 Task: Add Sprouts Two Bite Vanilla Cupcakes to the cart.
Action: Mouse moved to (14, 73)
Screenshot: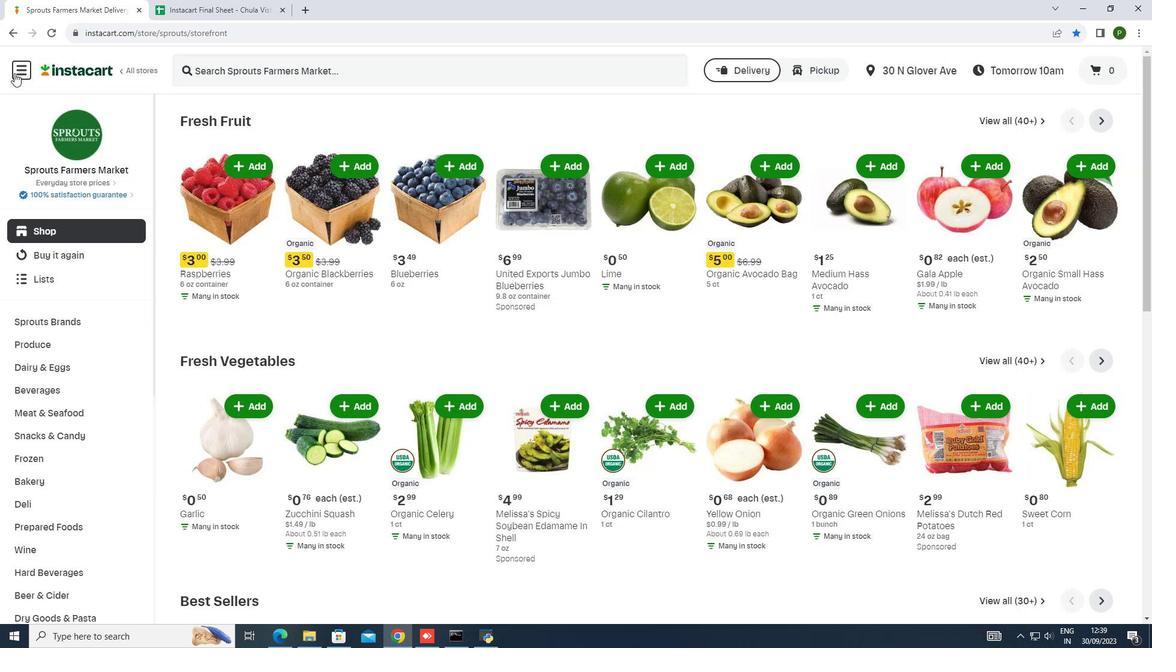 
Action: Mouse pressed left at (14, 73)
Screenshot: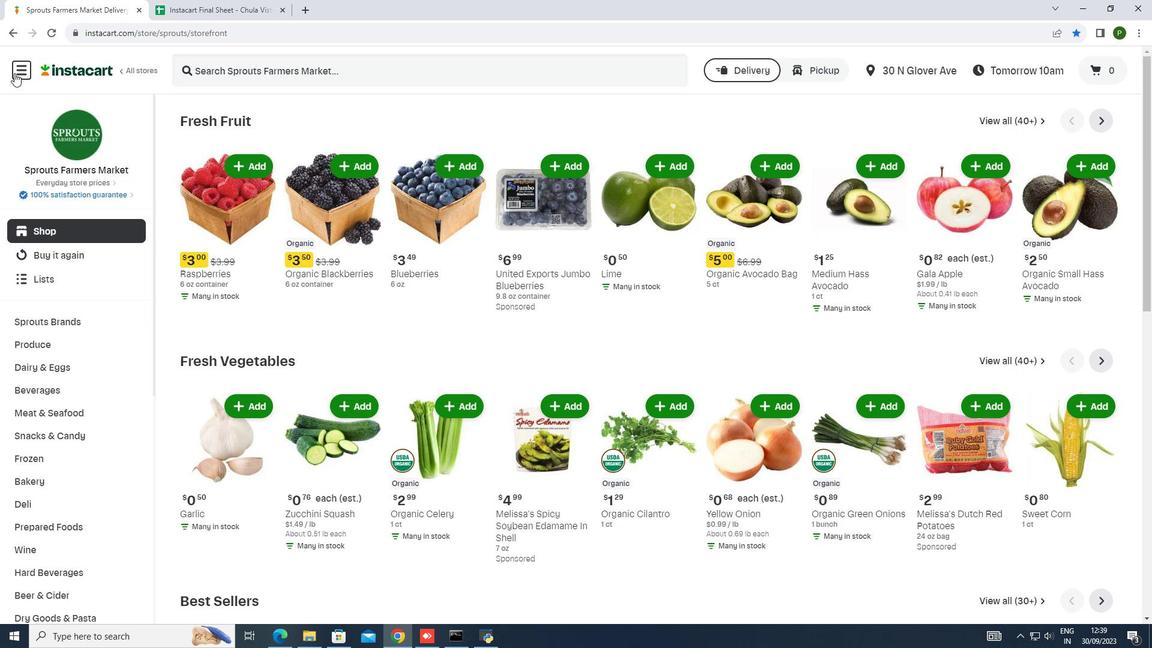 
Action: Mouse moved to (20, 318)
Screenshot: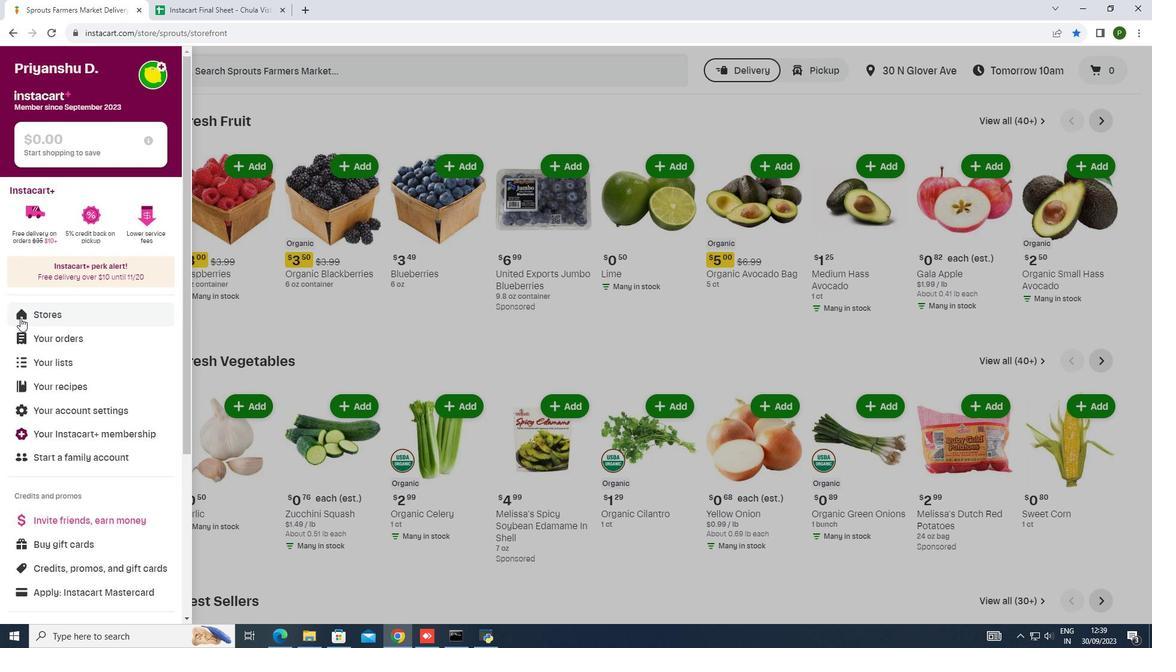
Action: Mouse pressed left at (20, 318)
Screenshot: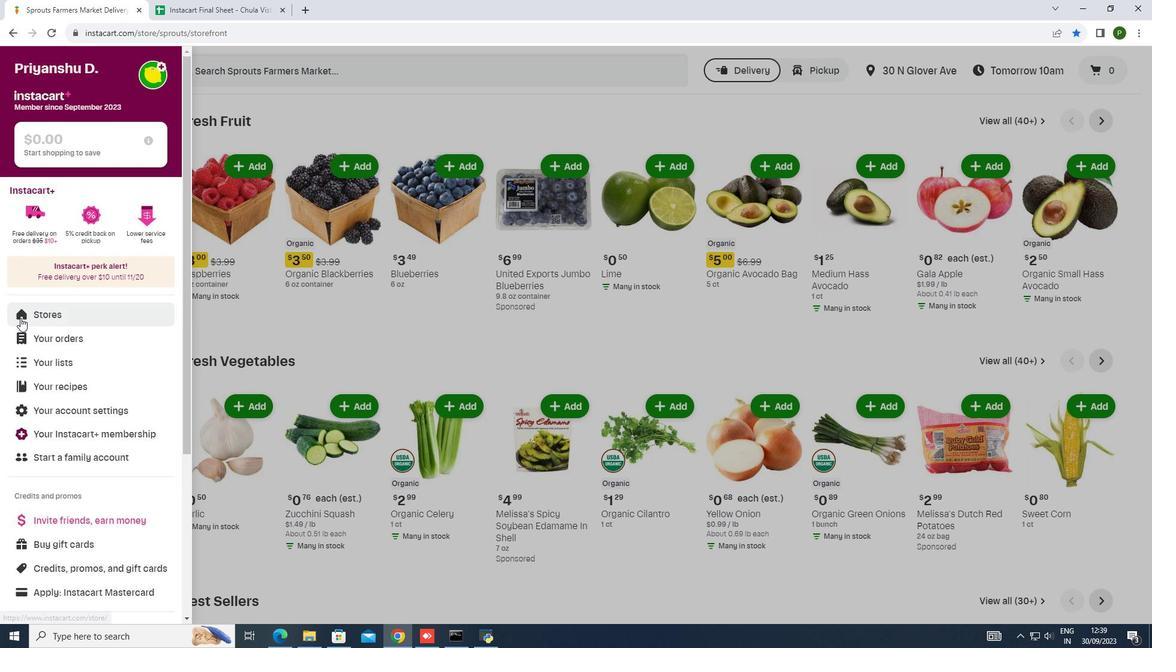 
Action: Mouse moved to (273, 121)
Screenshot: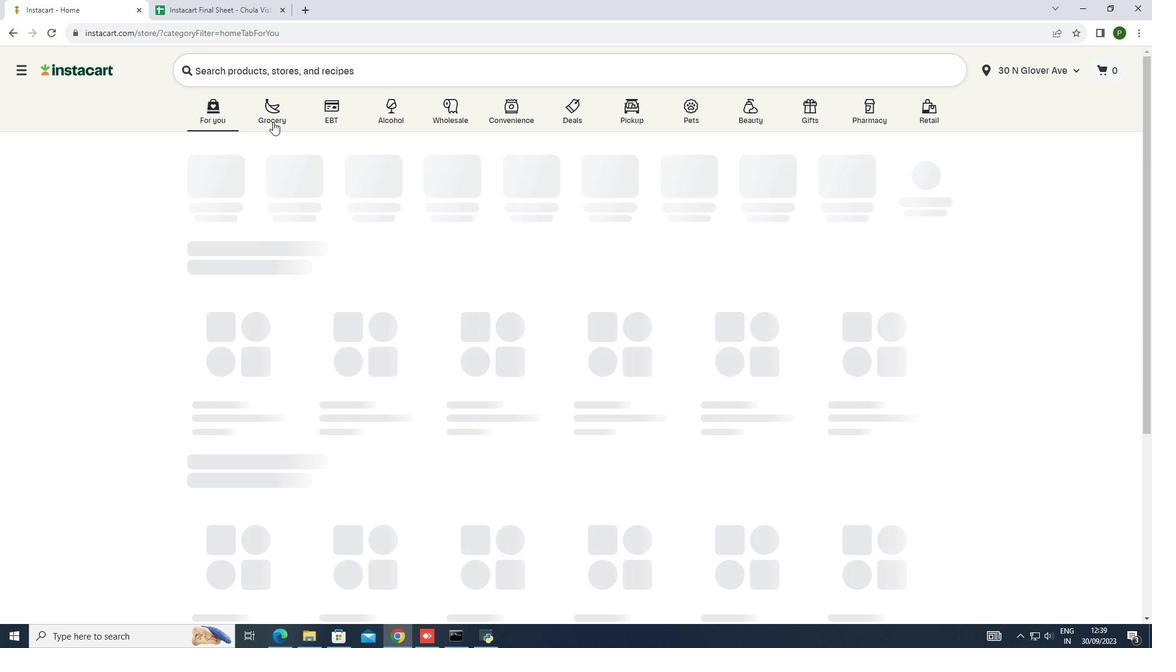 
Action: Mouse pressed left at (273, 121)
Screenshot: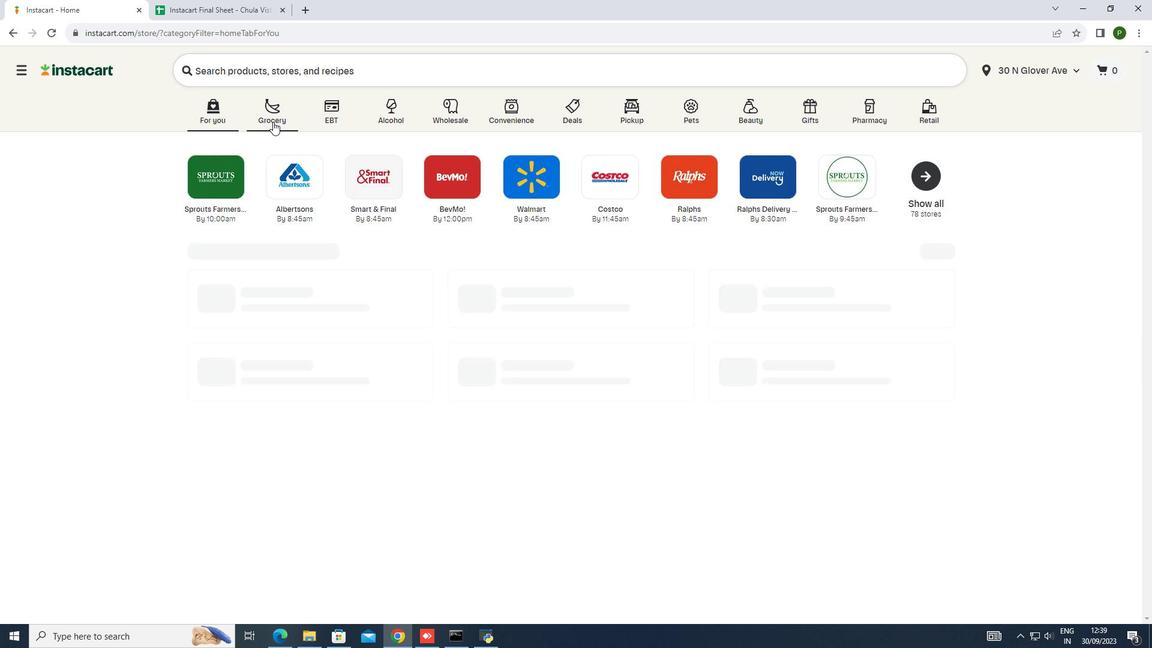 
Action: Mouse moved to (595, 178)
Screenshot: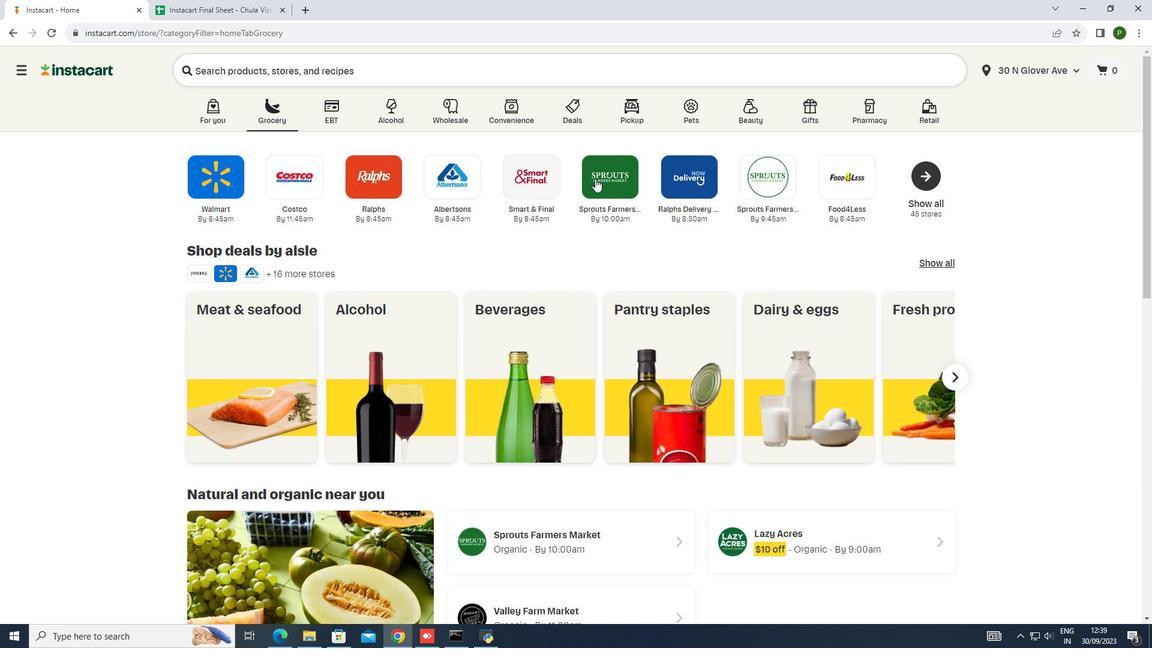 
Action: Mouse pressed left at (595, 178)
Screenshot: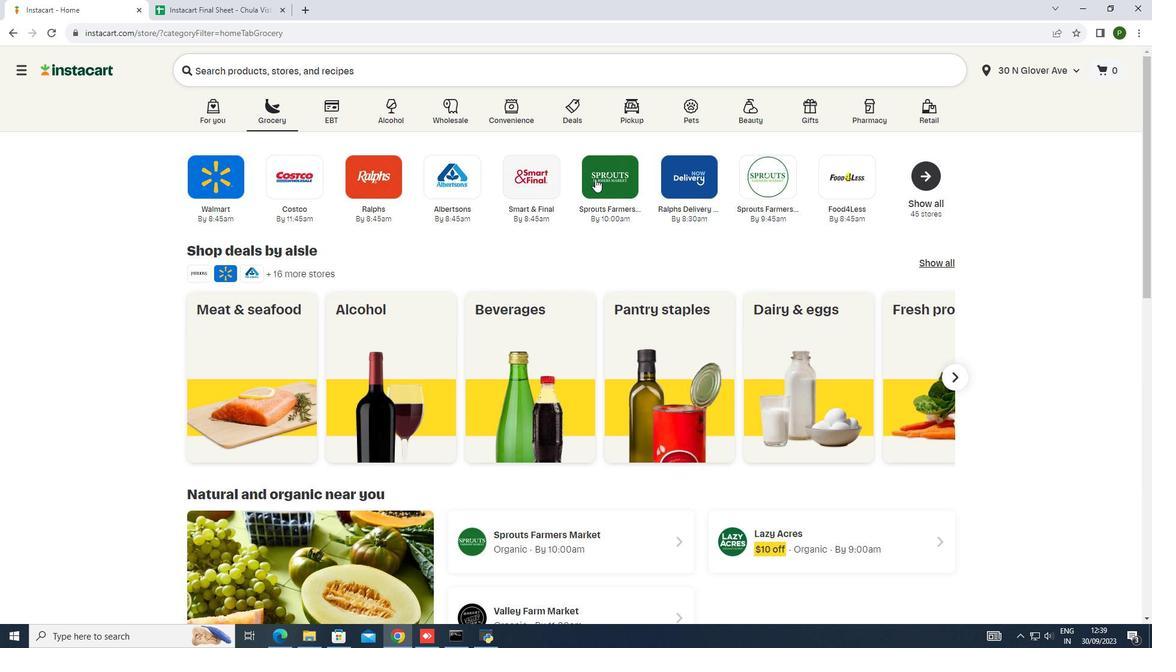 
Action: Mouse moved to (125, 237)
Screenshot: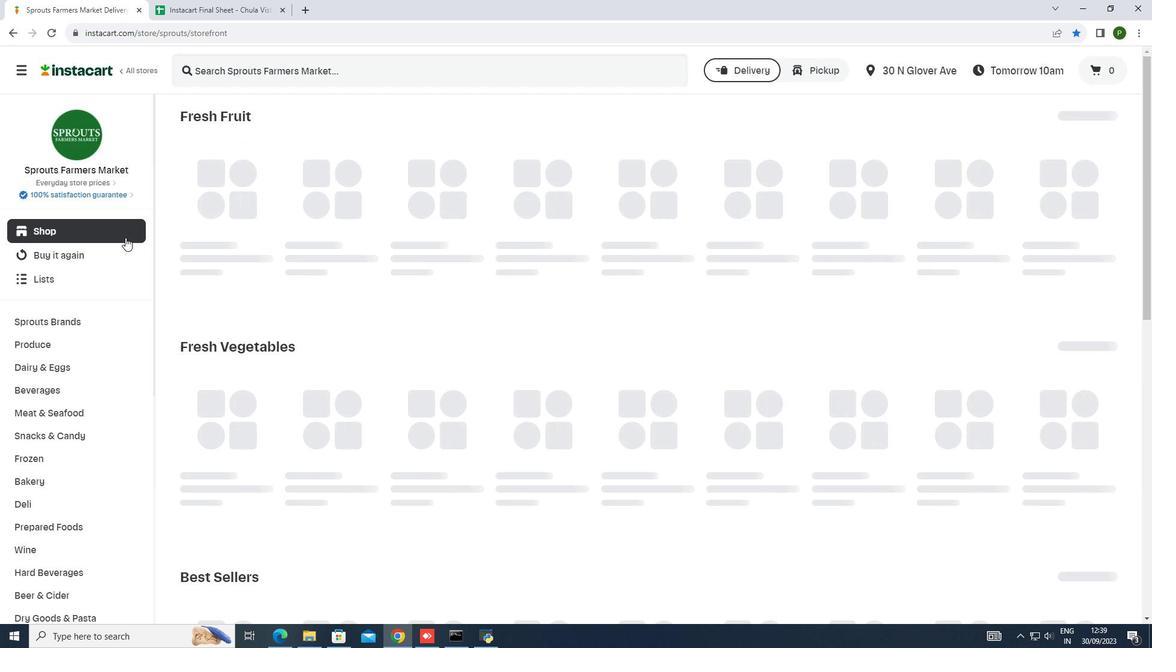 
Action: Mouse pressed left at (125, 237)
Screenshot: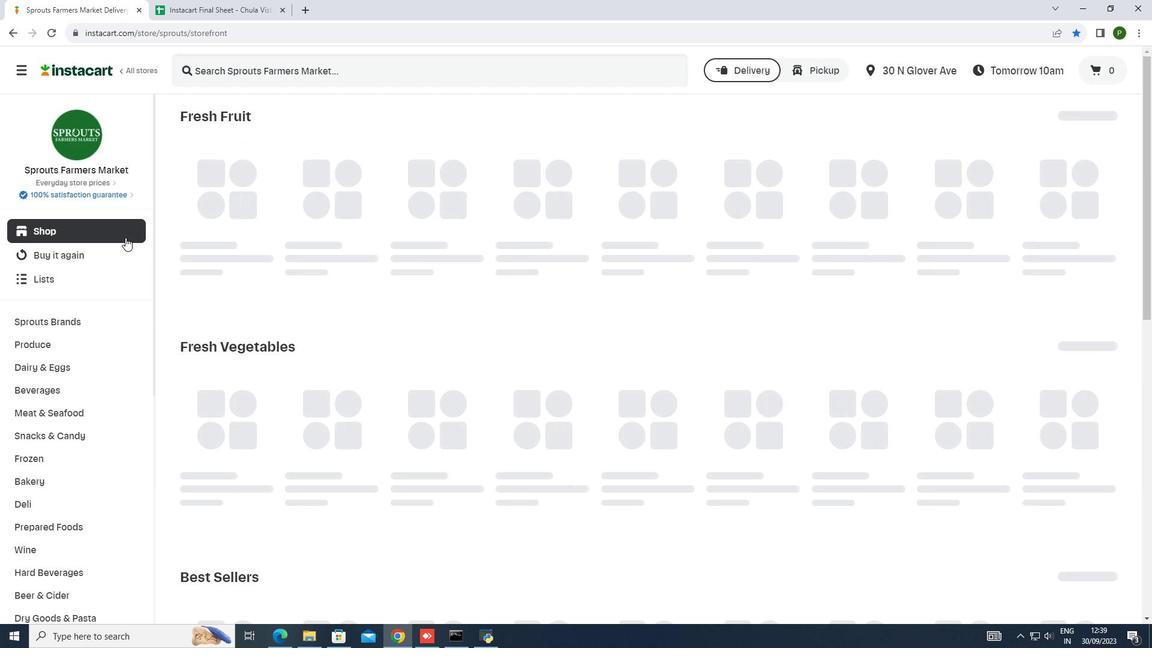 
Action: Mouse moved to (573, 339)
Screenshot: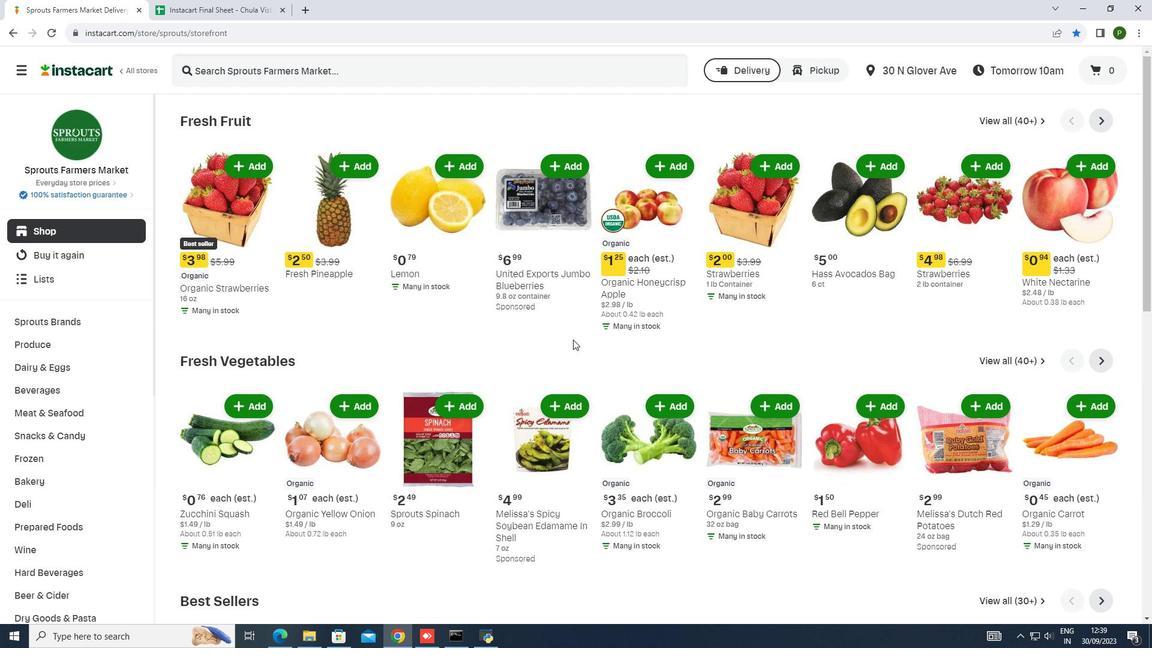 
Action: Mouse scrolled (573, 339) with delta (0, 0)
Screenshot: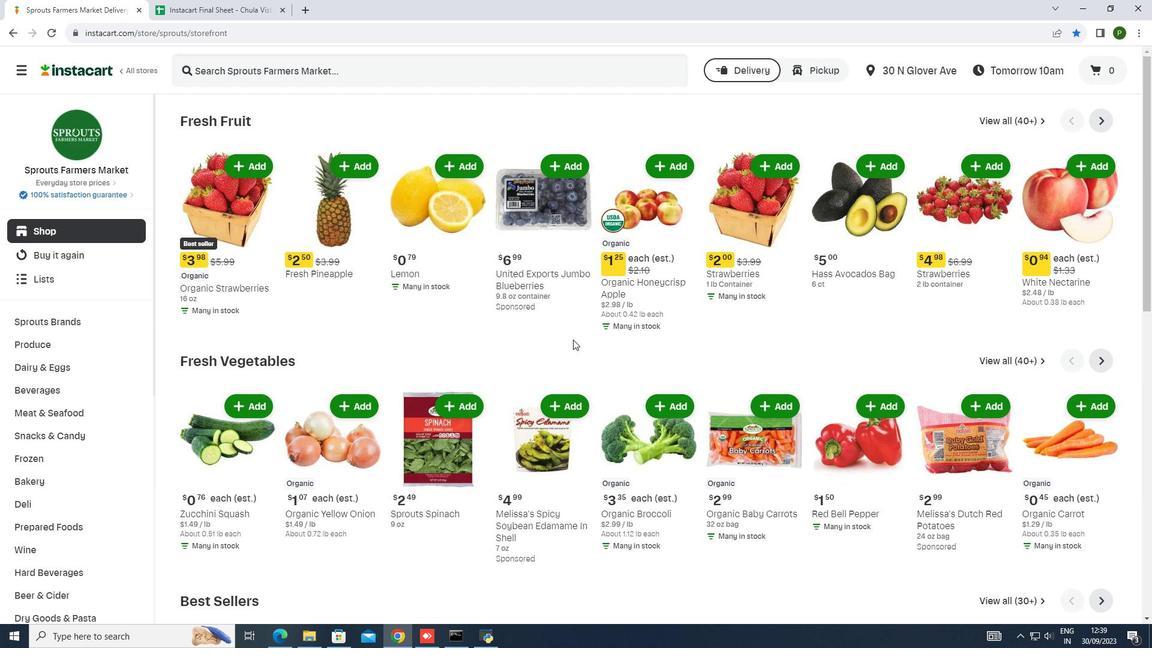 
Action: Mouse scrolled (573, 339) with delta (0, 0)
Screenshot: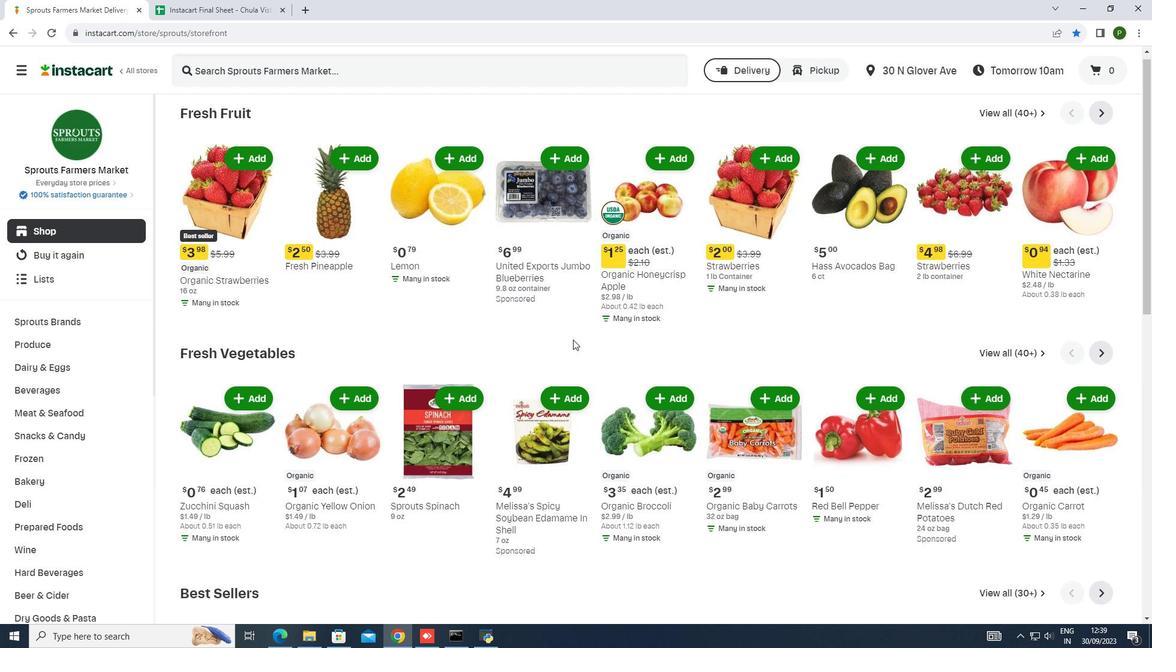
Action: Mouse scrolled (573, 339) with delta (0, 0)
Screenshot: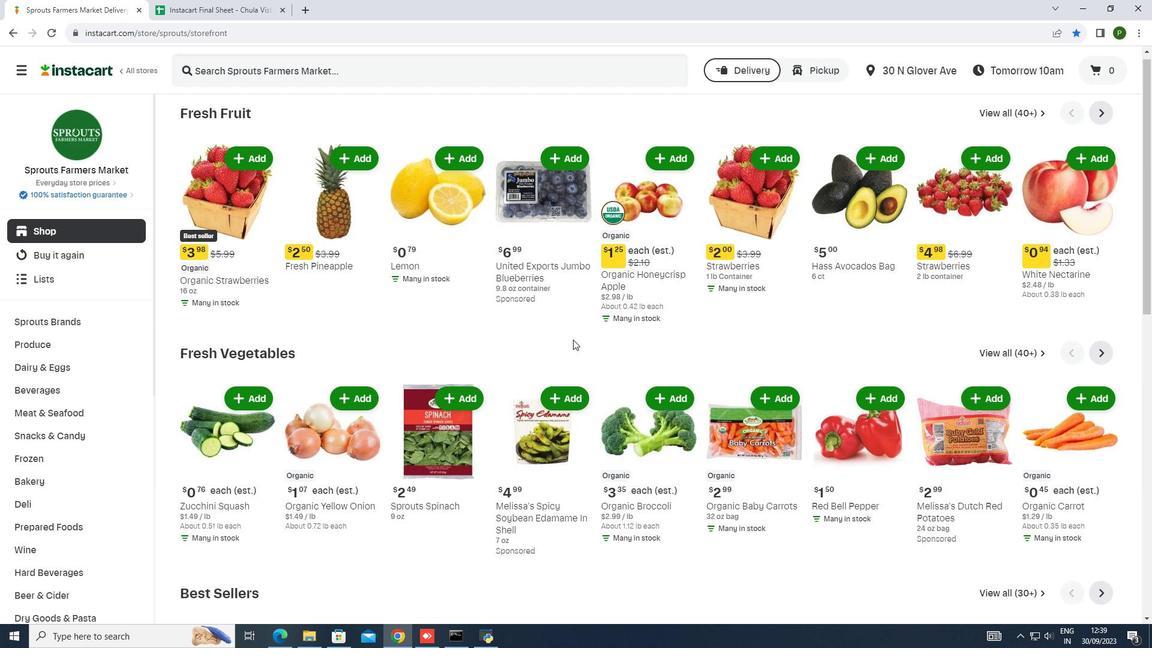 
Action: Mouse scrolled (573, 339) with delta (0, 0)
Screenshot: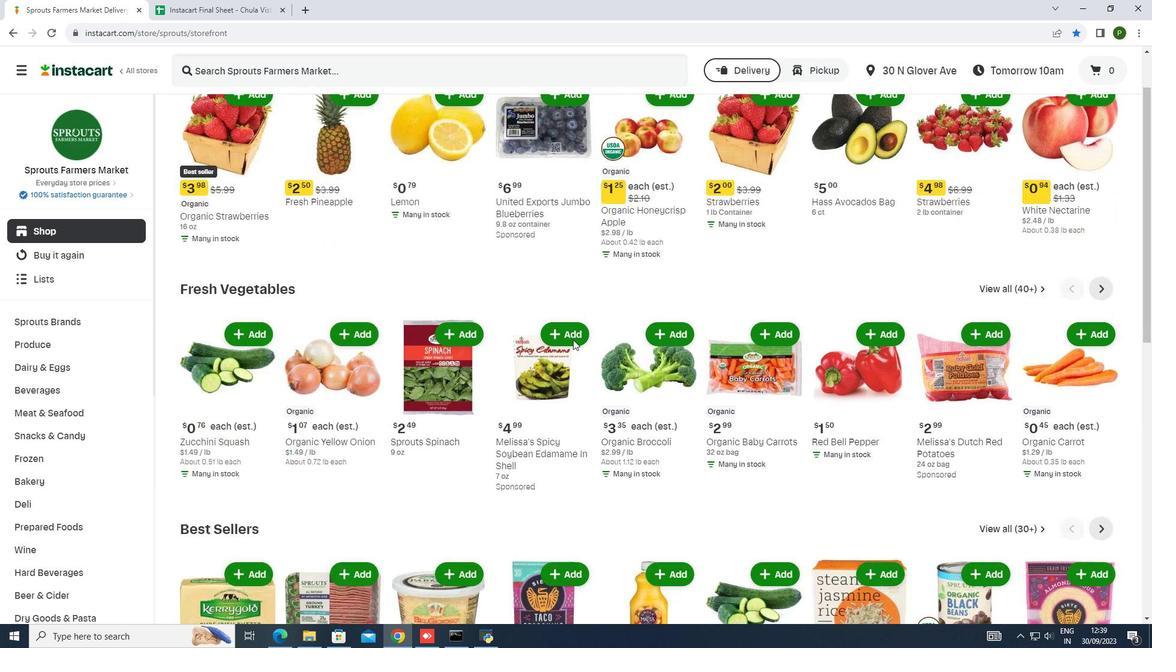 
Action: Mouse scrolled (573, 339) with delta (0, 0)
Screenshot: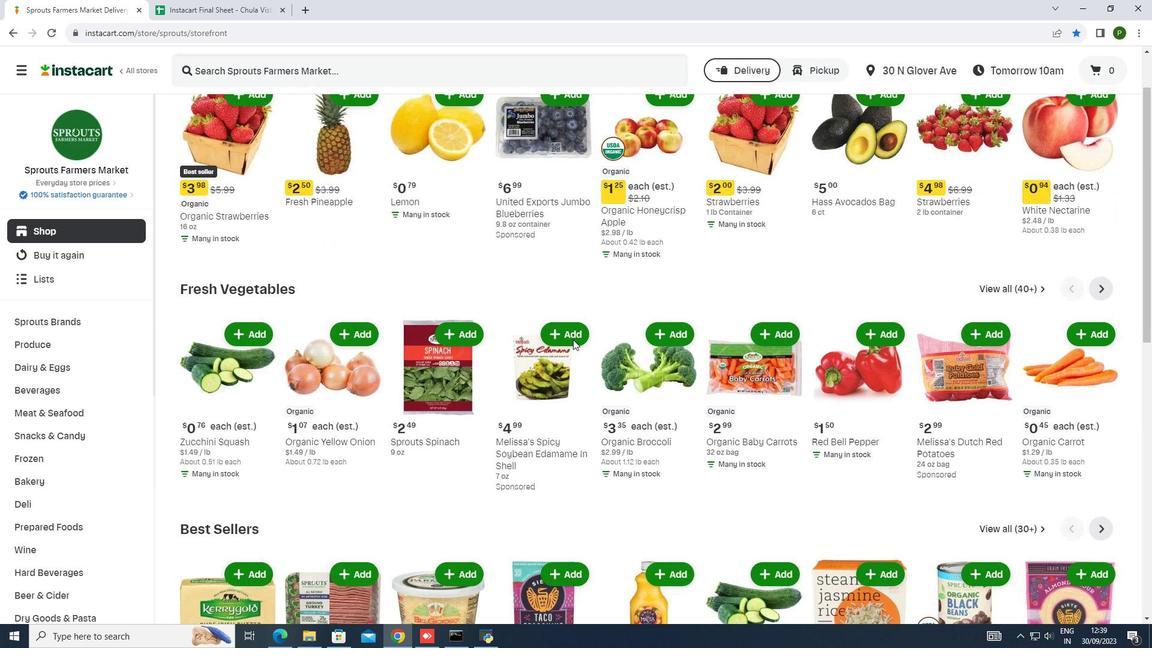 
Action: Mouse moved to (645, 468)
Screenshot: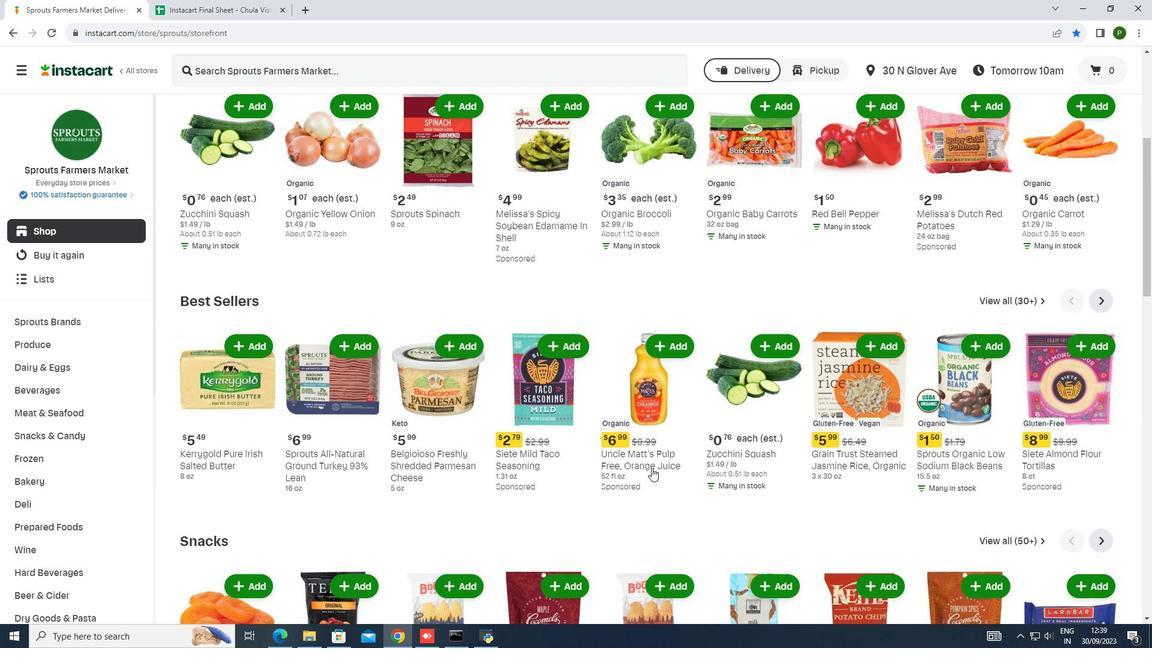
Action: Mouse scrolled (645, 467) with delta (0, 0)
Screenshot: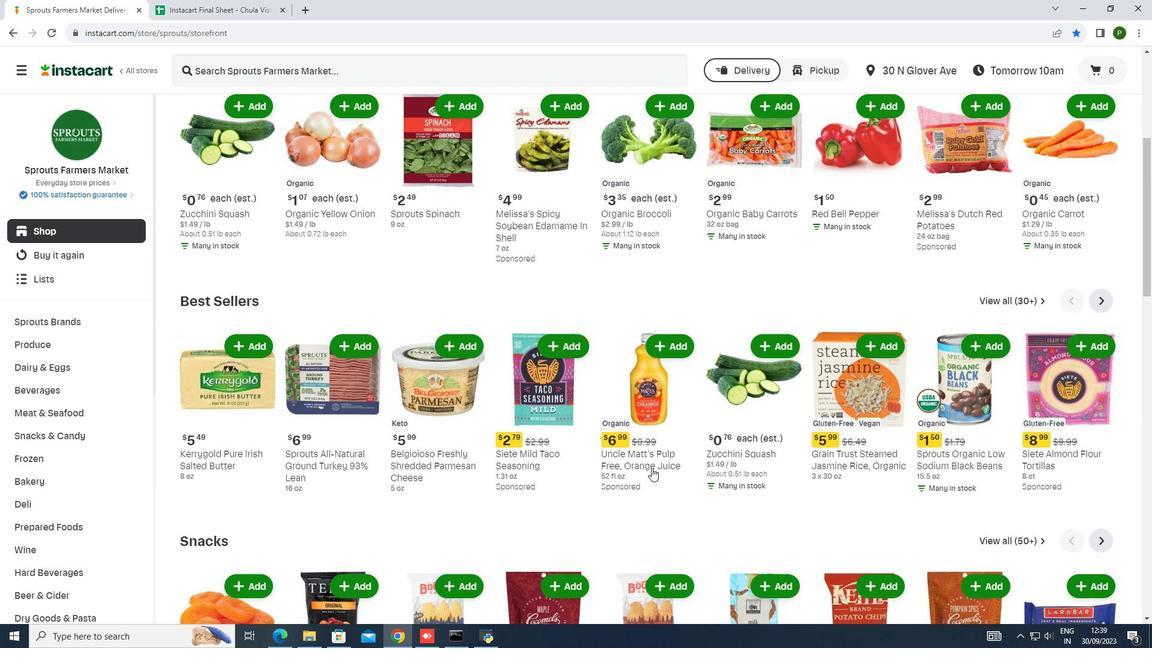 
Action: Mouse moved to (664, 468)
Screenshot: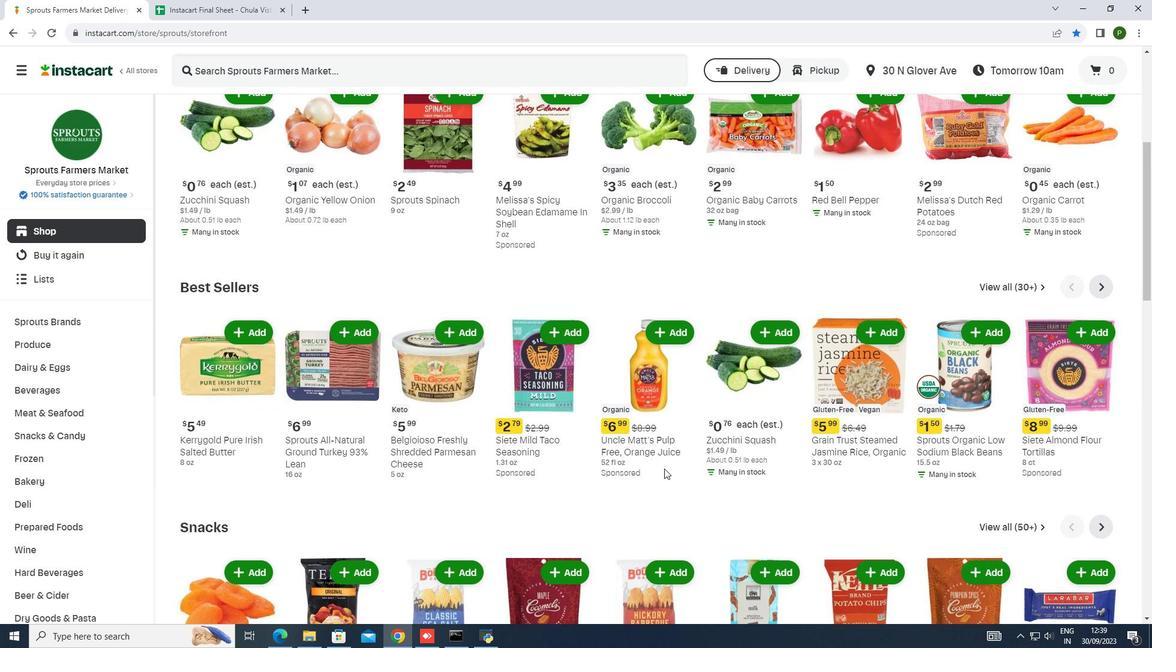 
Action: Mouse scrolled (664, 468) with delta (0, 0)
Screenshot: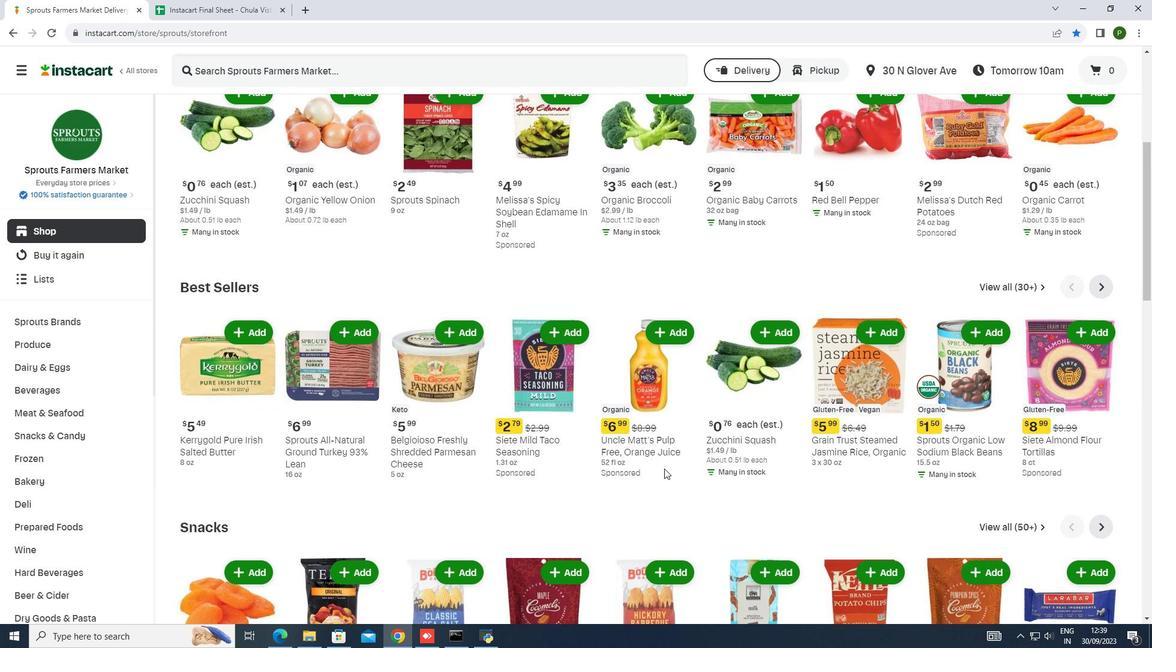
Action: Mouse scrolled (664, 468) with delta (0, 0)
Screenshot: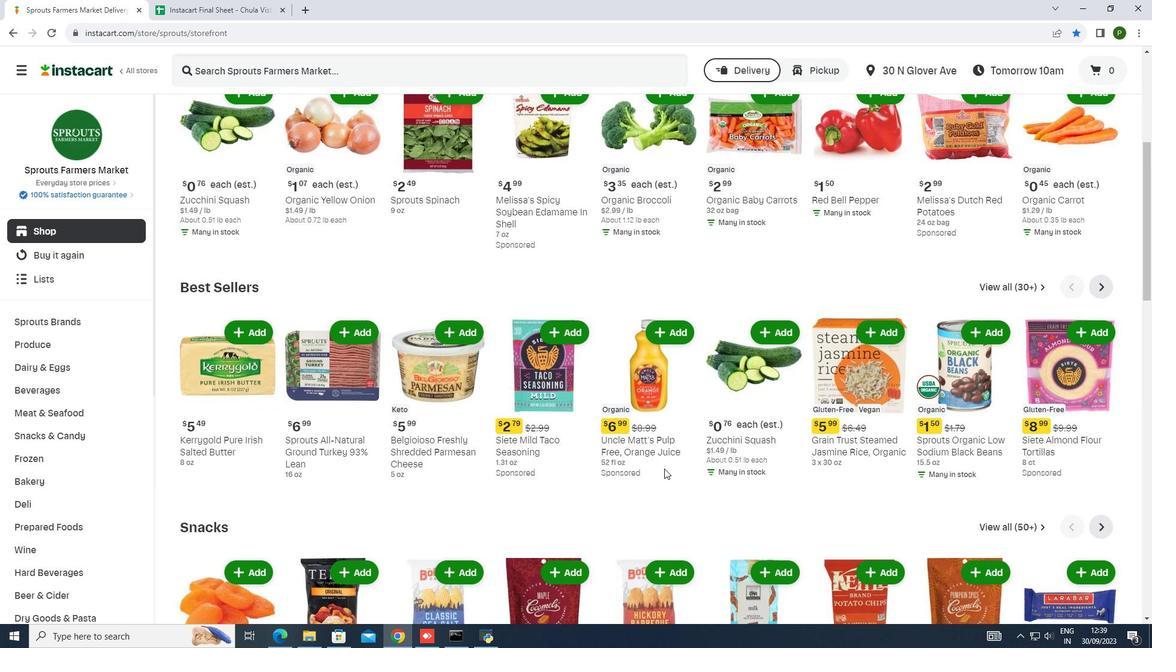 
Action: Mouse scrolled (664, 468) with delta (0, 0)
Screenshot: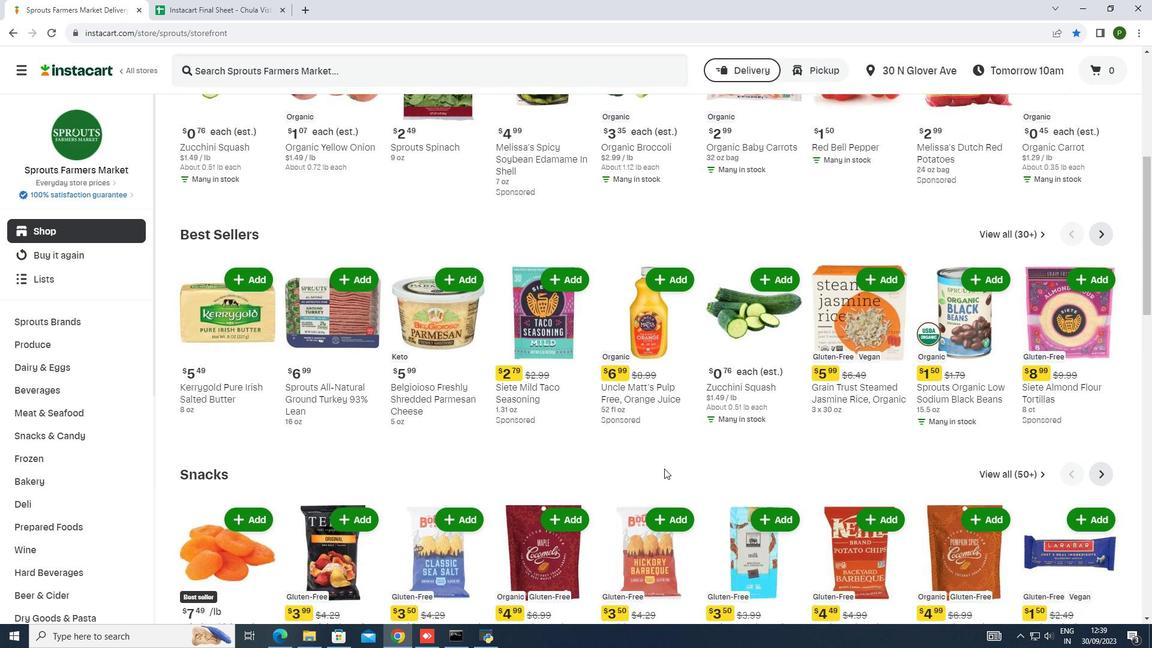 
Action: Mouse scrolled (664, 468) with delta (0, 0)
Screenshot: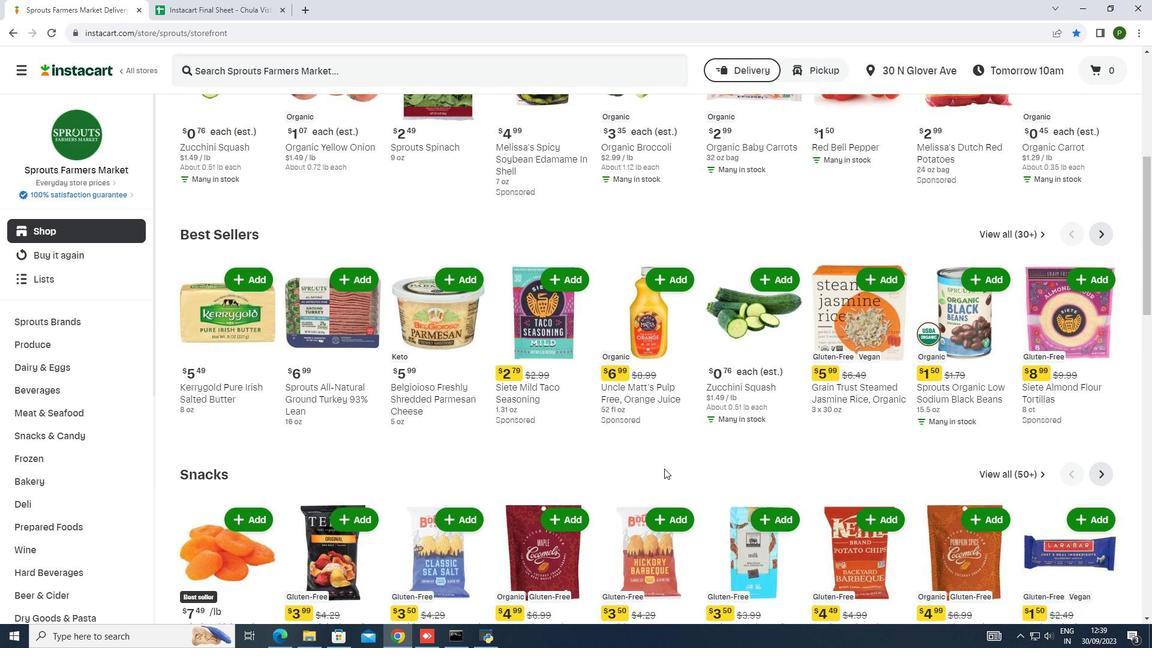 
Action: Mouse moved to (664, 467)
Screenshot: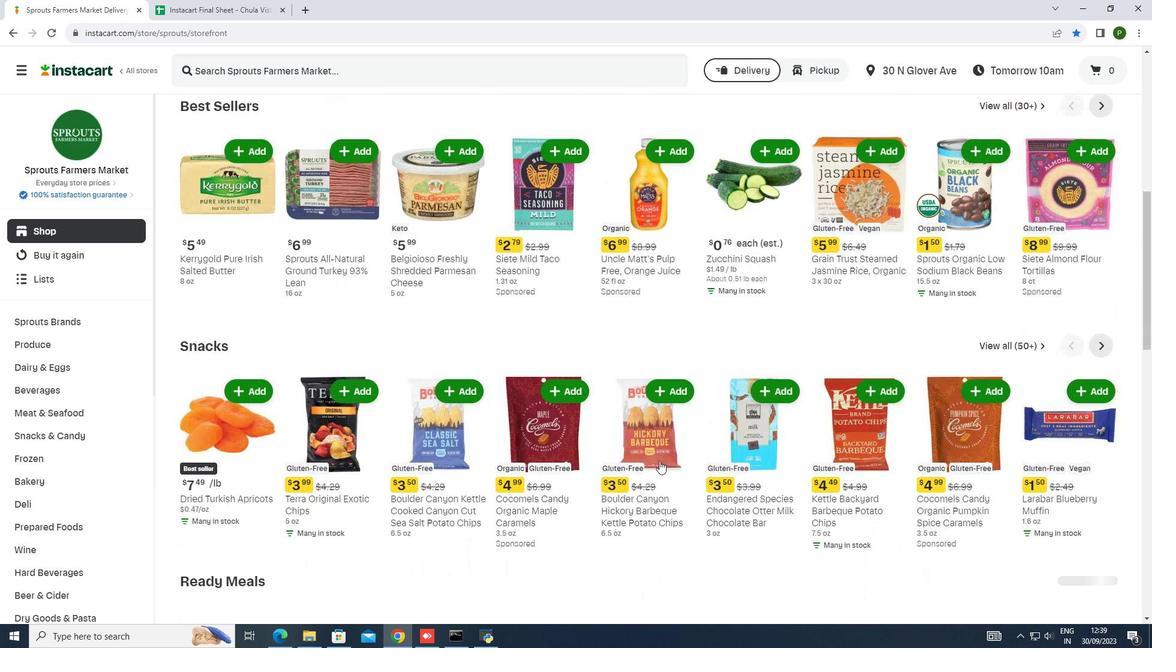 
Action: Mouse scrolled (664, 466) with delta (0, 0)
Screenshot: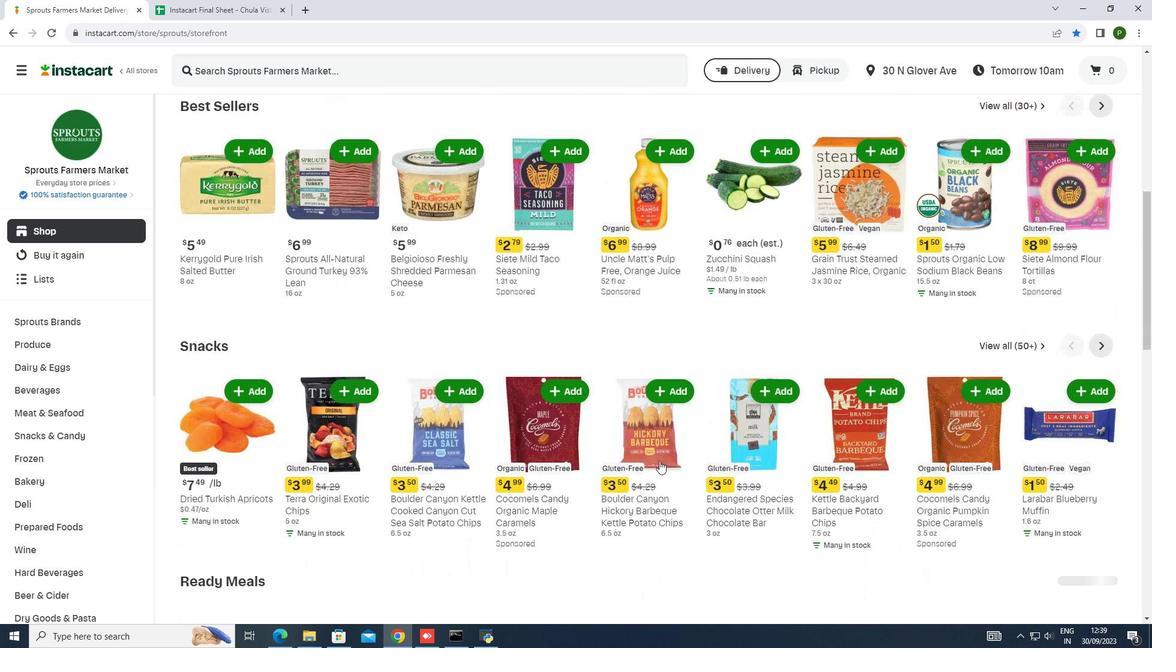 
Action: Mouse moved to (434, 465)
Screenshot: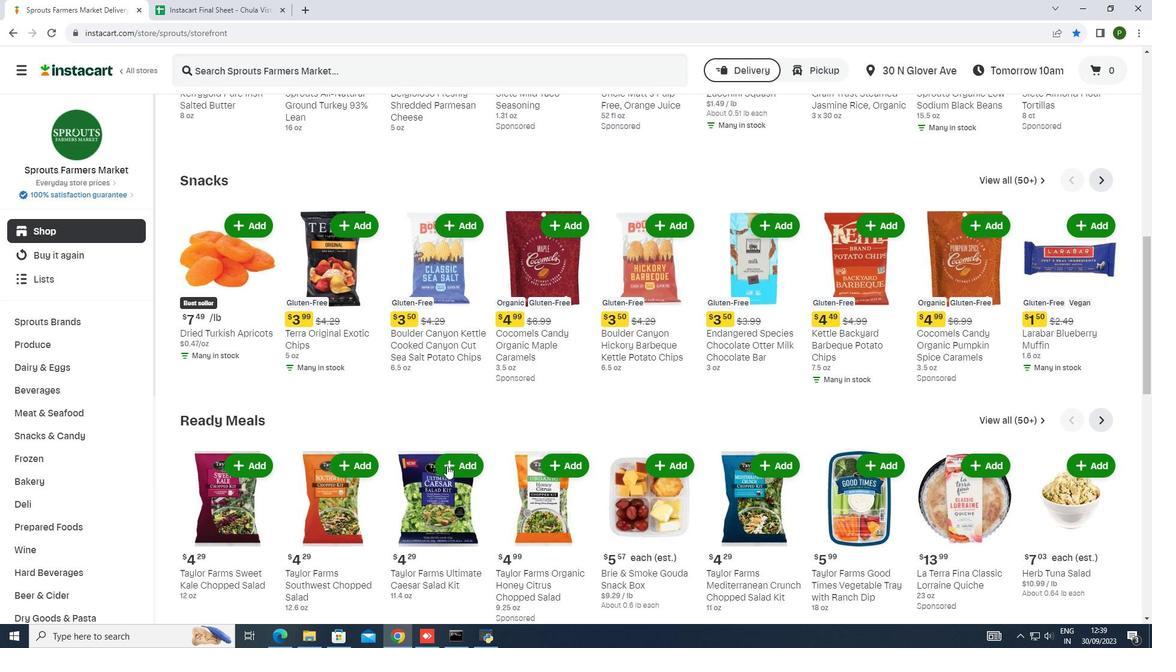 
Action: Mouse scrolled (434, 464) with delta (0, 0)
Screenshot: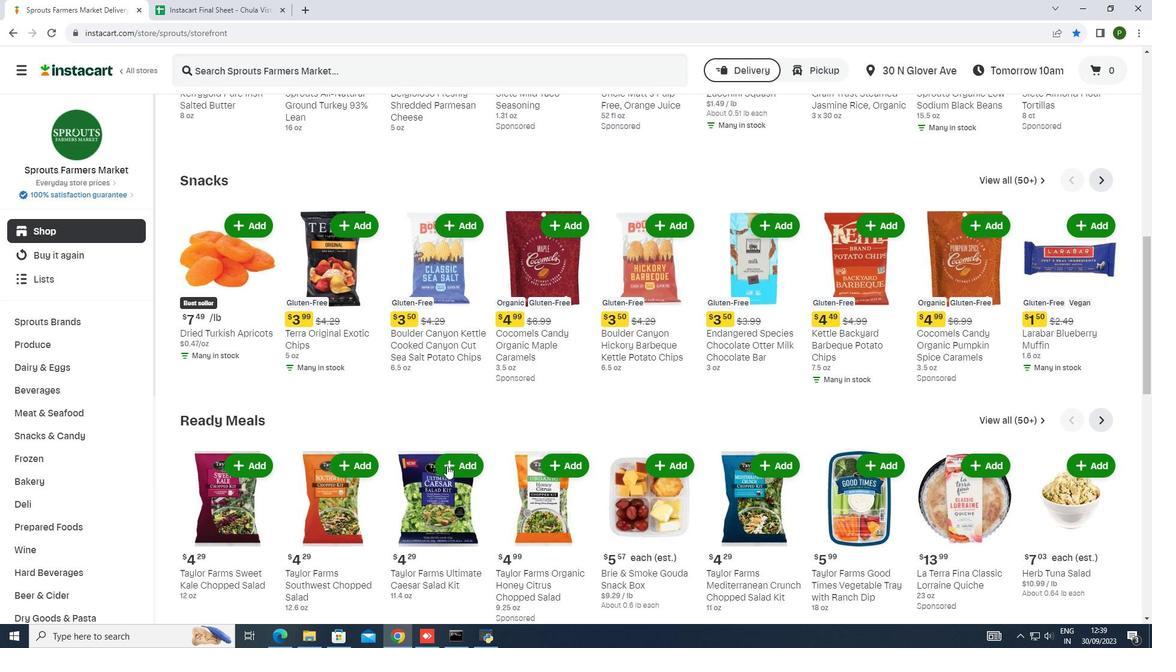 
Action: Mouse moved to (438, 465)
Screenshot: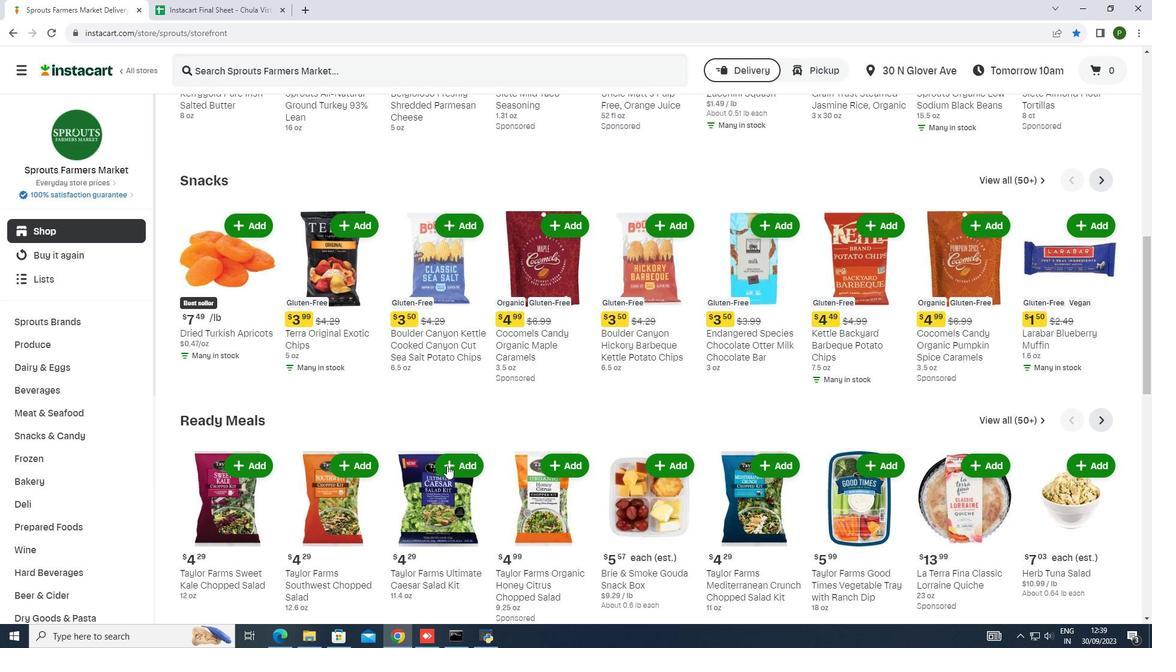 
Action: Mouse scrolled (438, 465) with delta (0, 0)
Screenshot: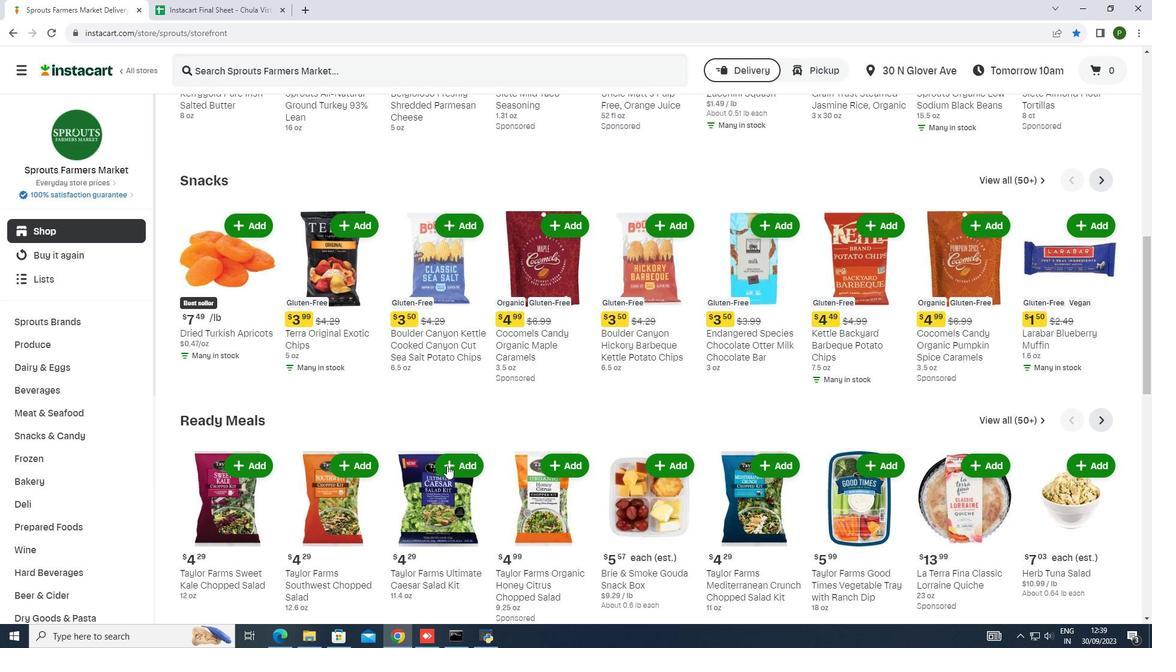 
Action: Mouse moved to (447, 465)
Screenshot: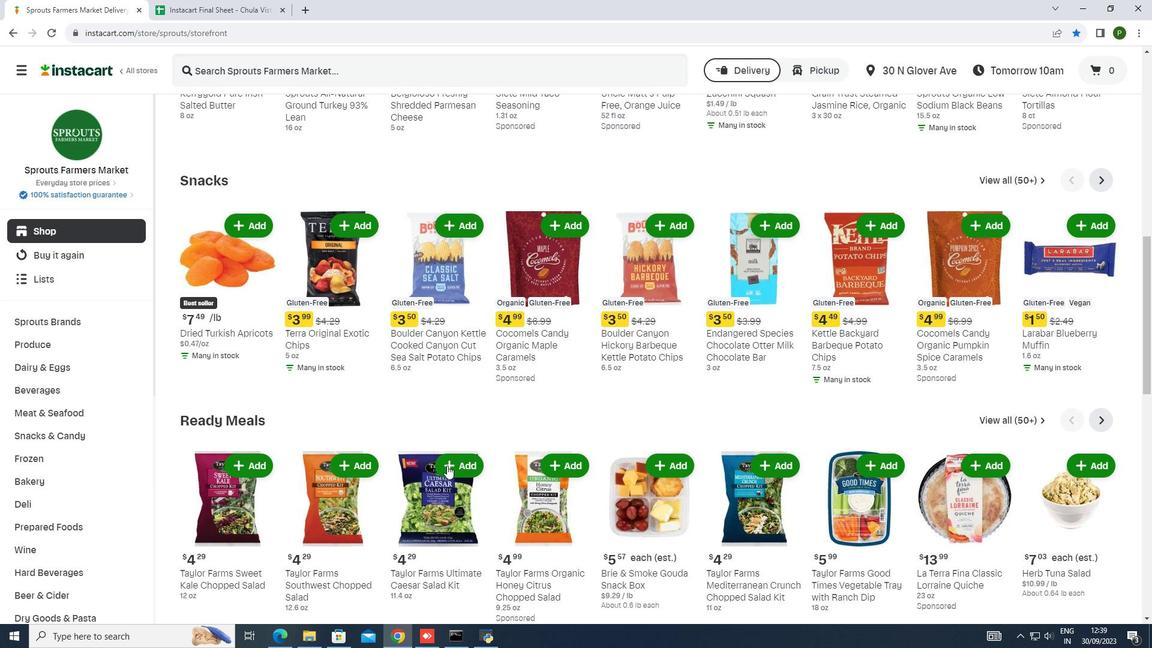 
Action: Mouse scrolled (447, 465) with delta (0, 0)
Screenshot: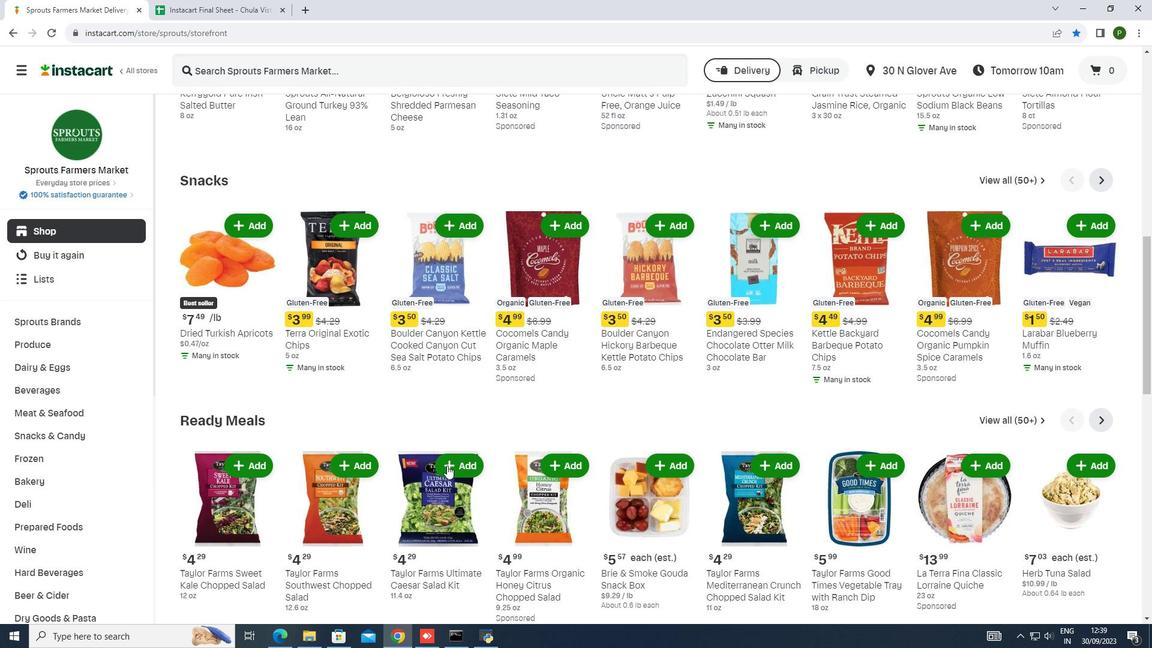 
Action: Mouse moved to (451, 465)
Screenshot: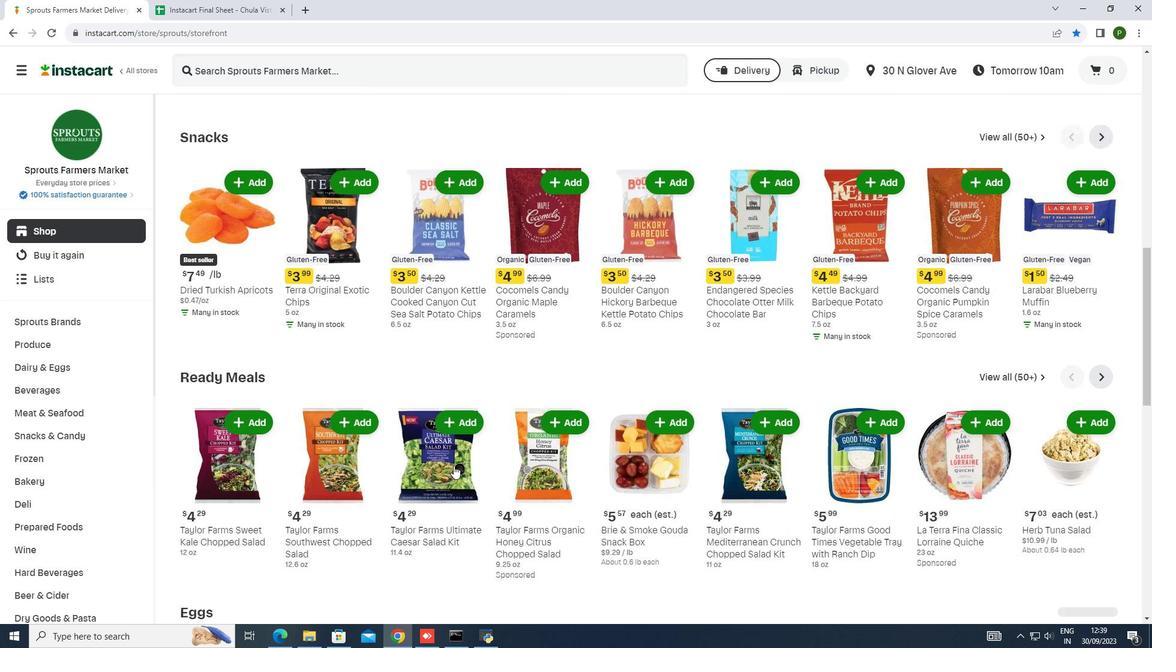 
Action: Mouse scrolled (451, 465) with delta (0, 0)
Screenshot: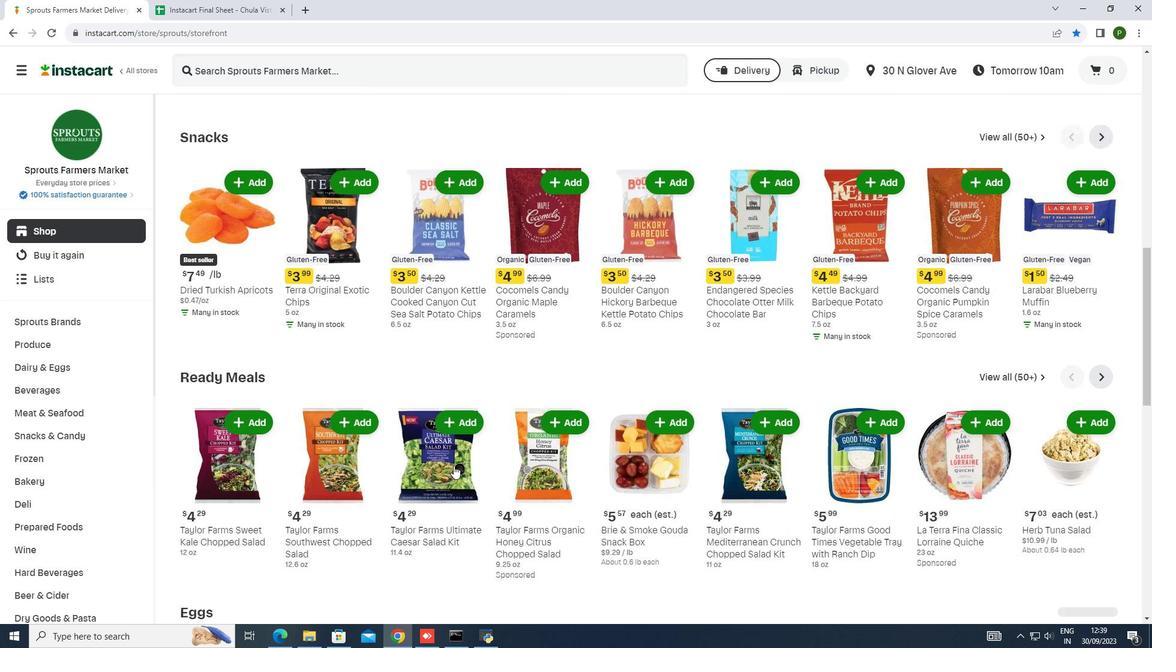
Action: Mouse moved to (453, 465)
Screenshot: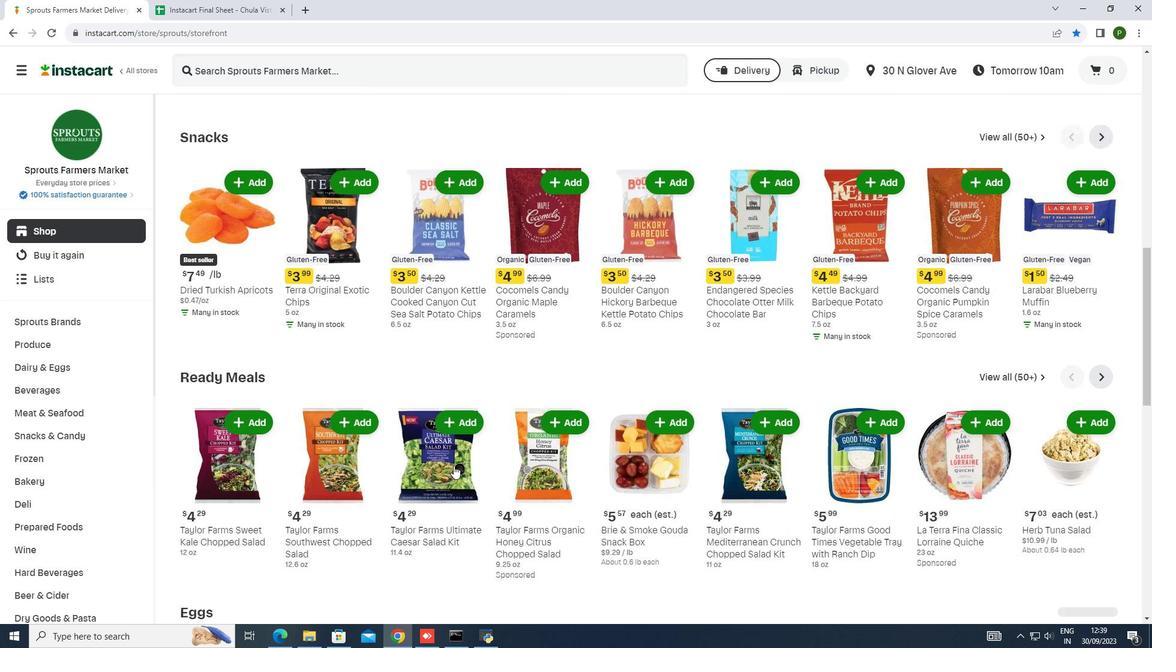 
Action: Mouse scrolled (453, 465) with delta (0, 0)
Screenshot: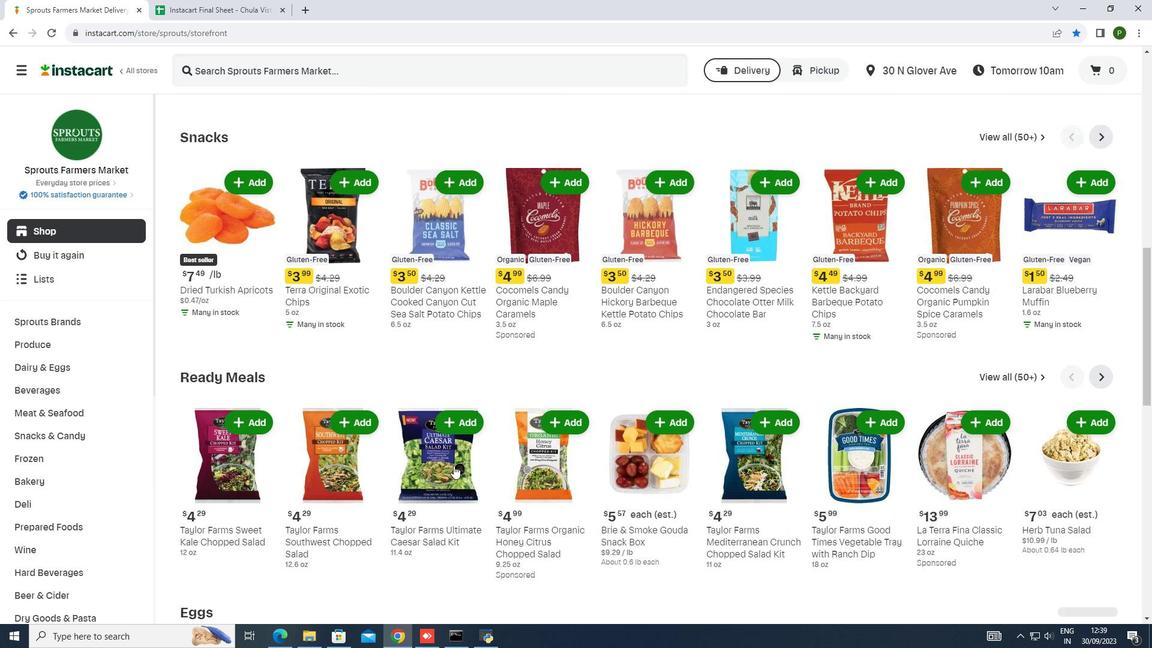 
Action: Mouse moved to (453, 465)
Screenshot: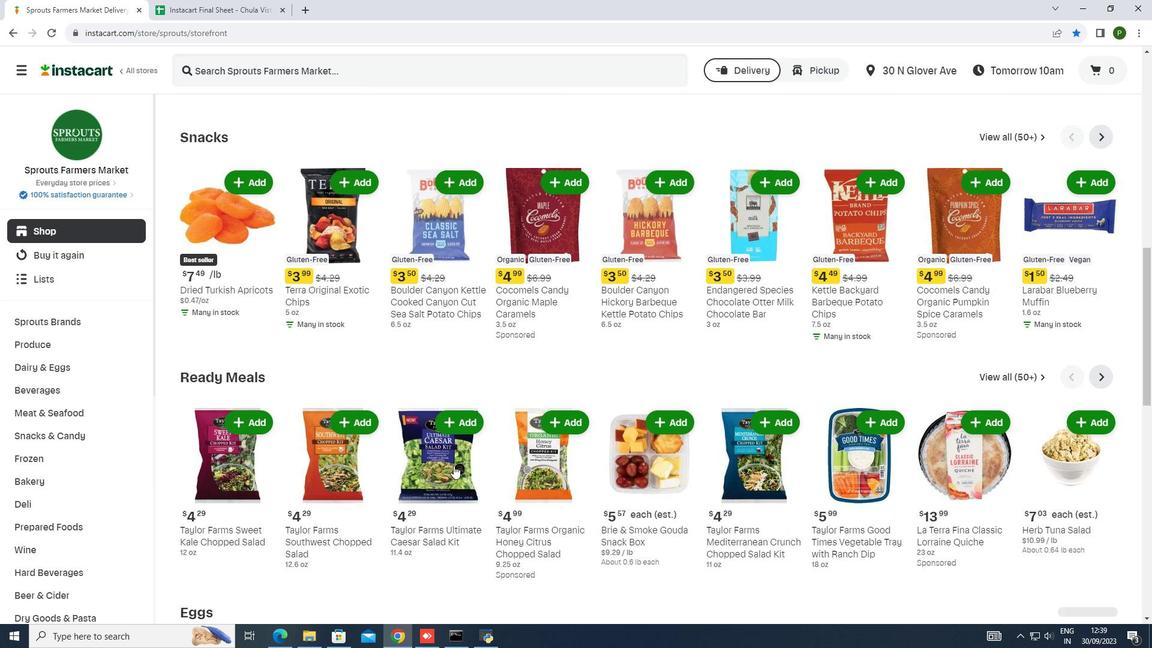 
Action: Mouse scrolled (453, 465) with delta (0, 0)
Screenshot: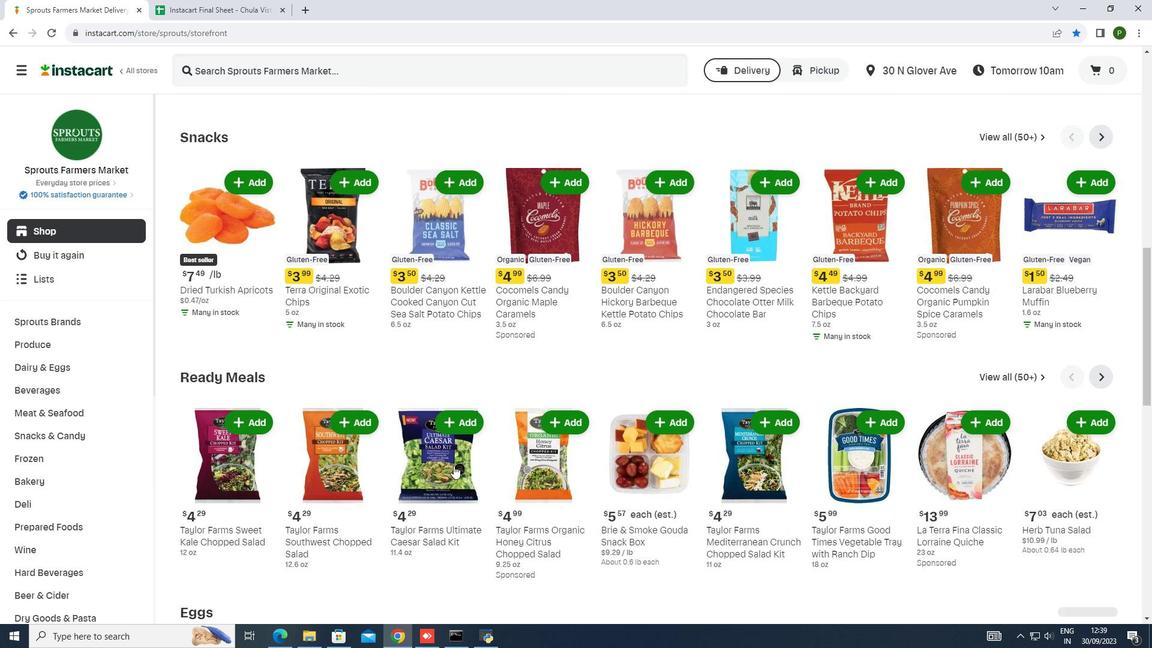 
Action: Mouse moved to (465, 460)
Screenshot: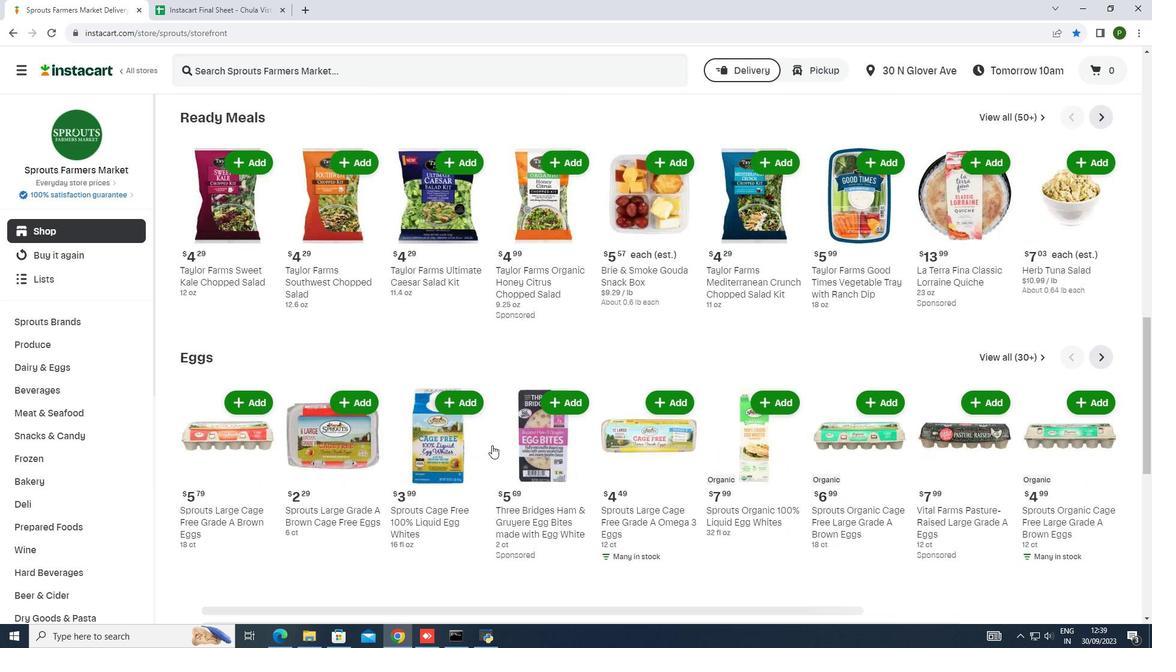 
Action: Mouse scrolled (465, 460) with delta (0, 0)
Screenshot: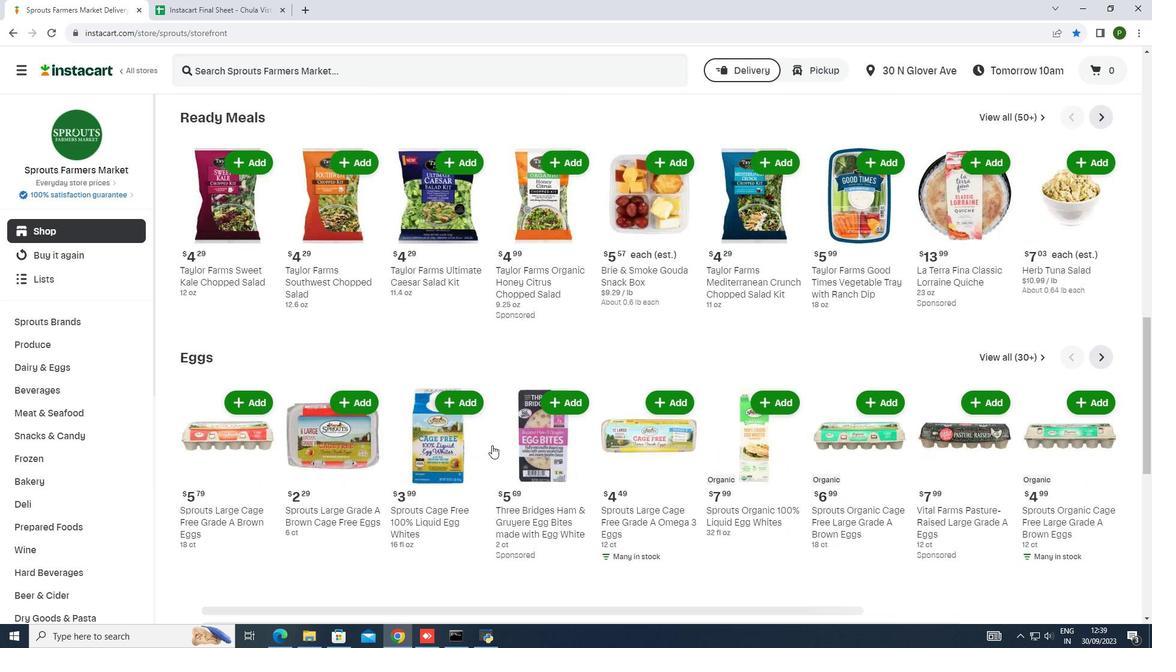 
Action: Mouse moved to (663, 468)
Screenshot: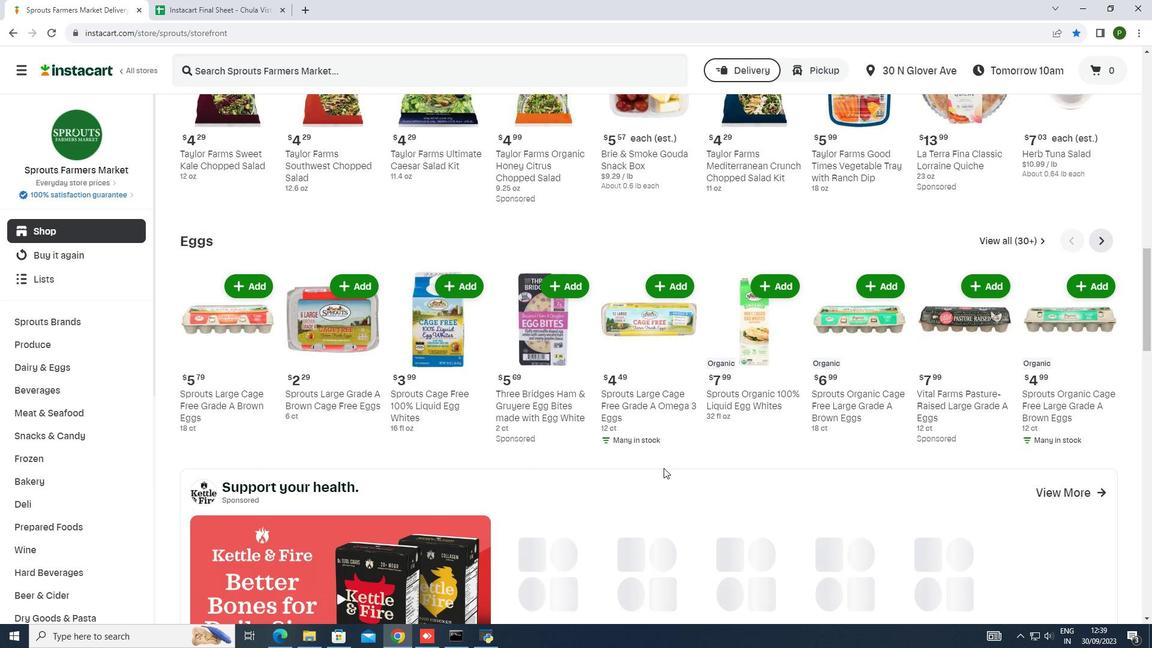 
Action: Mouse scrolled (663, 467) with delta (0, 0)
Screenshot: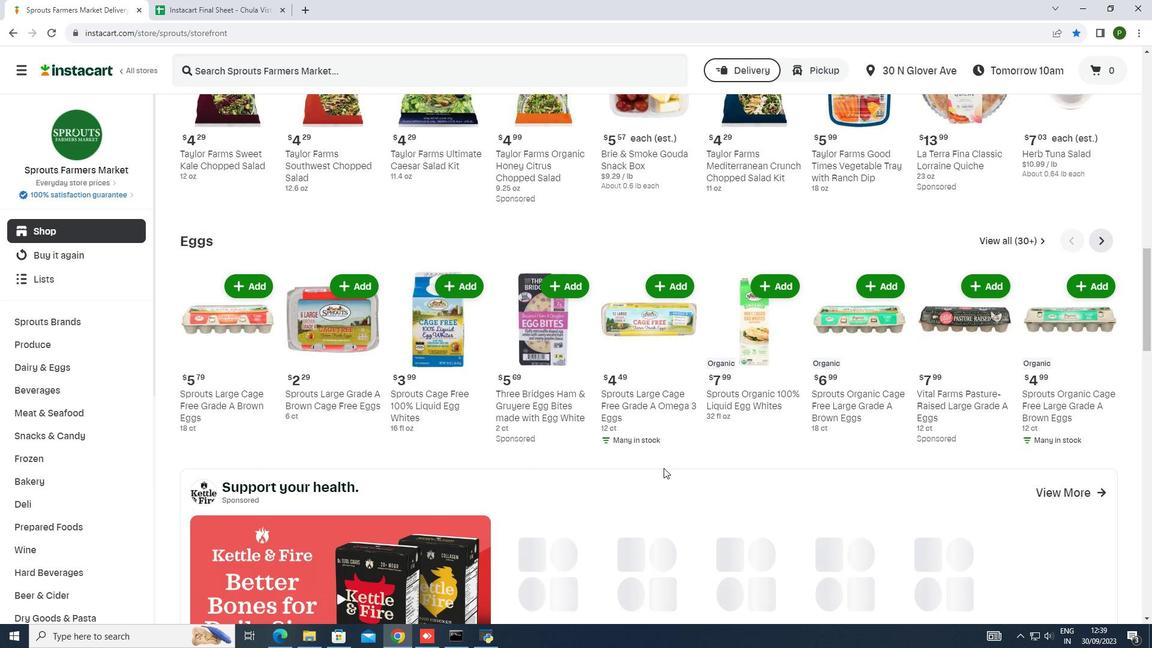 
Action: Mouse scrolled (663, 467) with delta (0, 0)
Screenshot: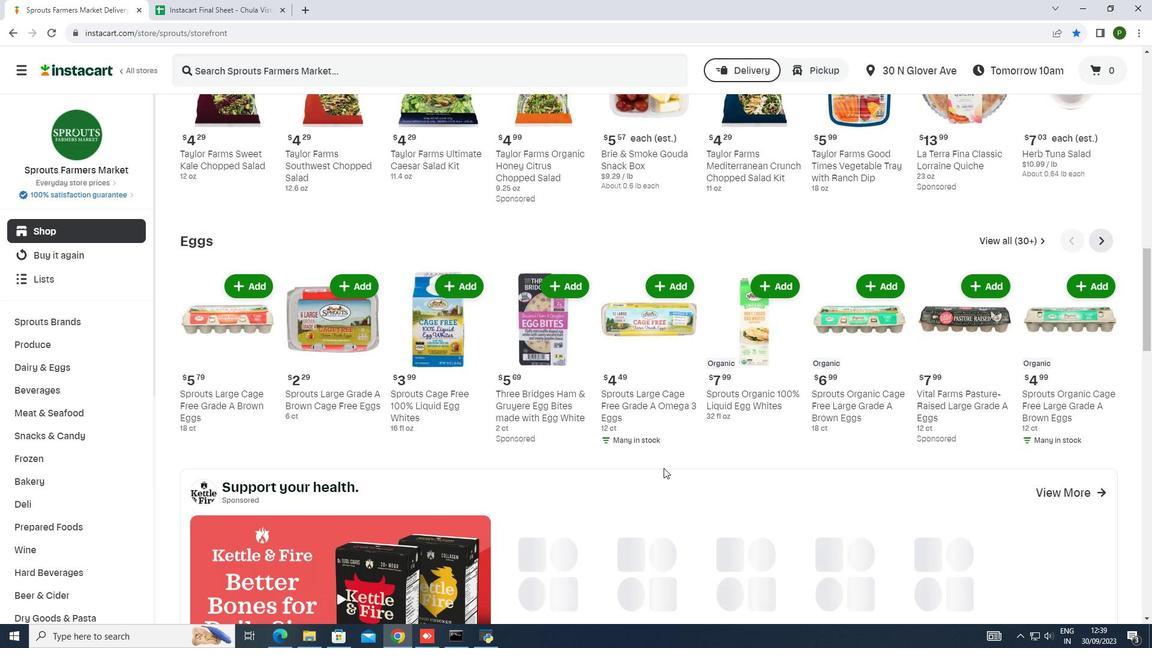 
Action: Mouse scrolled (663, 467) with delta (0, 0)
Screenshot: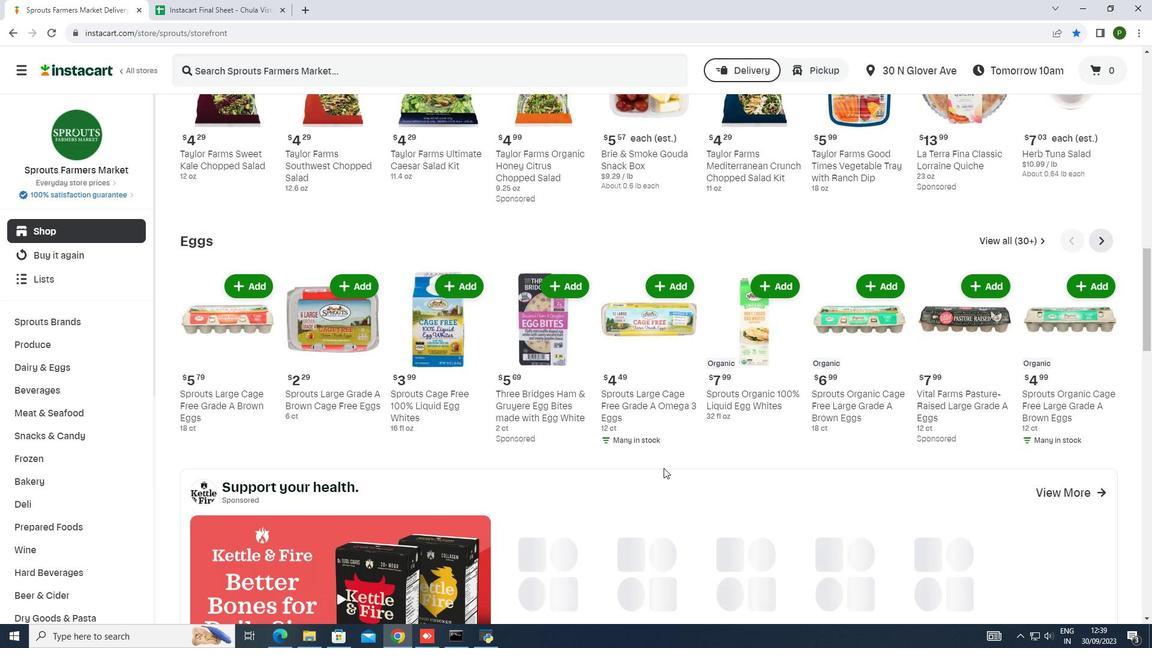 
Action: Mouse scrolled (663, 467) with delta (0, 0)
Screenshot: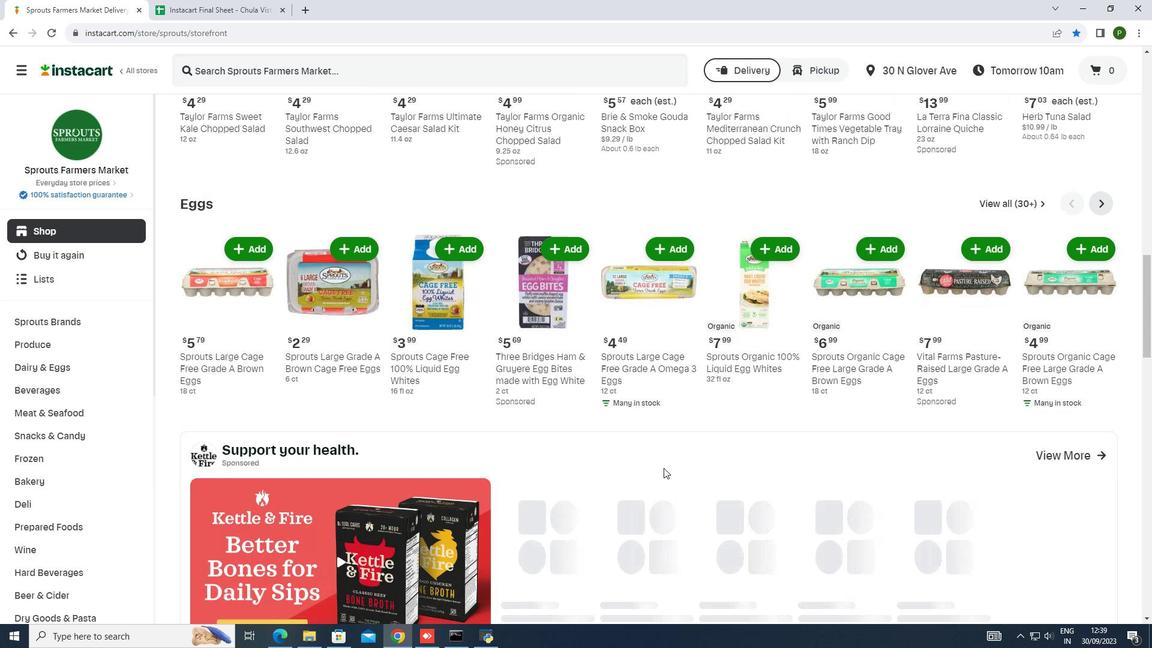 
Action: Mouse scrolled (663, 467) with delta (0, 0)
Screenshot: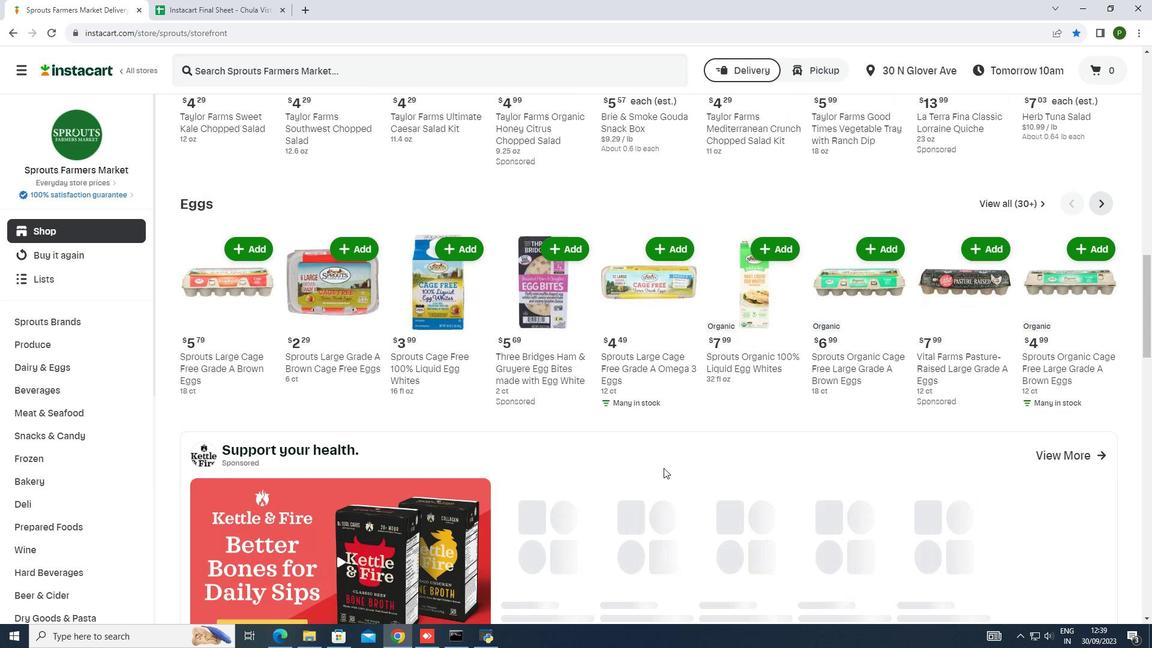 
Action: Mouse moved to (640, 478)
Screenshot: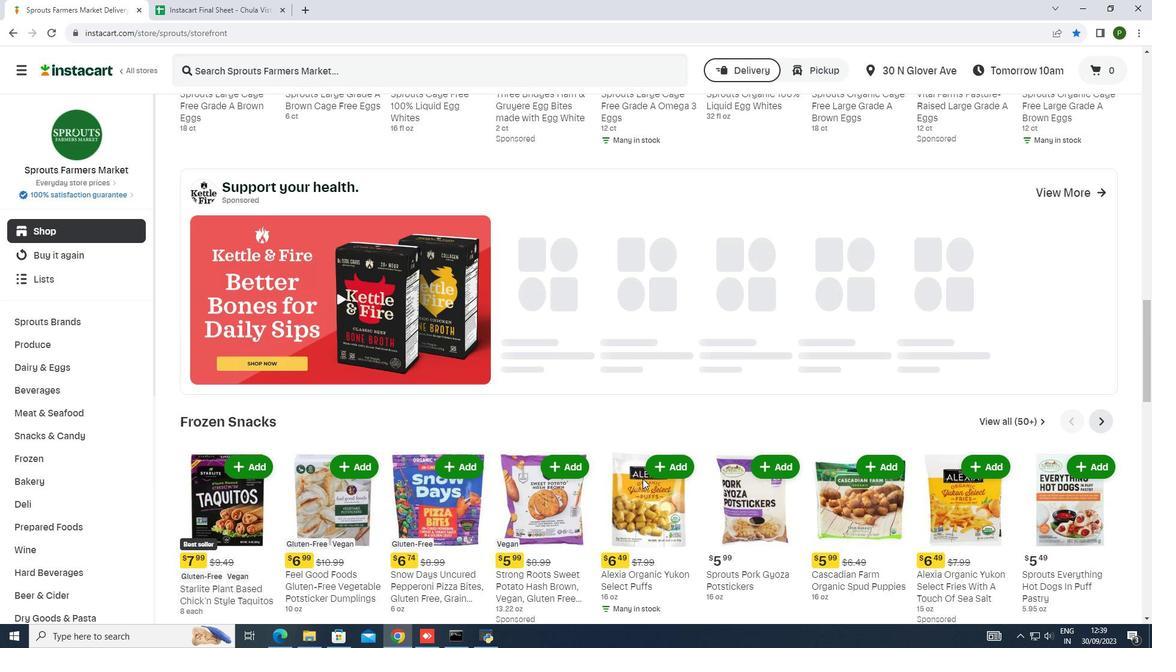 
Action: Mouse scrolled (640, 478) with delta (0, 0)
Screenshot: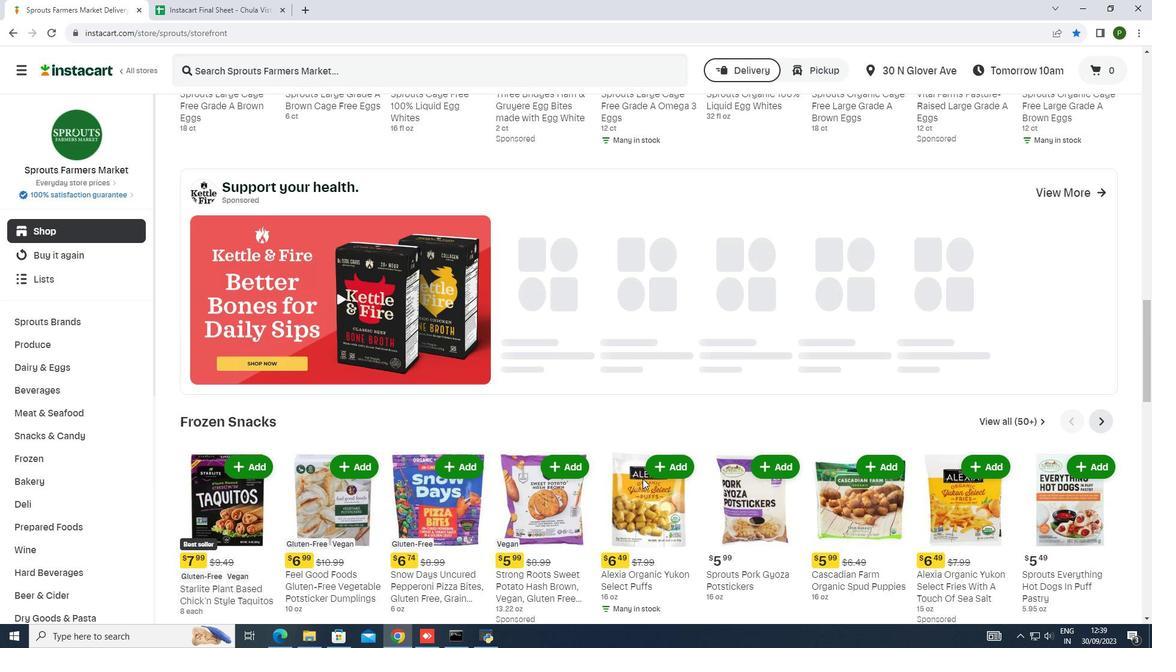 
Action: Mouse moved to (642, 478)
Screenshot: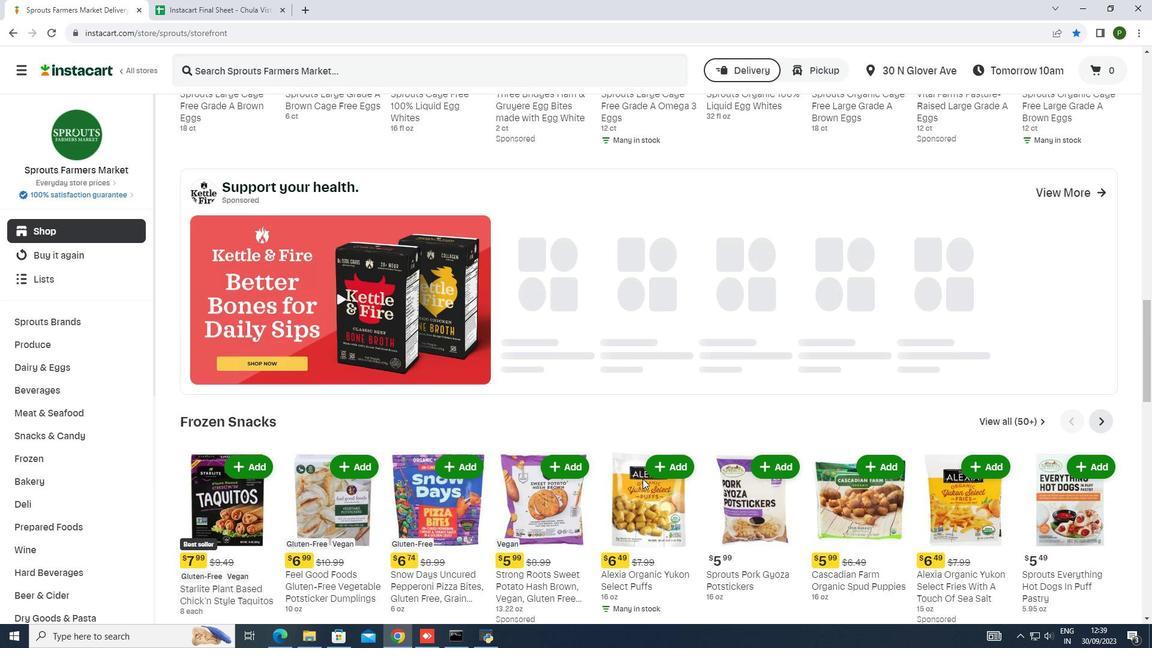 
Action: Mouse scrolled (642, 478) with delta (0, 0)
Screenshot: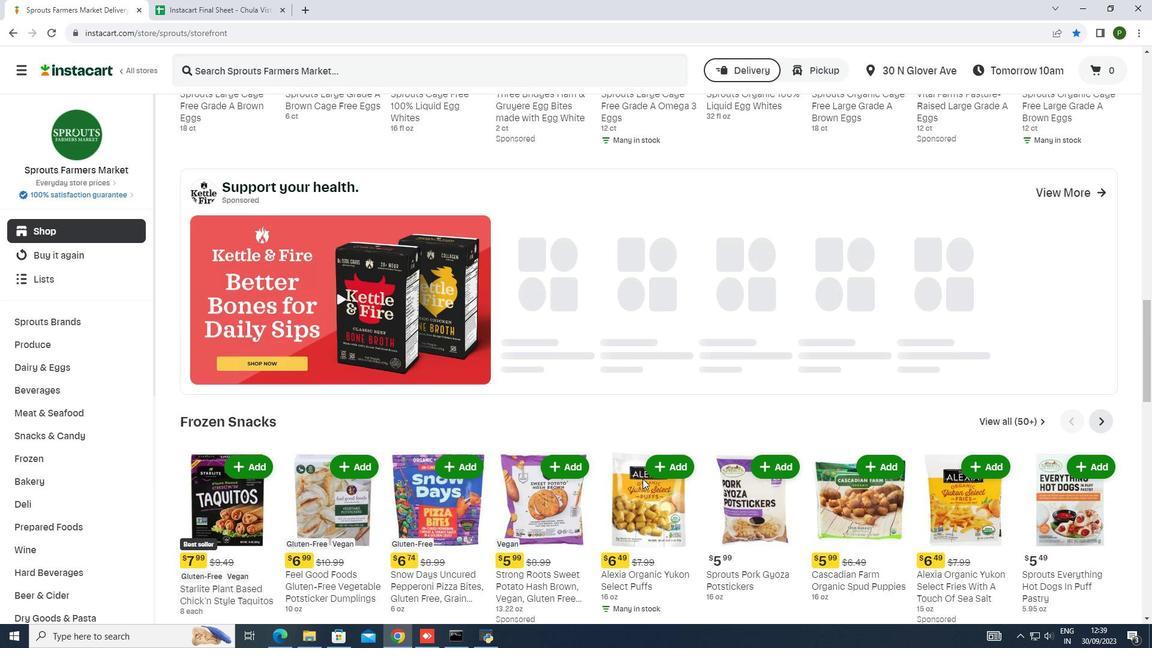 
Action: Mouse scrolled (642, 478) with delta (0, 0)
Screenshot: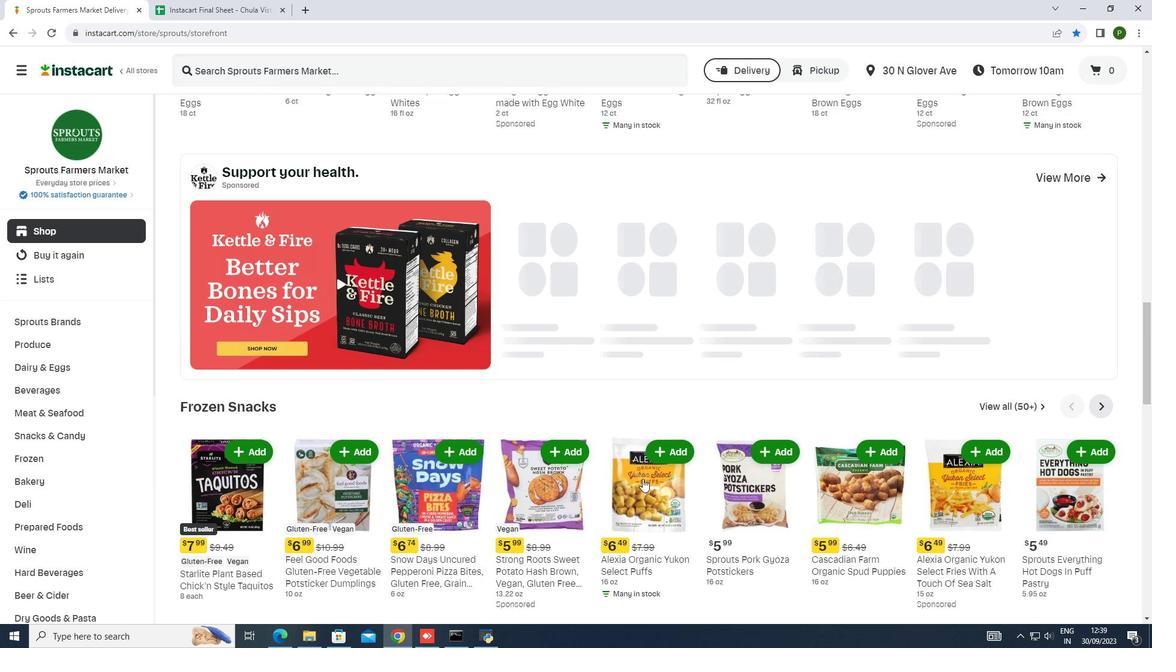 
Action: Mouse scrolled (642, 478) with delta (0, 0)
Screenshot: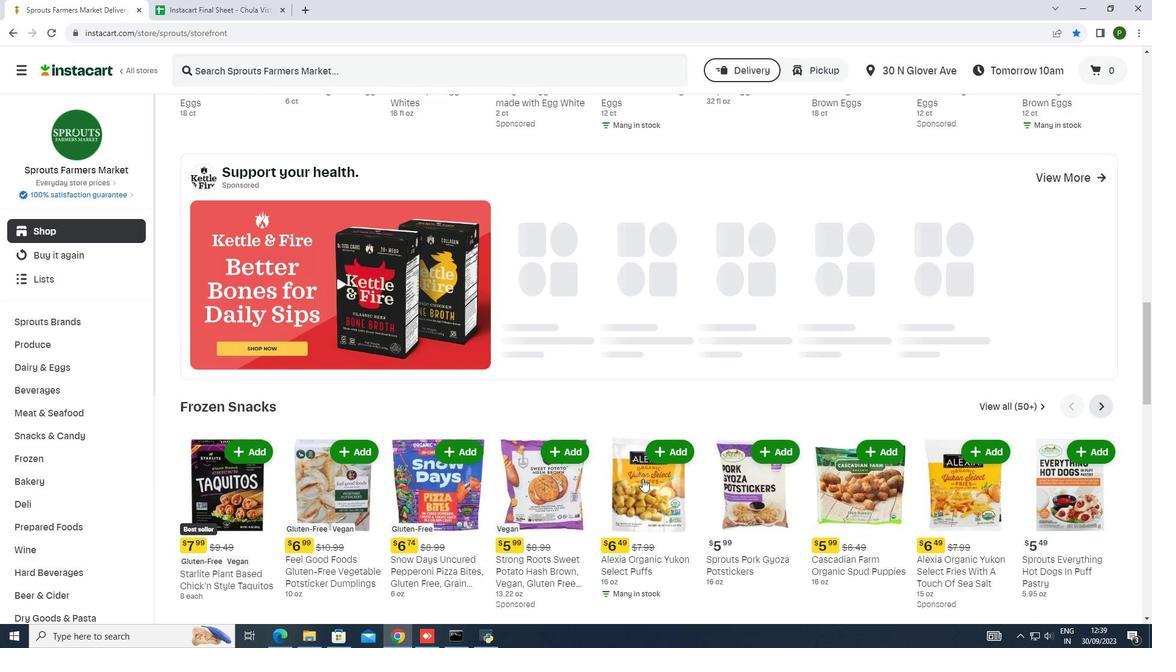 
Action: Mouse scrolled (642, 478) with delta (0, 0)
Screenshot: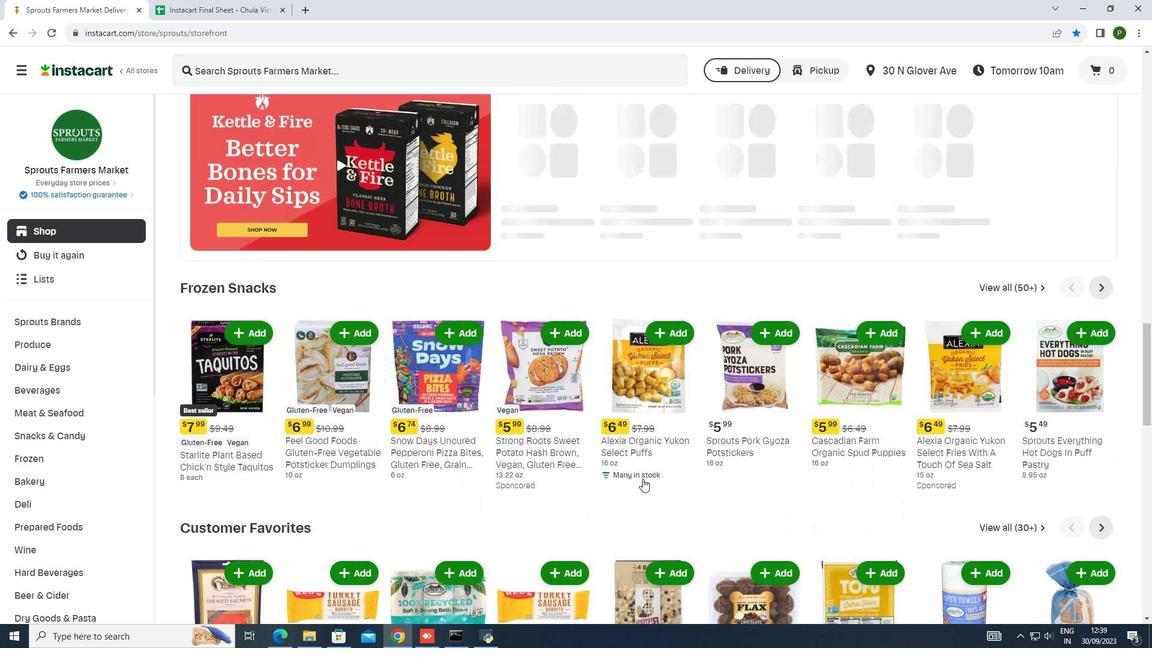 
Action: Mouse moved to (661, 455)
Screenshot: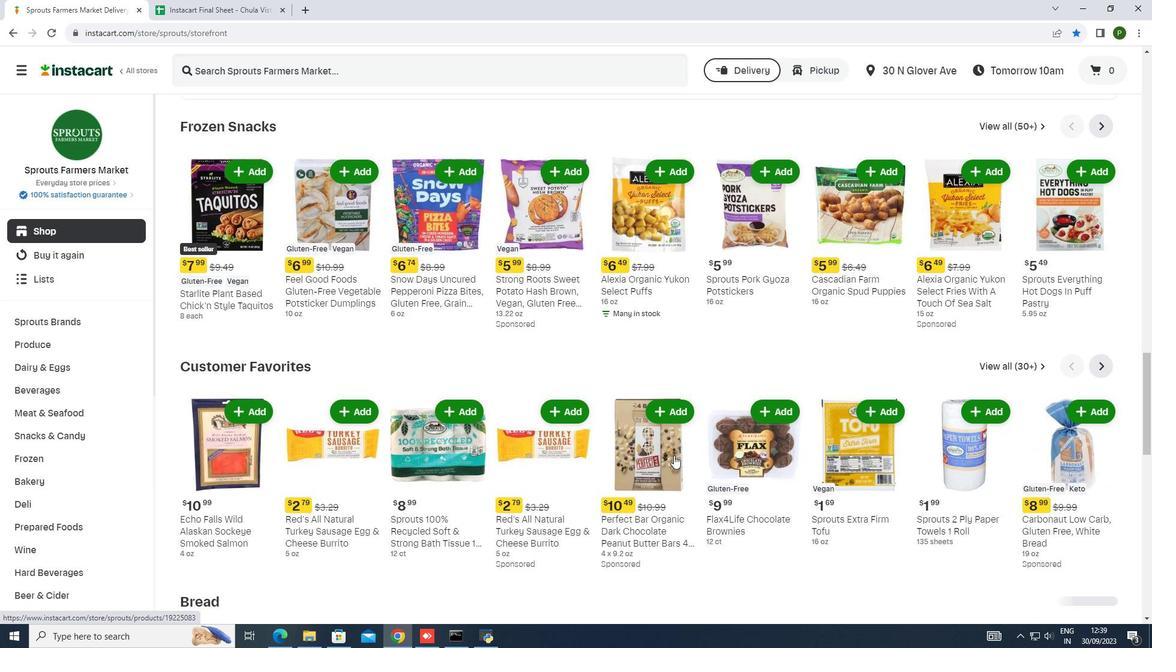 
Action: Mouse scrolled (661, 454) with delta (0, 0)
Screenshot: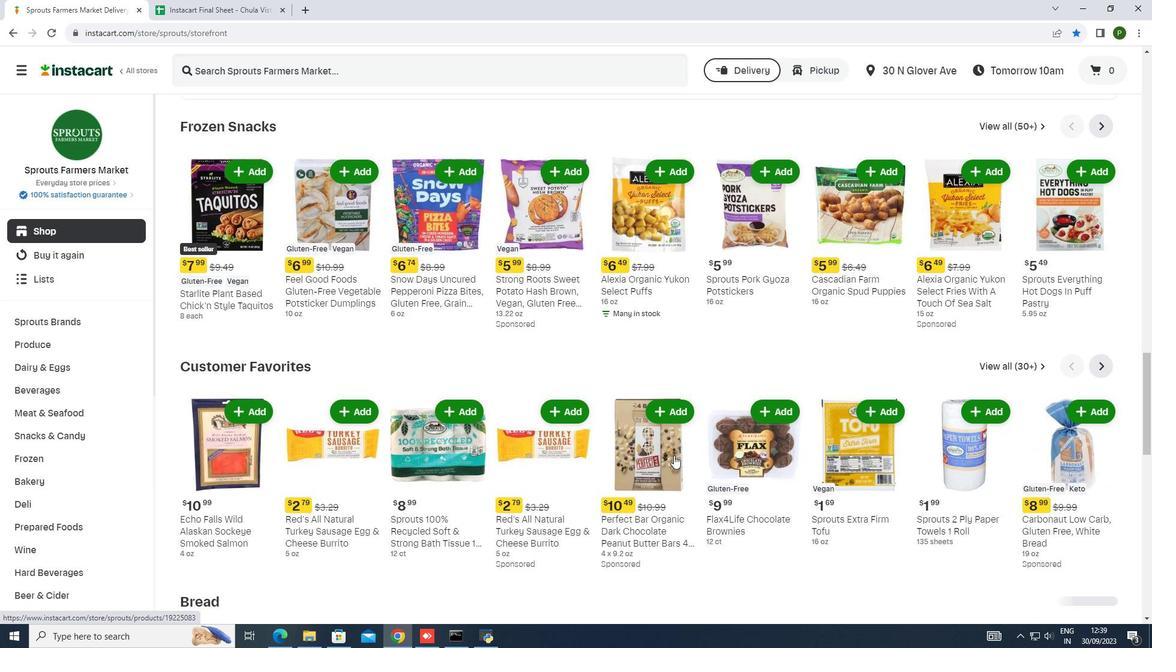 
Action: Mouse moved to (674, 455)
Screenshot: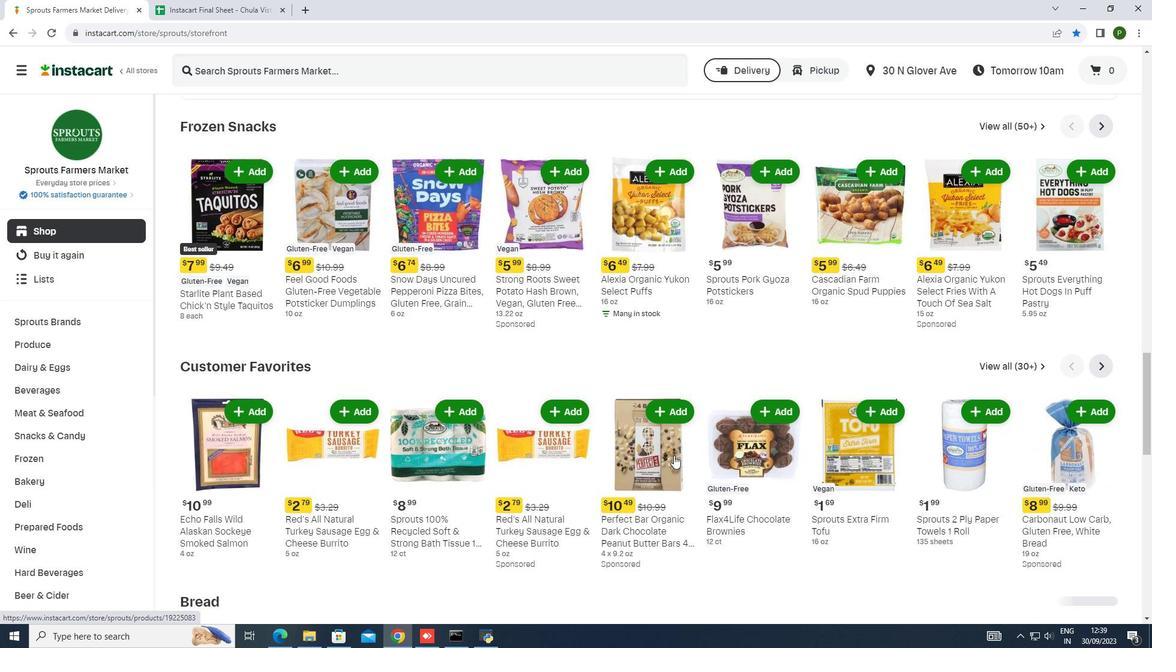 
Action: Mouse scrolled (674, 454) with delta (0, 0)
Screenshot: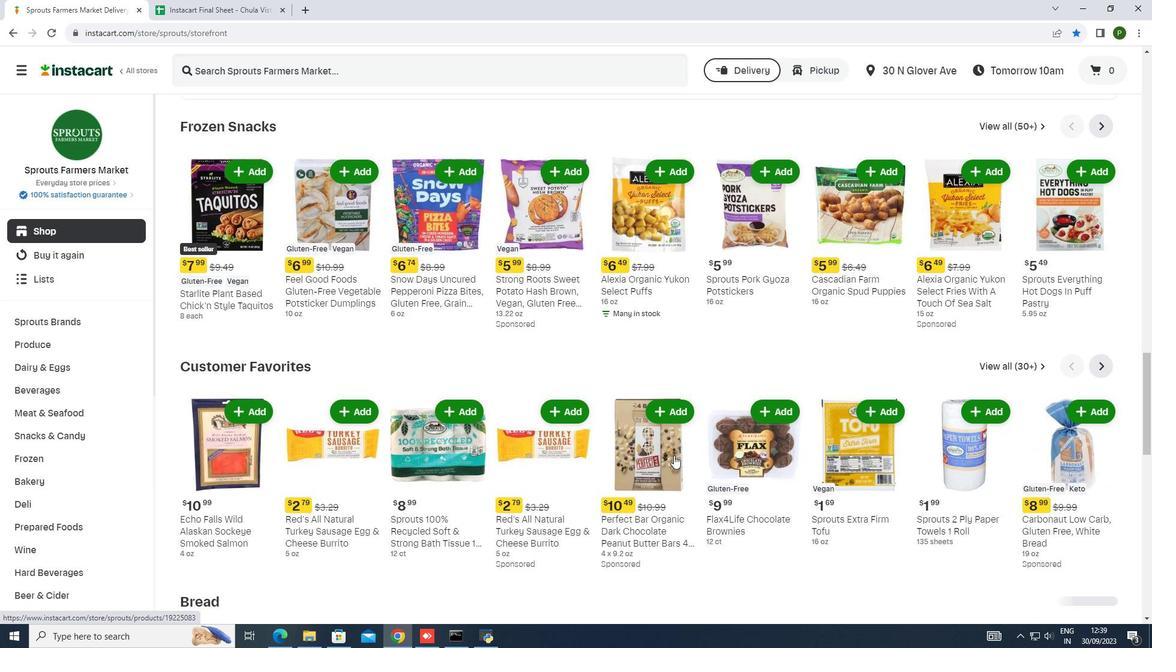 
Action: Mouse scrolled (674, 454) with delta (0, 0)
Screenshot: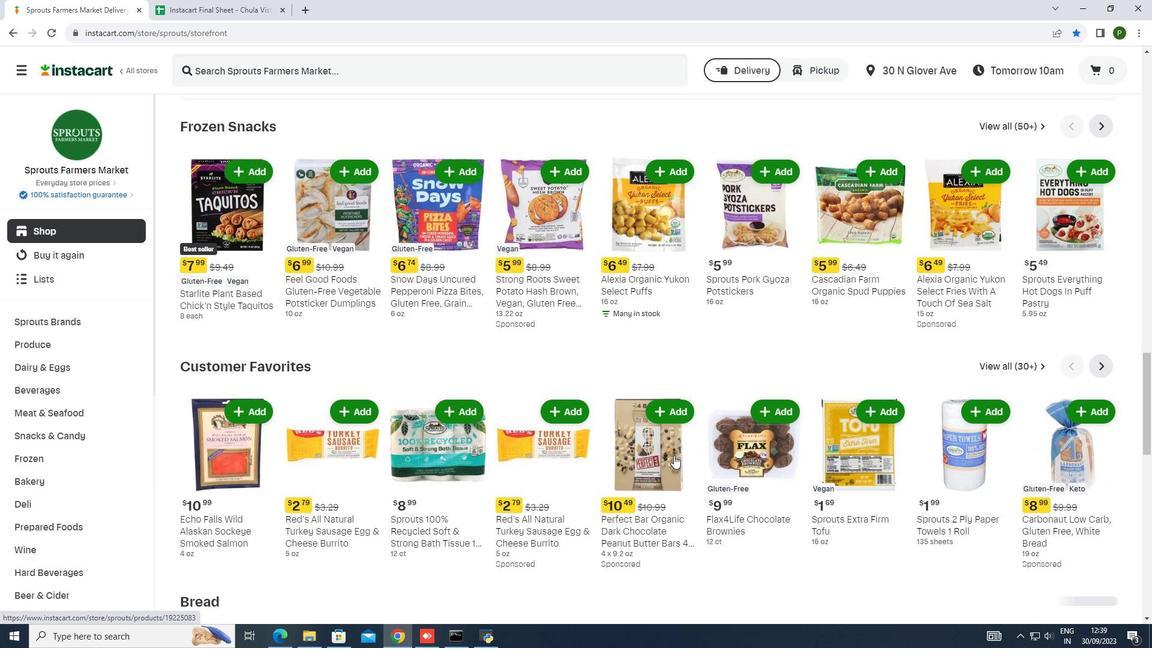 
Action: Mouse scrolled (674, 454) with delta (0, 0)
Screenshot: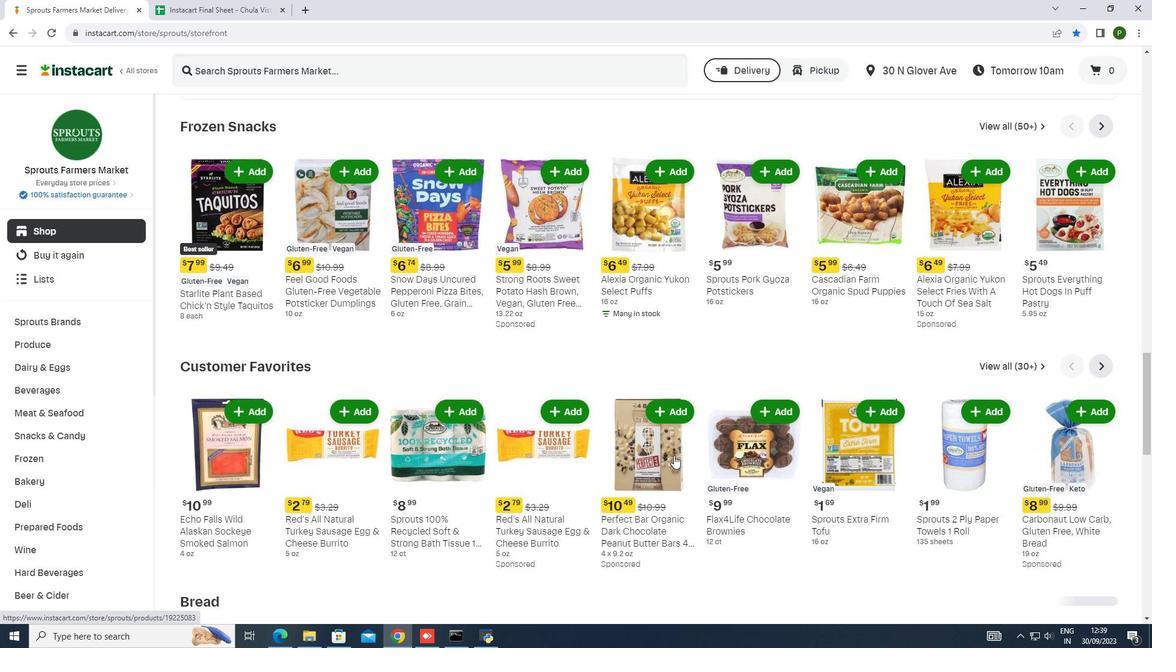 
Action: Mouse scrolled (674, 454) with delta (0, 0)
Screenshot: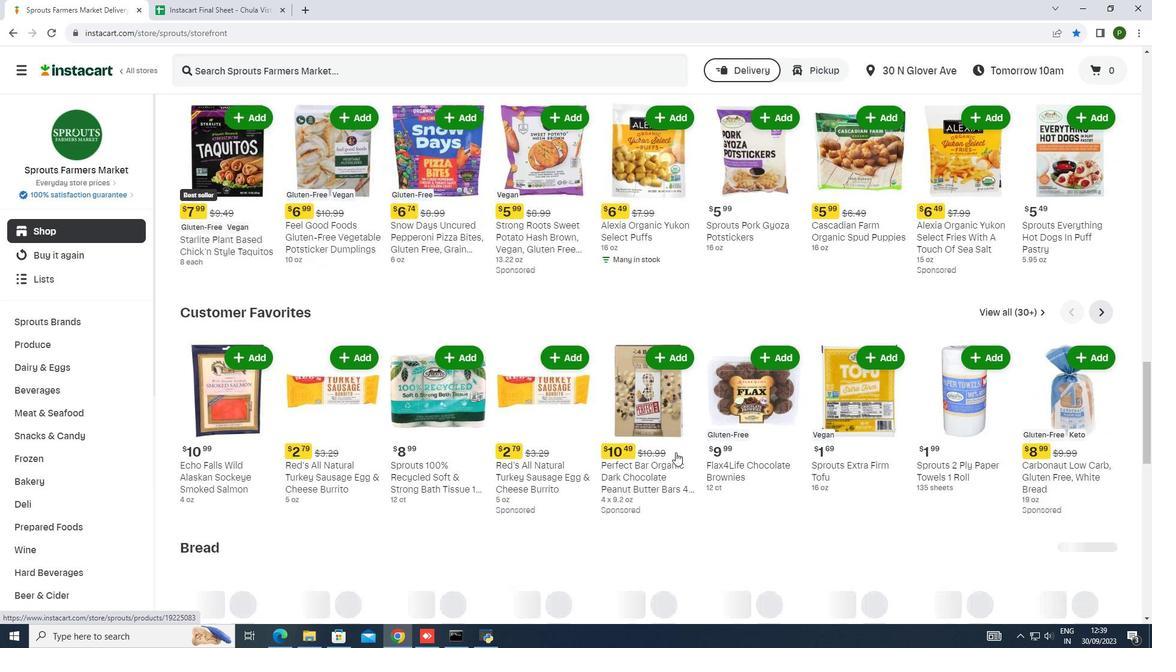 
Action: Mouse moved to (675, 452)
Screenshot: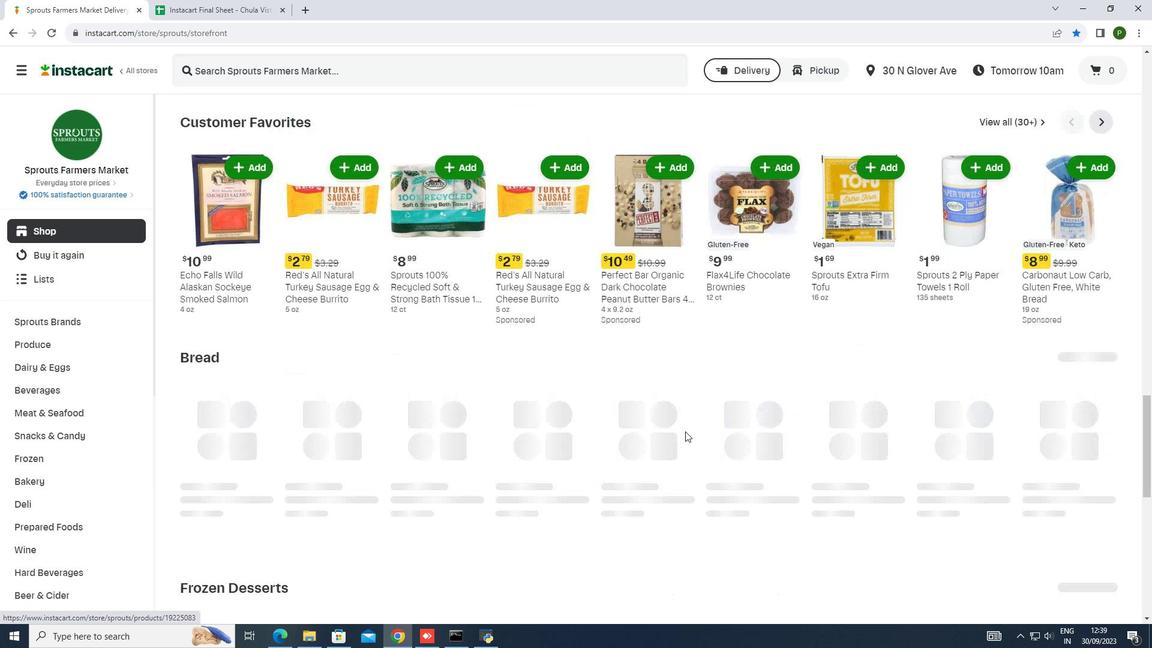 
Action: Mouse scrolled (675, 451) with delta (0, 0)
Screenshot: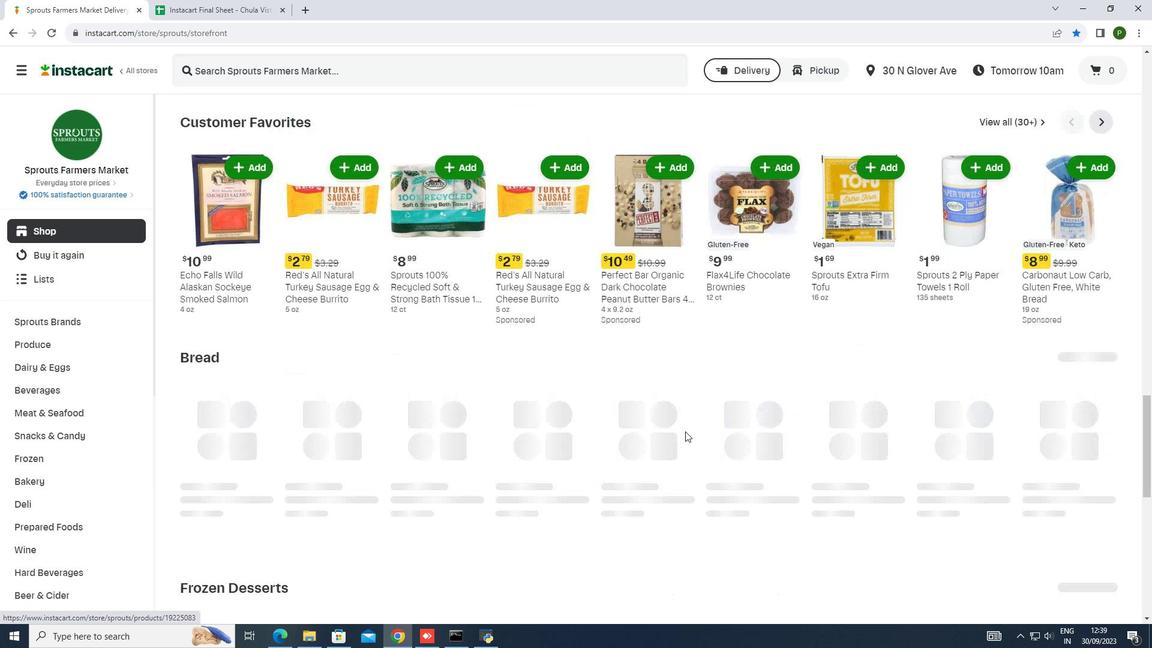 
Action: Mouse moved to (708, 443)
Screenshot: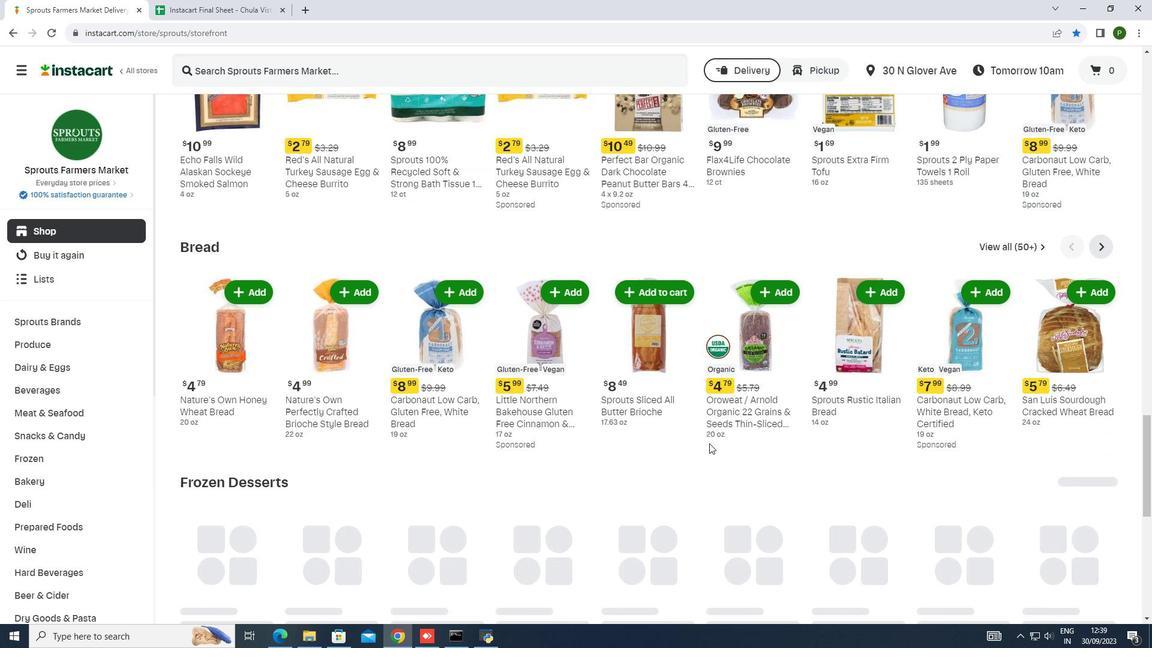 
Action: Mouse scrolled (708, 442) with delta (0, 0)
Screenshot: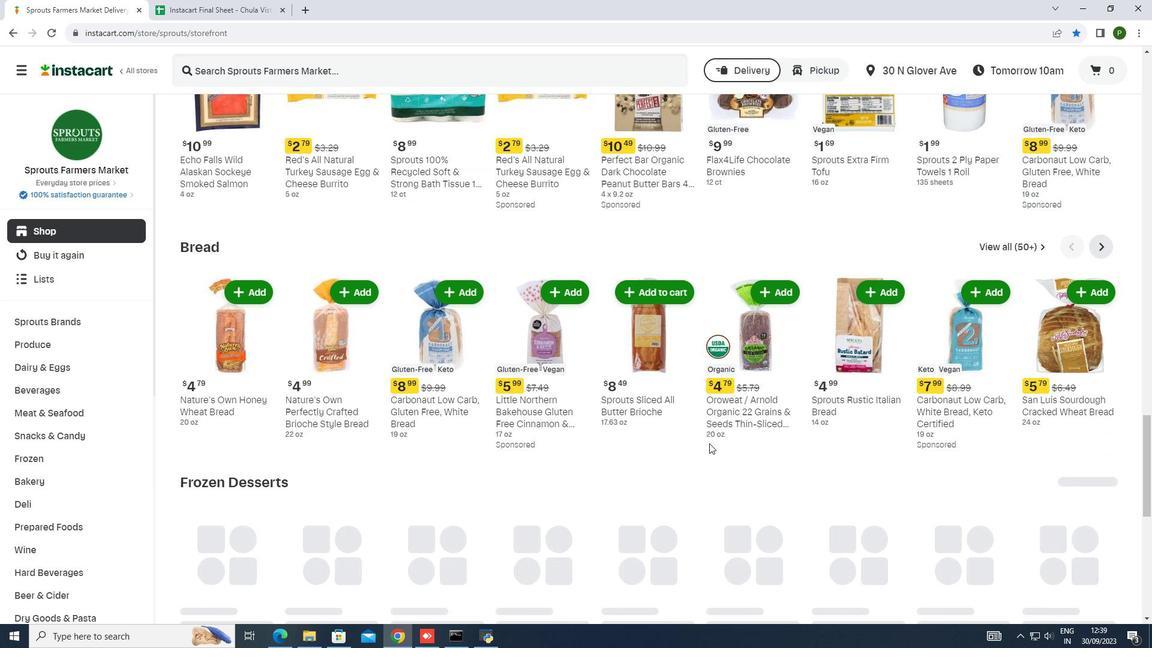 
Action: Mouse moved to (708, 443)
Screenshot: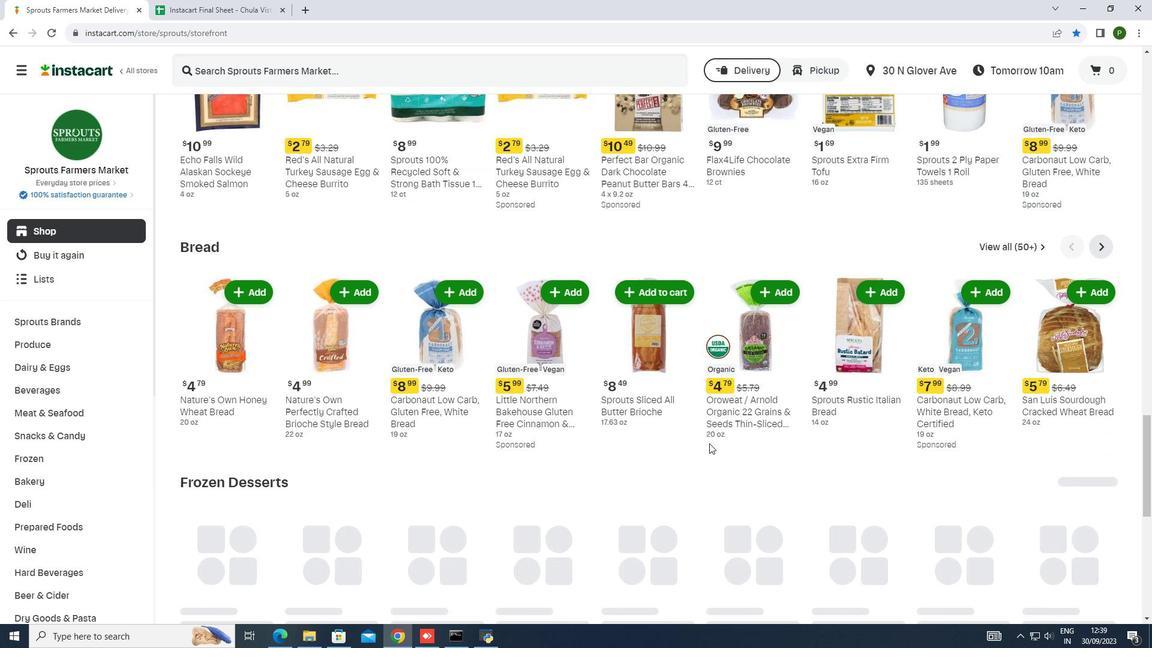 
Action: Mouse scrolled (708, 442) with delta (0, 0)
Screenshot: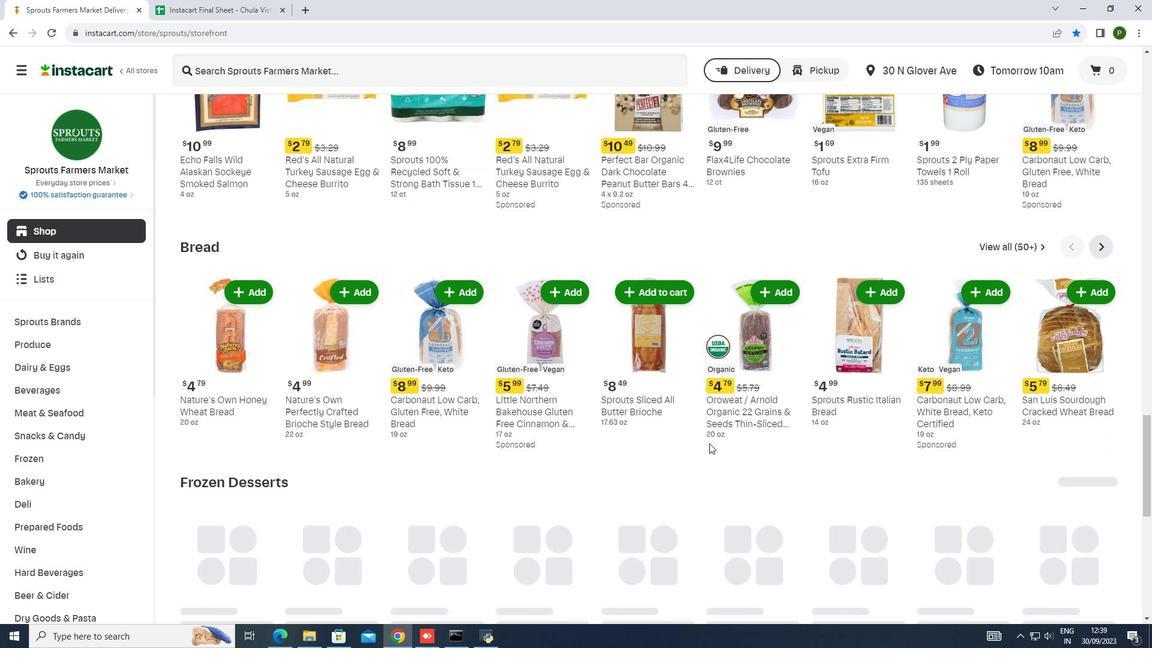 
Action: Mouse moved to (709, 443)
Screenshot: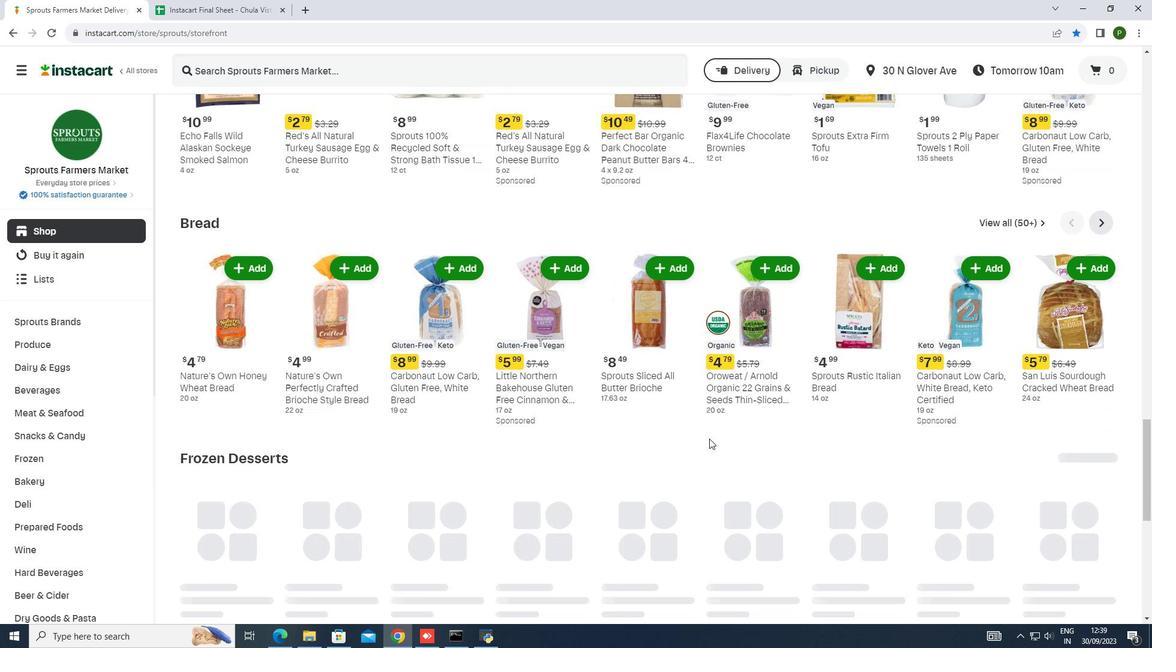 
Action: Mouse scrolled (709, 442) with delta (0, 0)
Screenshot: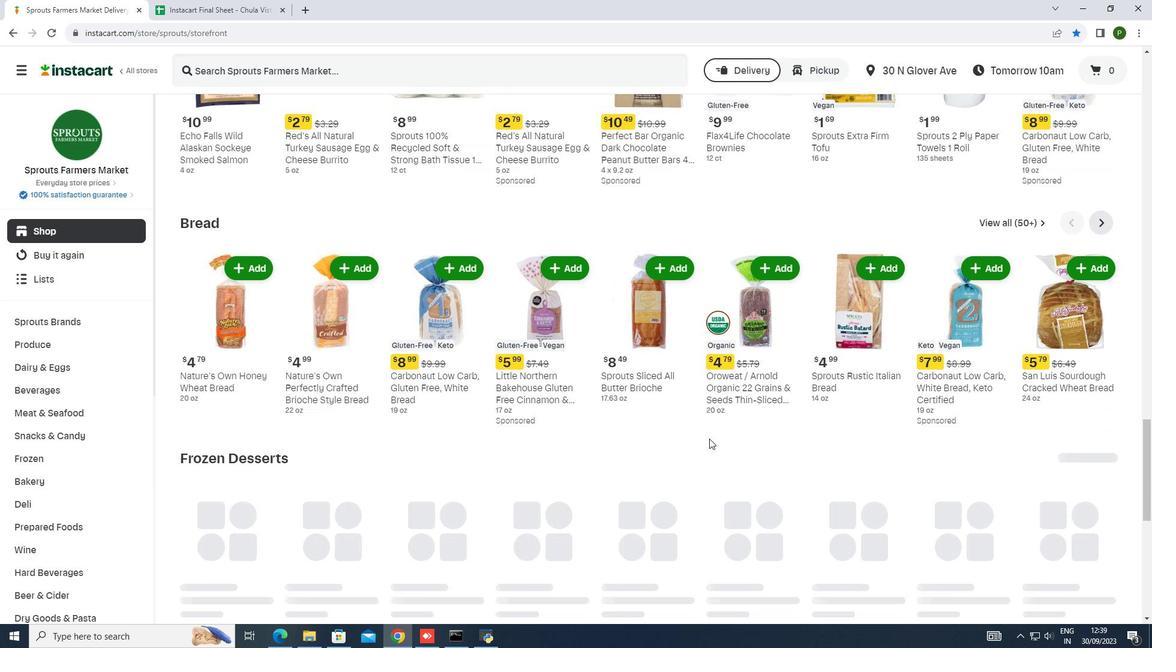 
Action: Mouse moved to (709, 442)
Screenshot: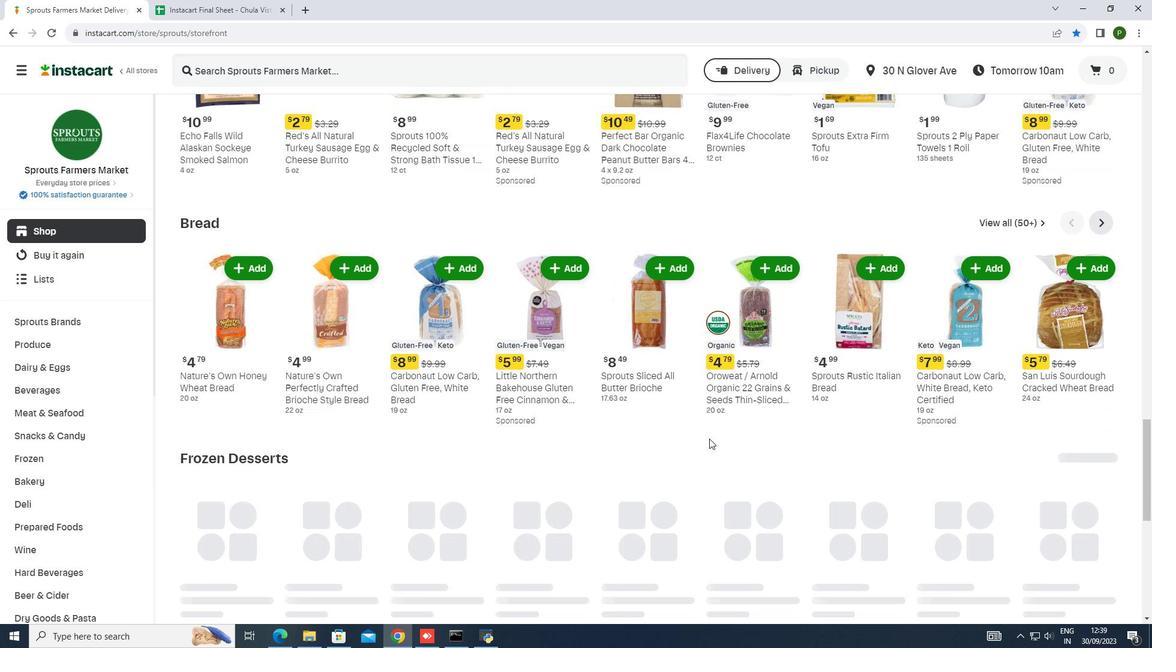 
Action: Mouse scrolled (709, 441) with delta (0, 0)
Screenshot: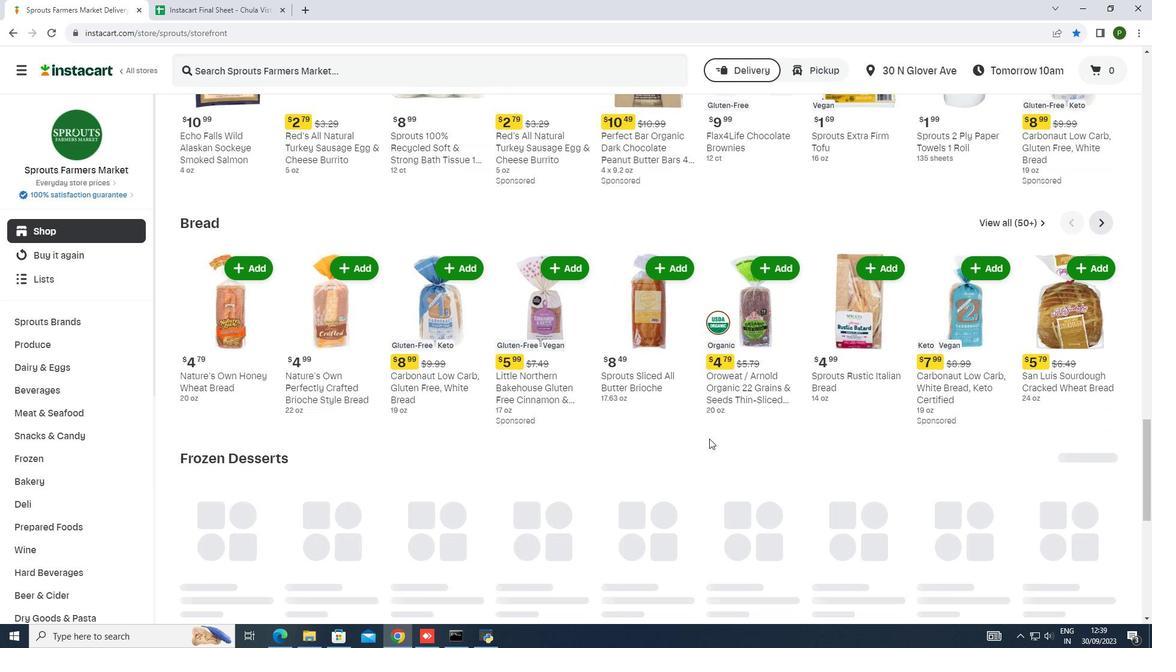 
Action: Mouse moved to (709, 435)
Screenshot: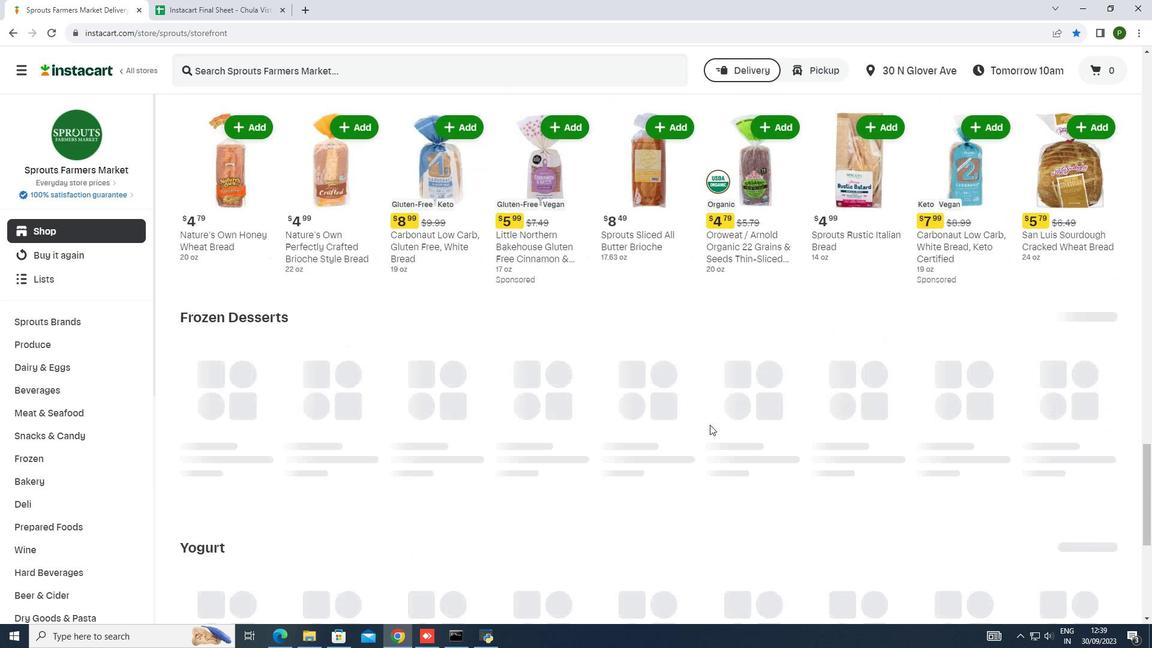
Action: Mouse scrolled (709, 434) with delta (0, 0)
Screenshot: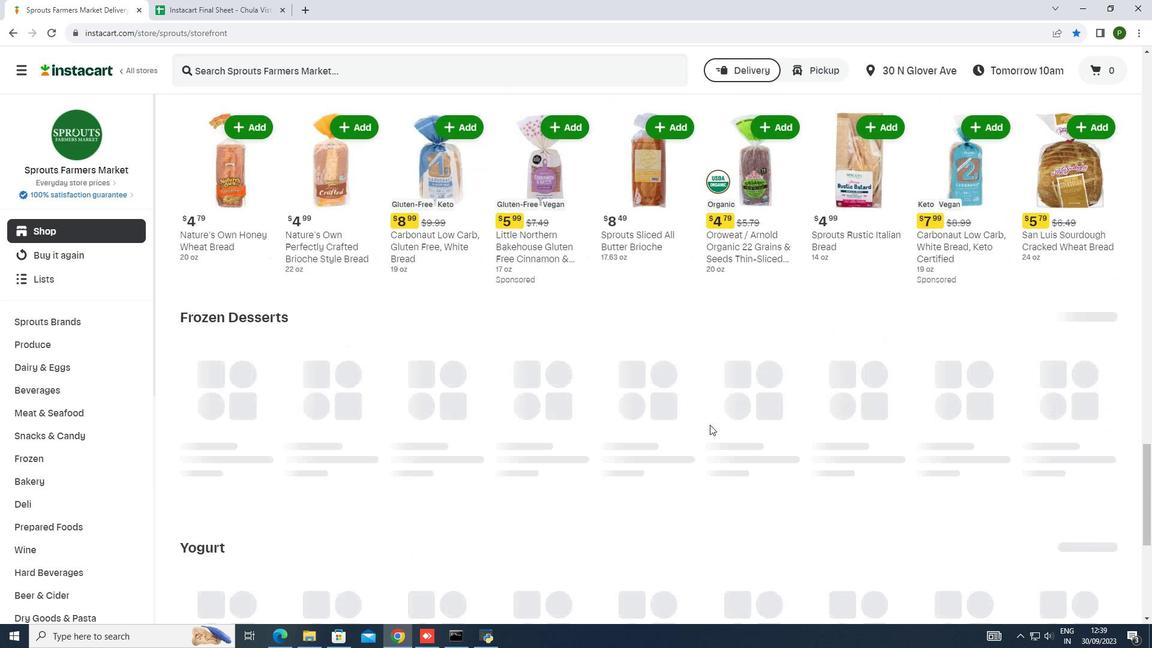 
Action: Mouse moved to (573, 412)
Screenshot: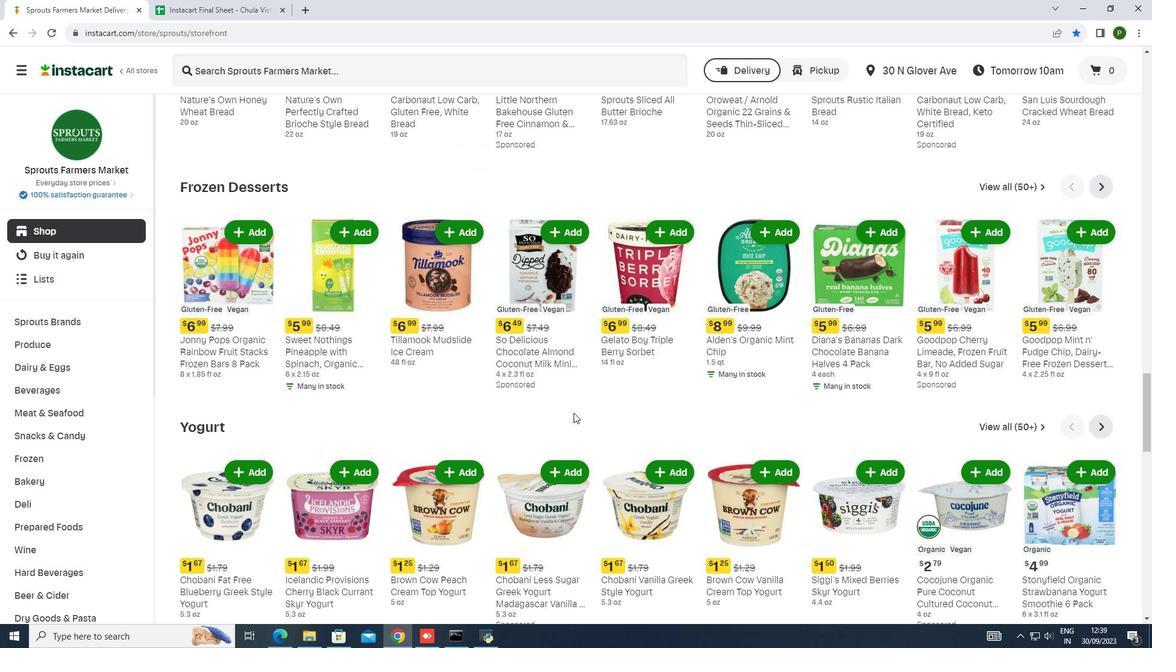 
Action: Mouse scrolled (573, 412) with delta (0, 0)
Screenshot: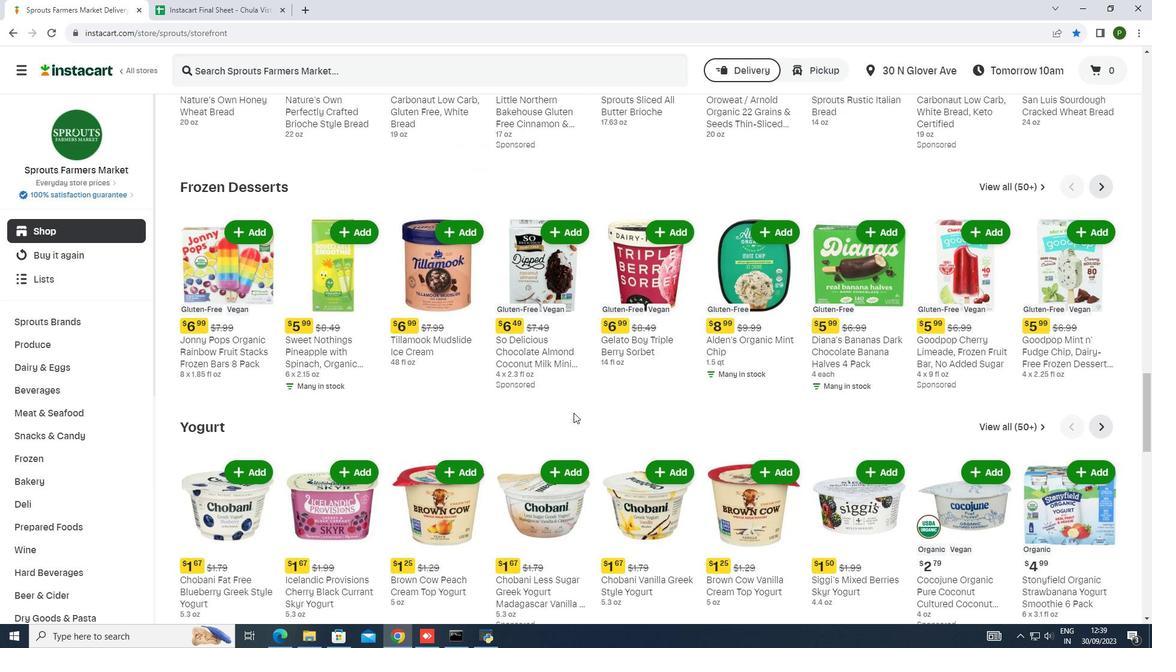 
Action: Mouse scrolled (573, 412) with delta (0, 0)
Screenshot: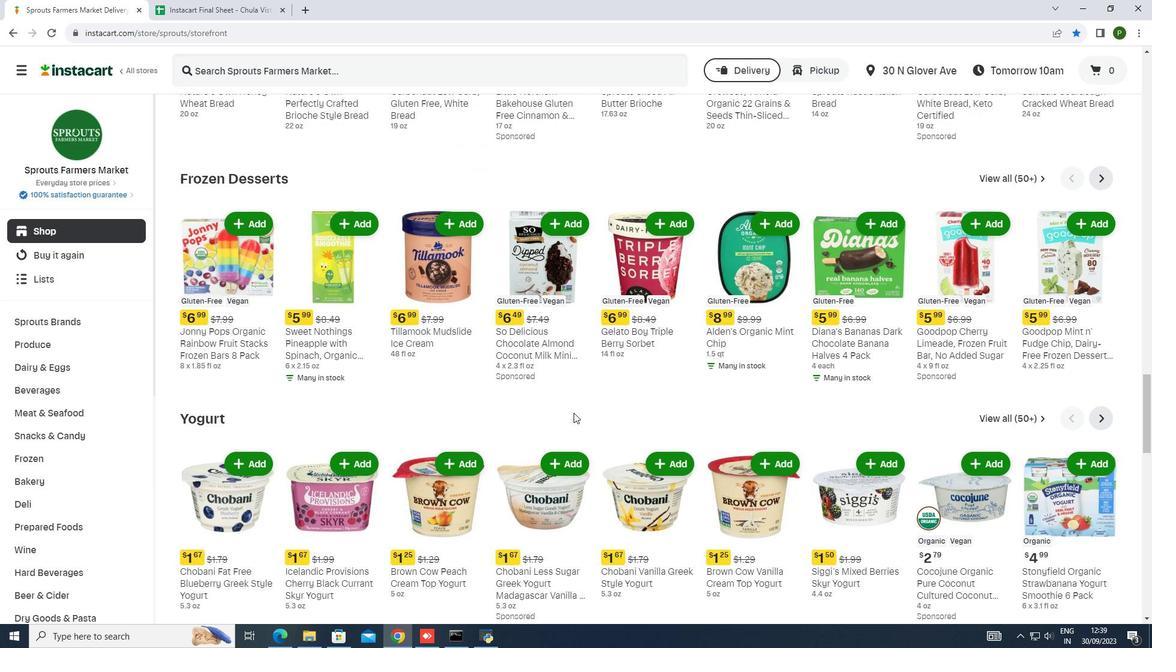 
Action: Mouse scrolled (573, 412) with delta (0, 0)
Screenshot: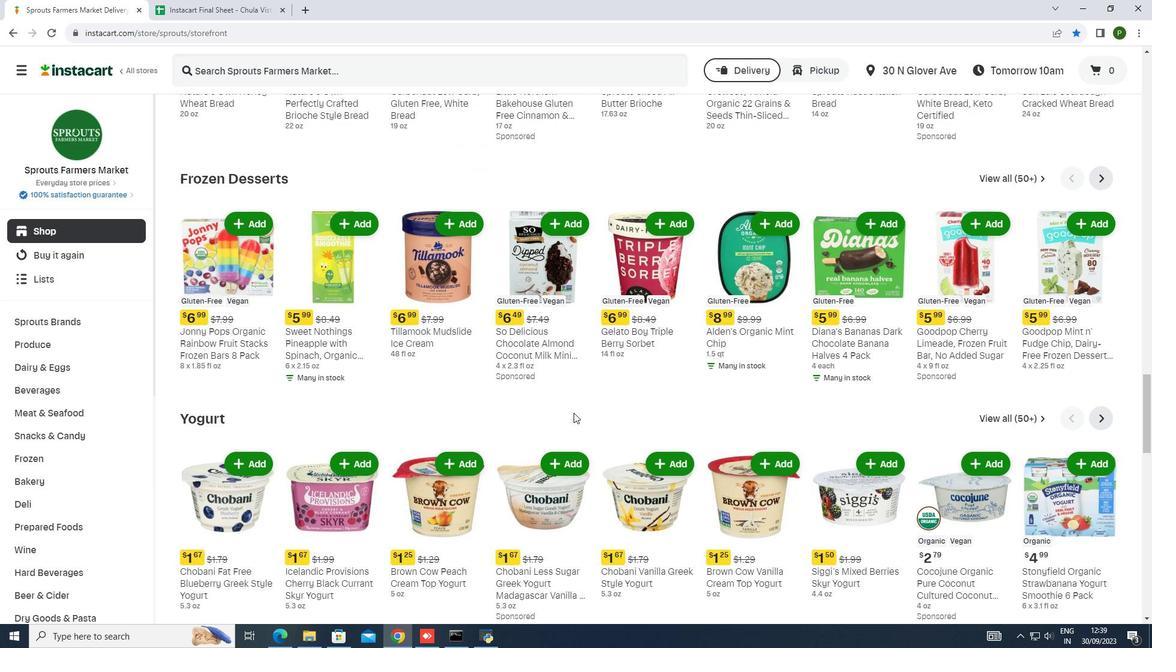 
Action: Mouse scrolled (573, 412) with delta (0, 0)
Screenshot: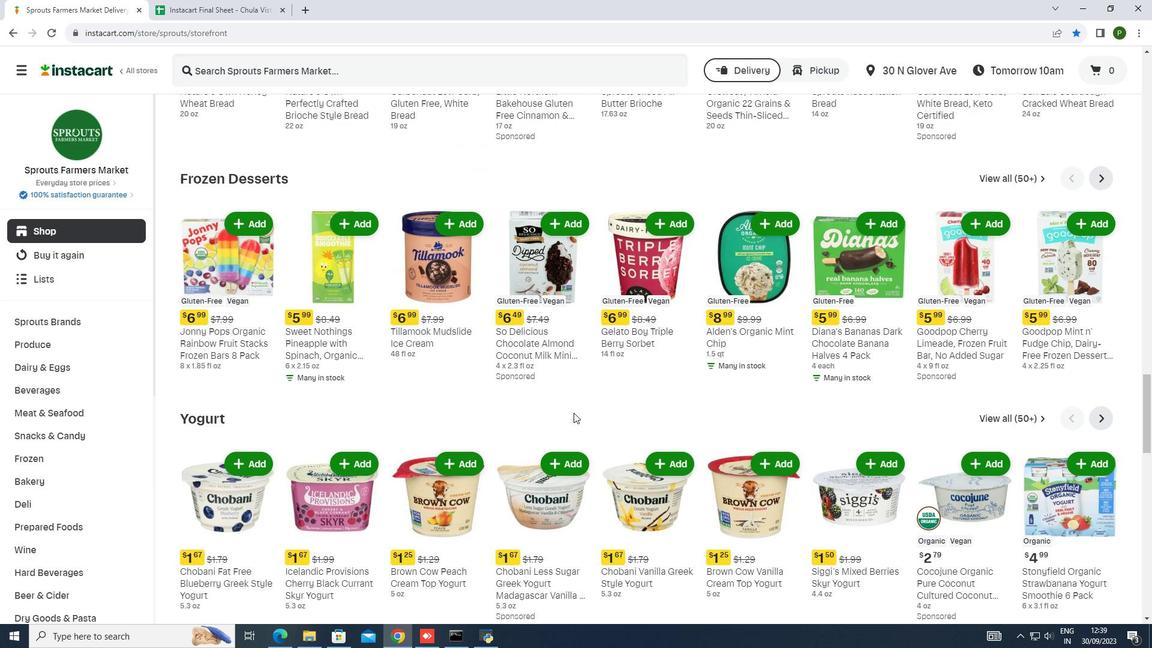 
Action: Mouse scrolled (573, 412) with delta (0, 0)
Screenshot: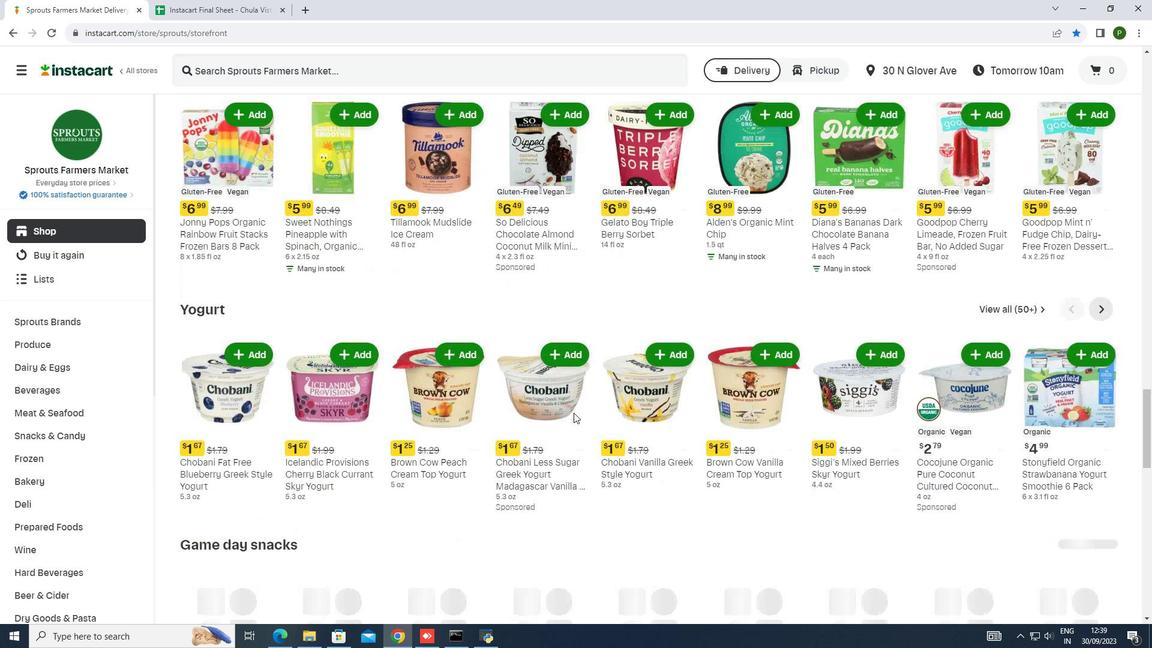 
Action: Mouse moved to (574, 409)
Screenshot: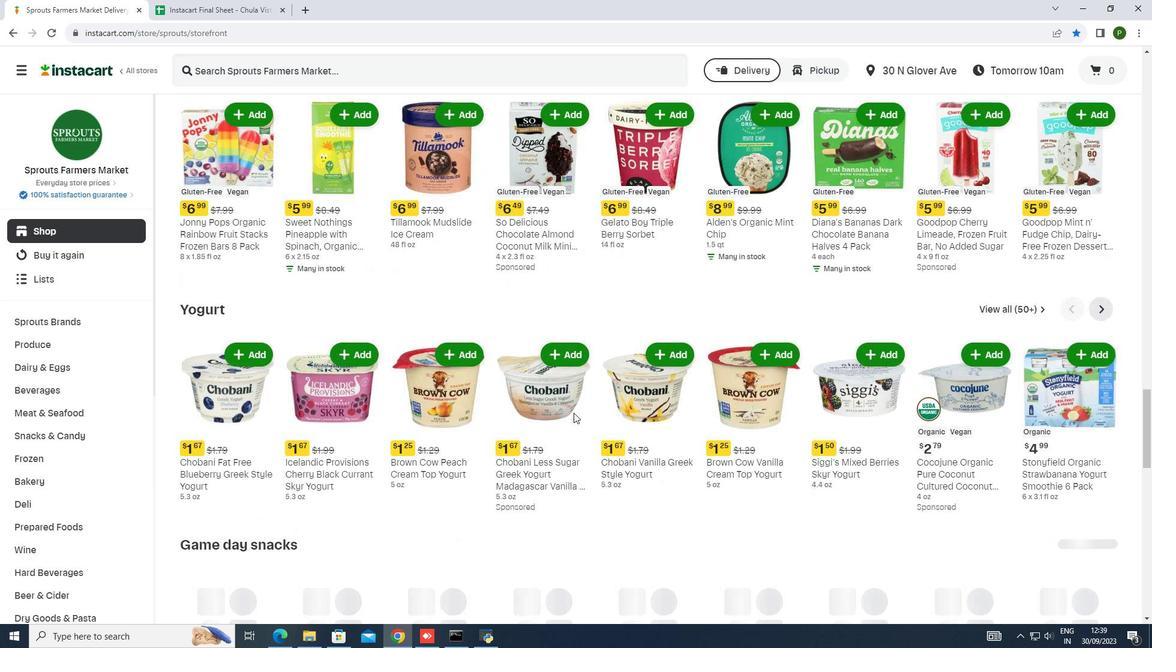 
Action: Mouse scrolled (574, 408) with delta (0, 0)
Screenshot: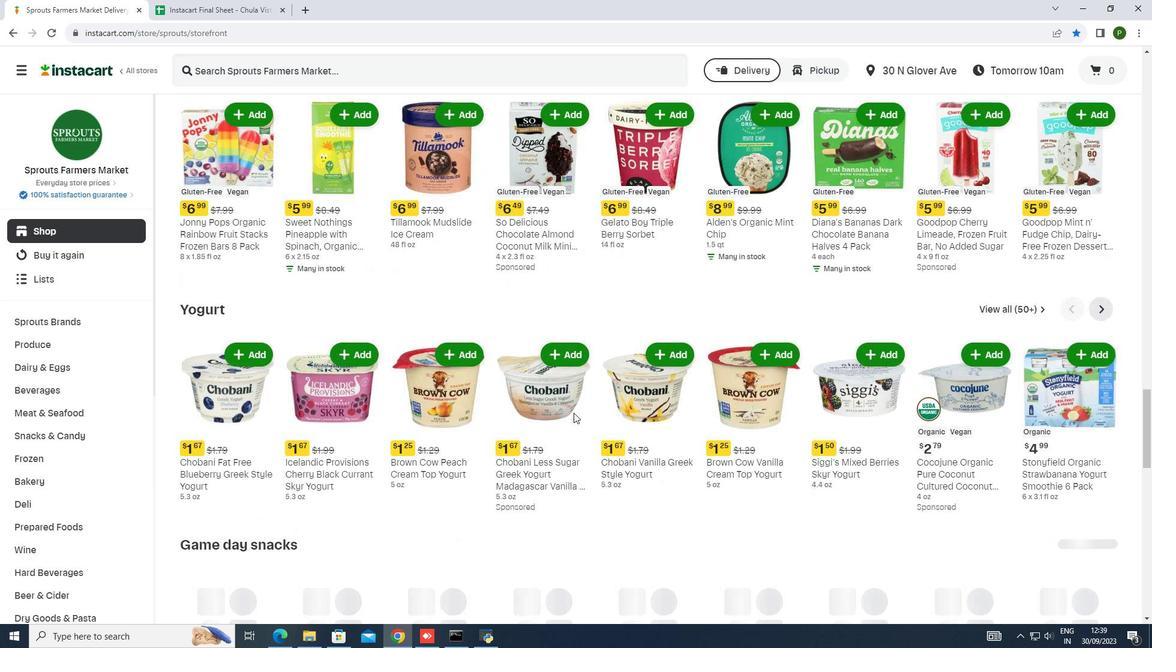 
Action: Mouse moved to (563, 420)
Screenshot: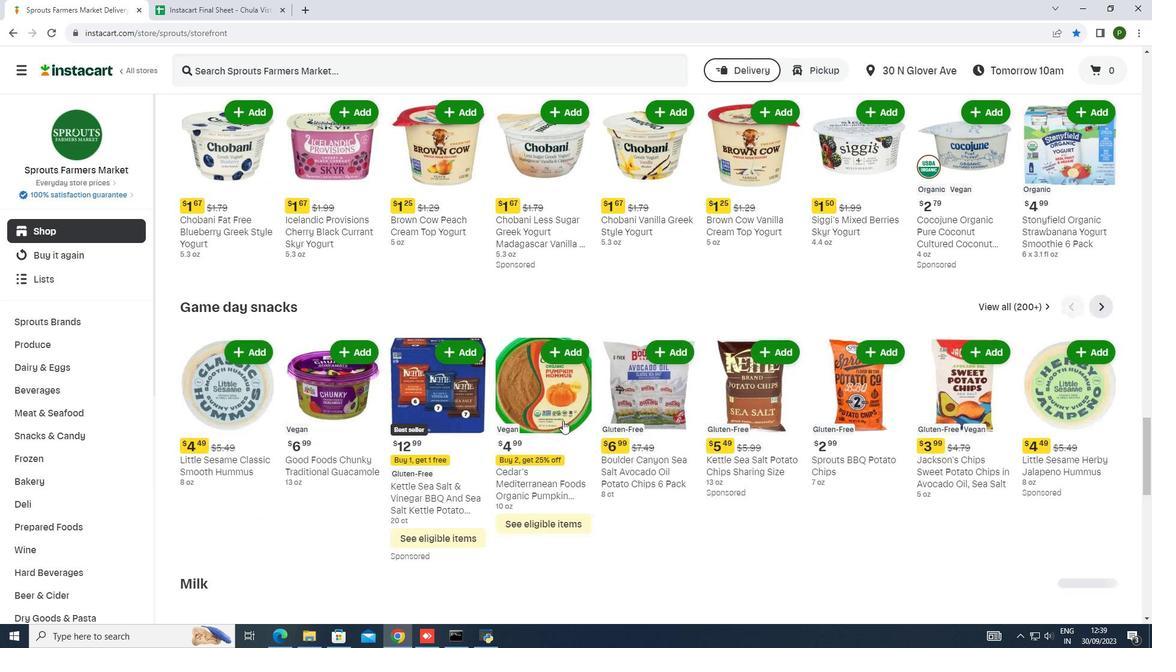 
Action: Mouse scrolled (563, 420) with delta (0, 0)
Screenshot: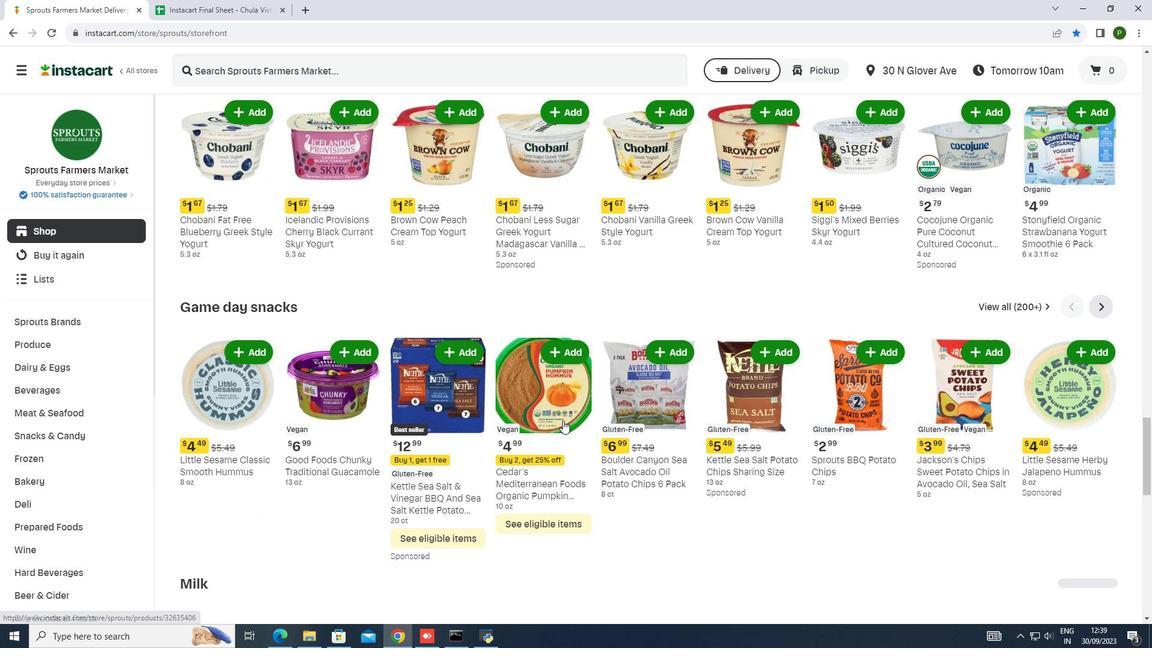 
Action: Mouse scrolled (563, 420) with delta (0, 0)
Screenshot: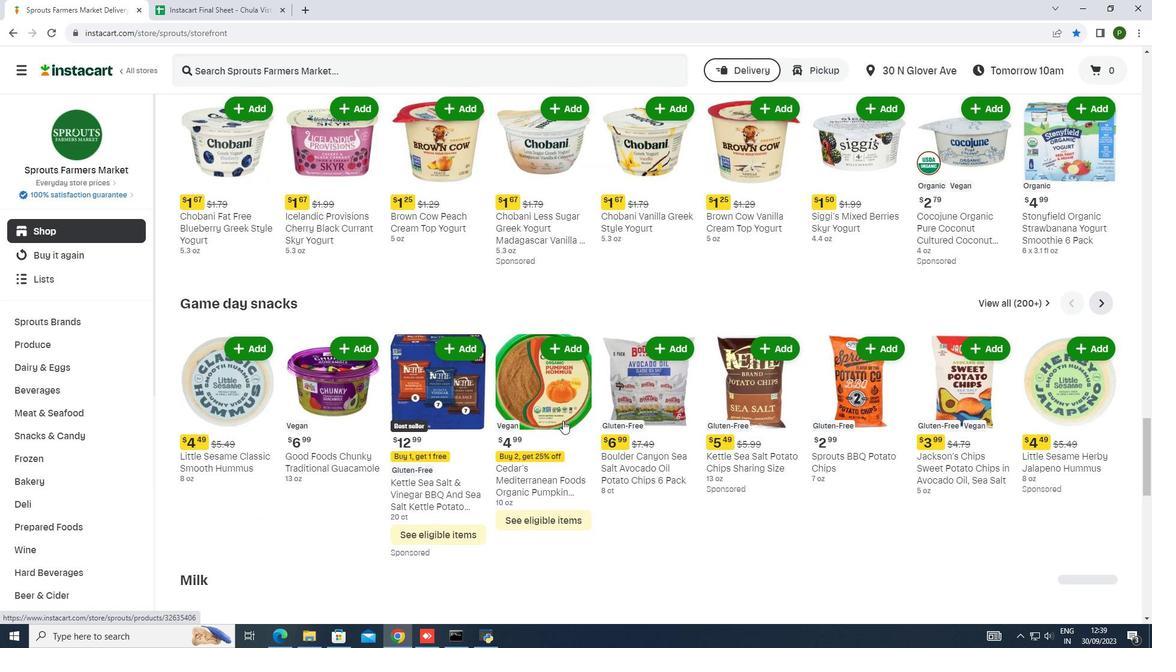 
Action: Mouse scrolled (563, 420) with delta (0, 0)
Screenshot: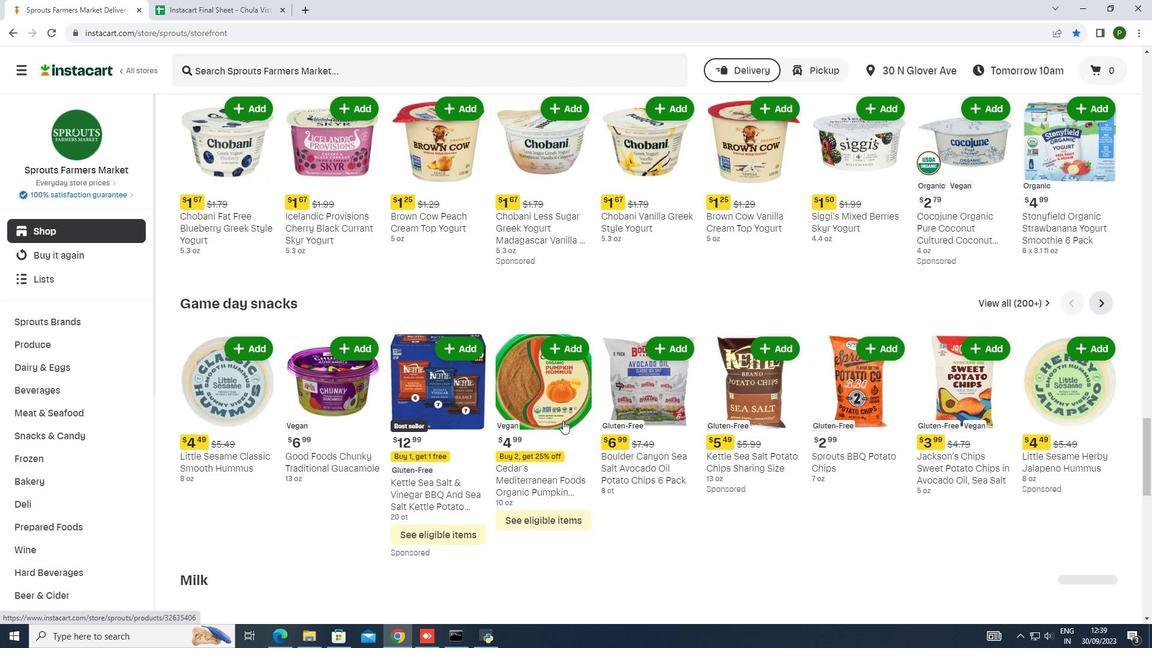 
Action: Mouse scrolled (563, 420) with delta (0, 0)
Screenshot: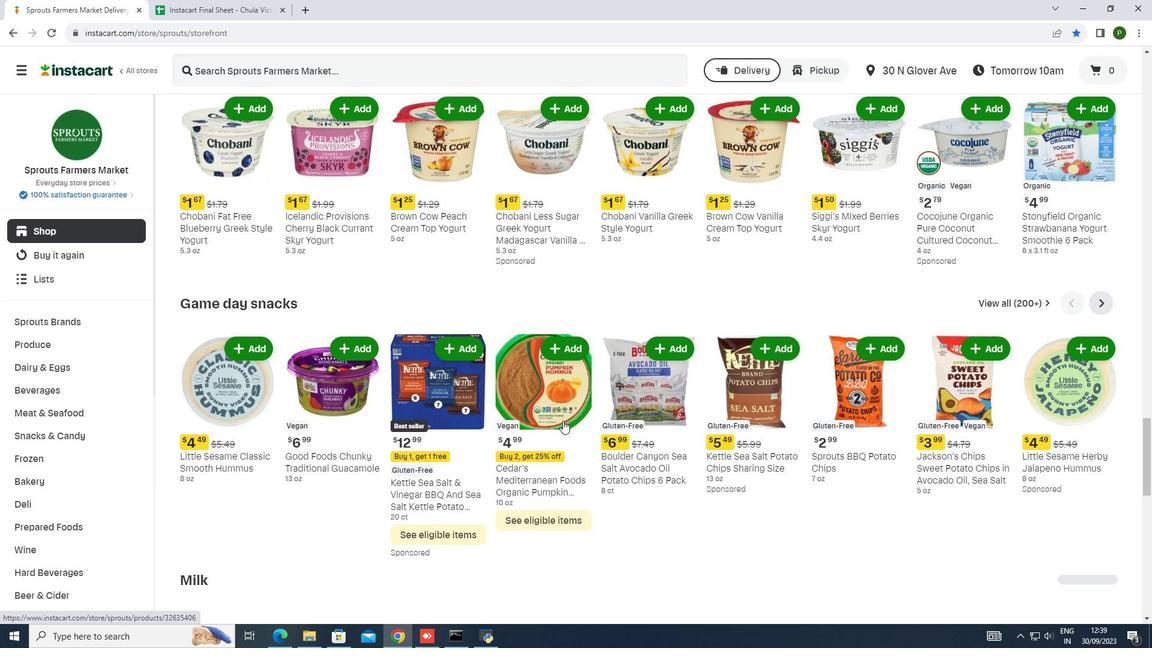 
Action: Mouse scrolled (563, 420) with delta (0, 0)
Screenshot: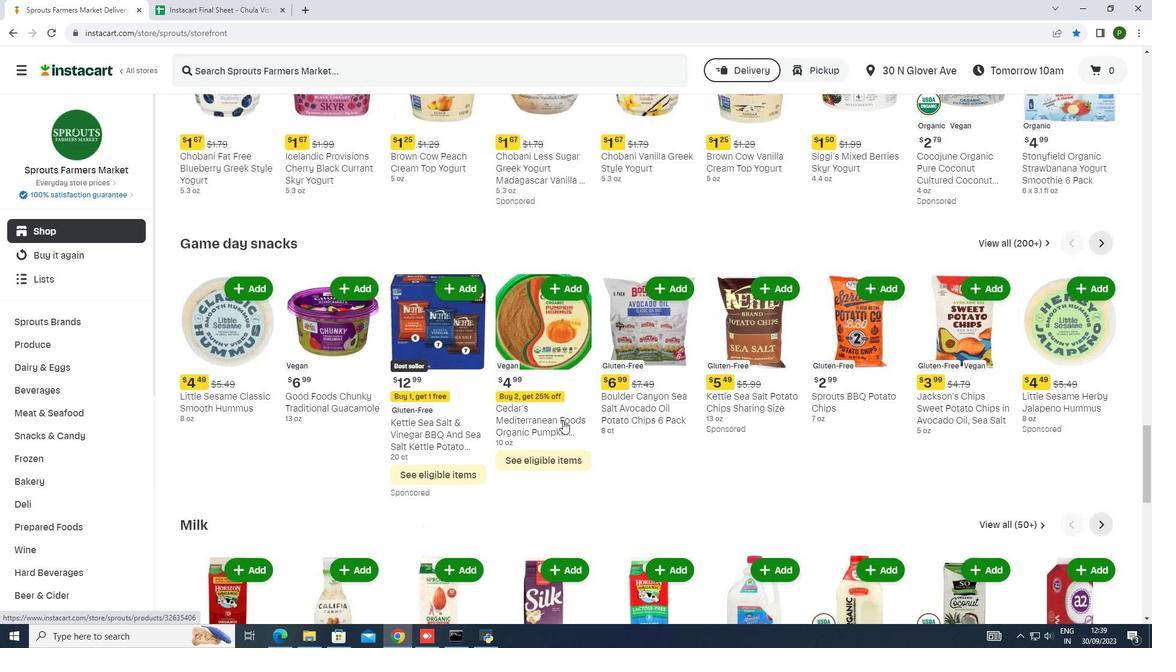 
Action: Mouse scrolled (563, 420) with delta (0, 0)
Screenshot: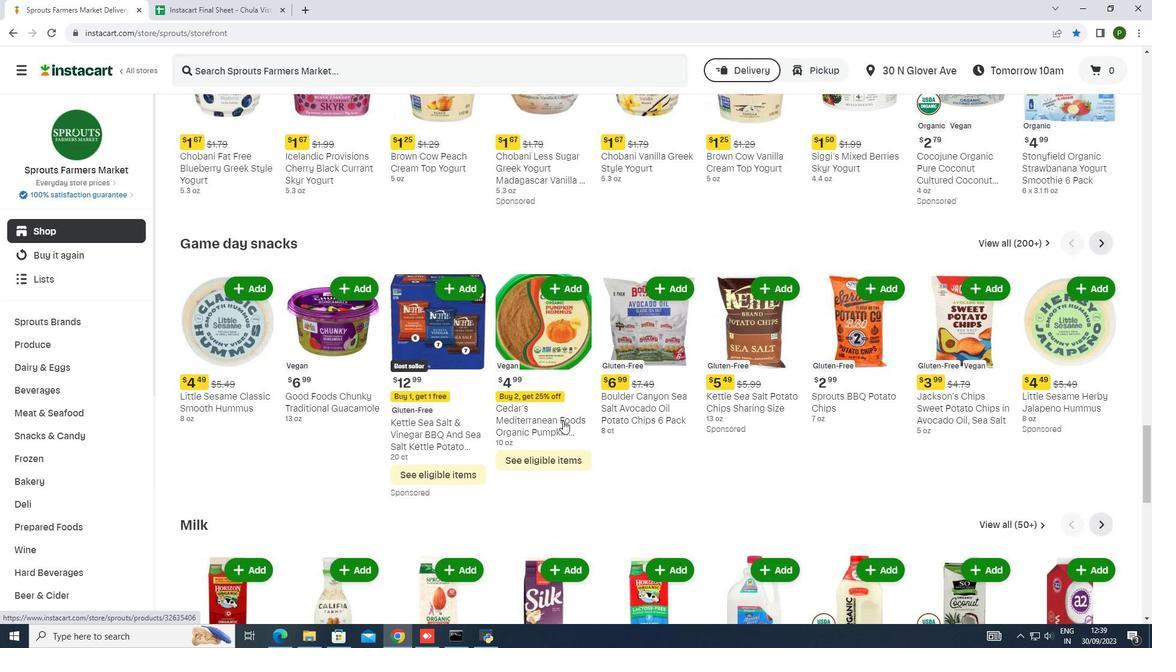 
Action: Mouse moved to (553, 429)
Screenshot: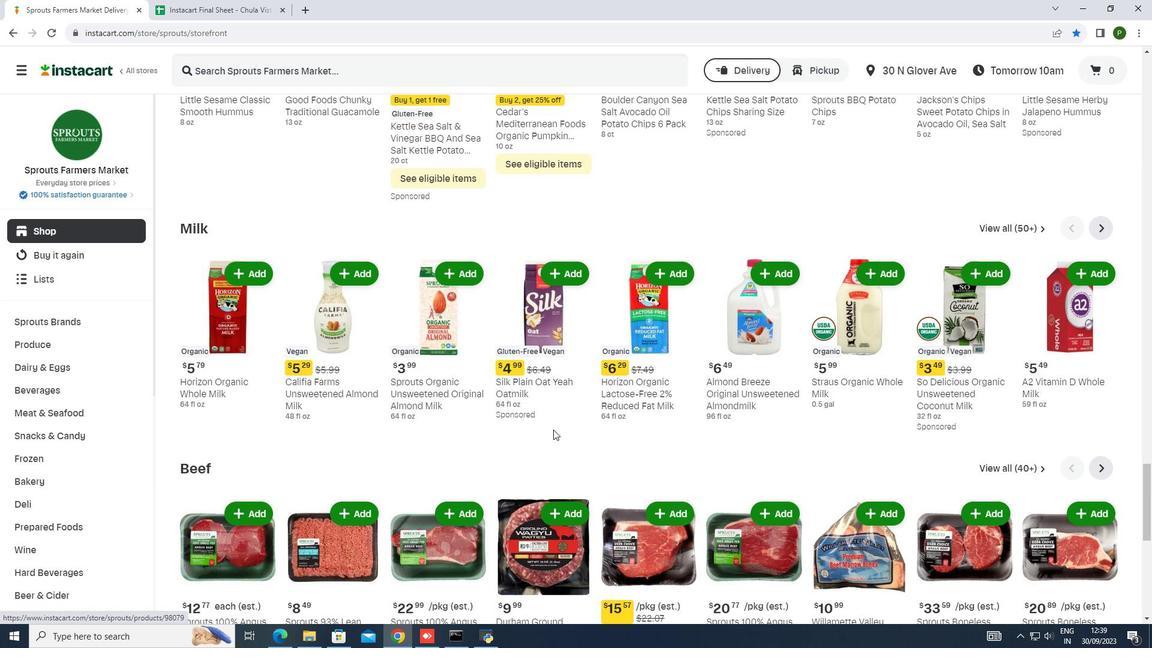 
Action: Mouse scrolled (553, 429) with delta (0, 0)
Screenshot: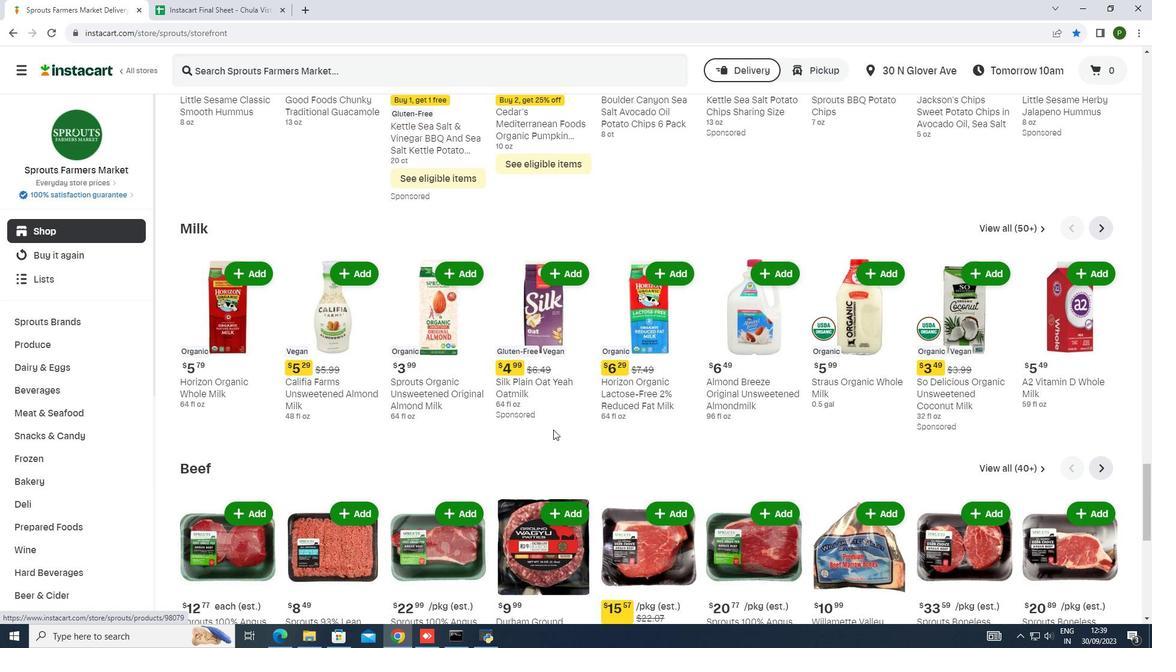 
Action: Mouse scrolled (553, 429) with delta (0, 0)
Screenshot: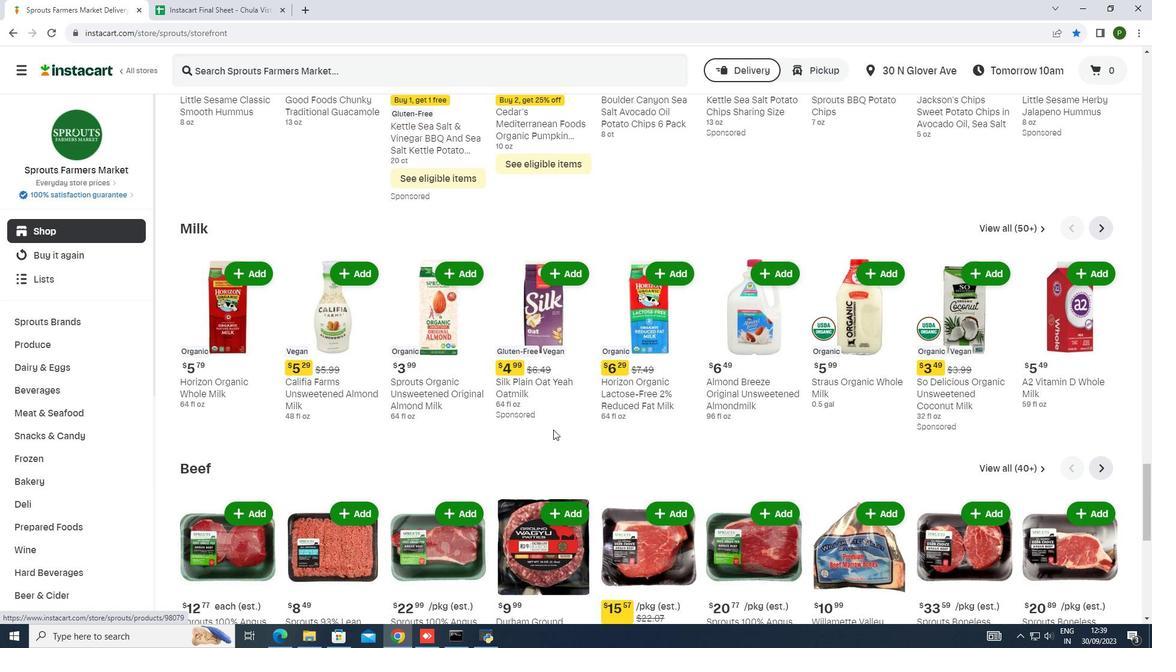 
Action: Mouse scrolled (553, 429) with delta (0, 0)
Screenshot: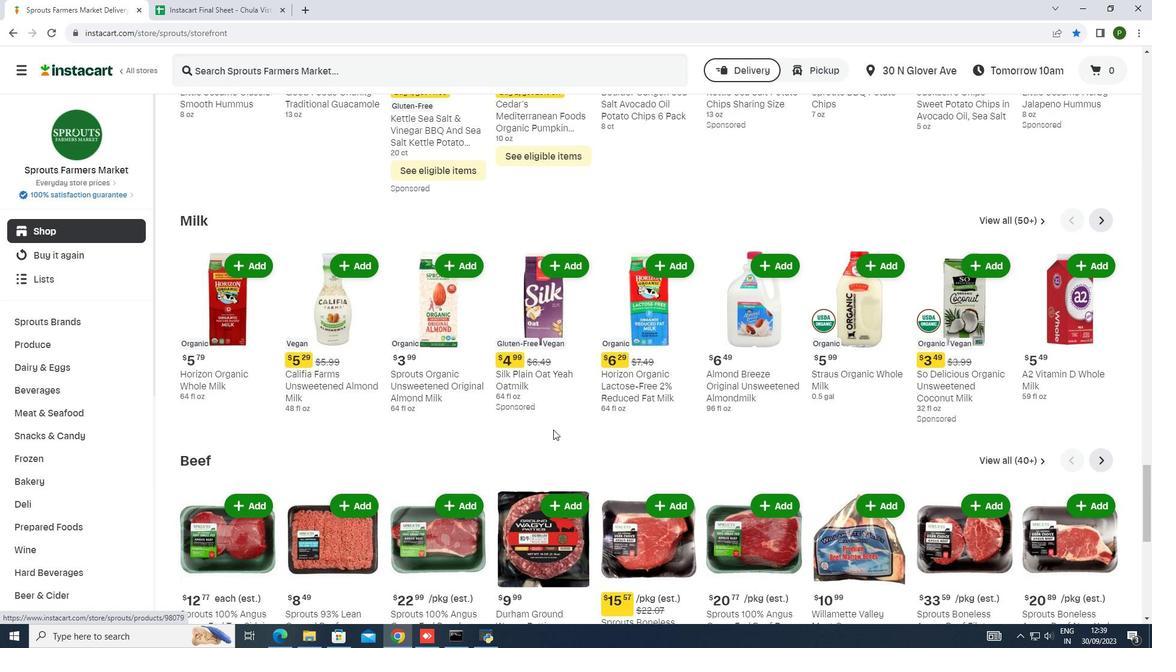 
Action: Mouse scrolled (553, 429) with delta (0, 0)
Screenshot: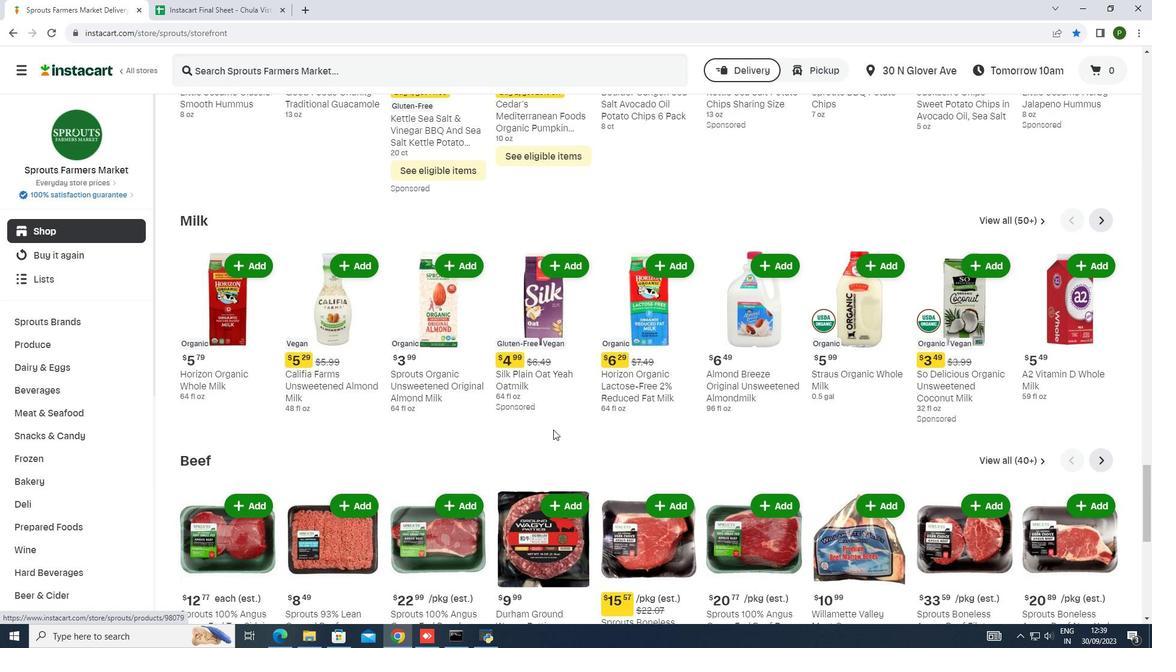 
Action: Mouse scrolled (553, 429) with delta (0, 0)
Screenshot: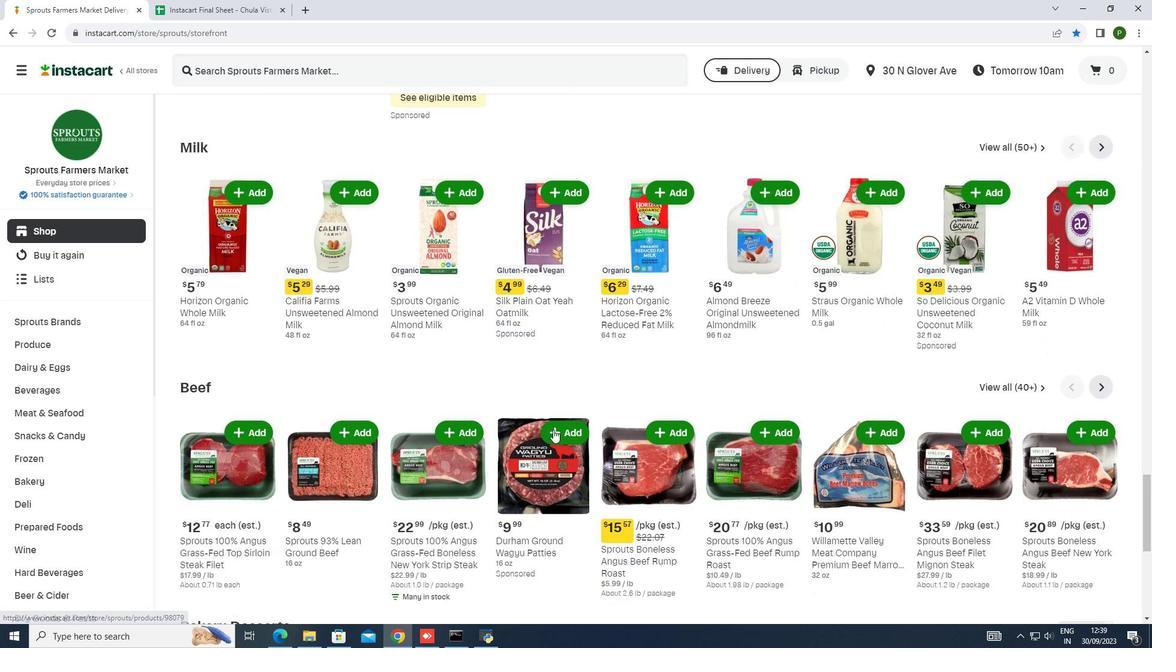 
Action: Mouse moved to (605, 454)
Screenshot: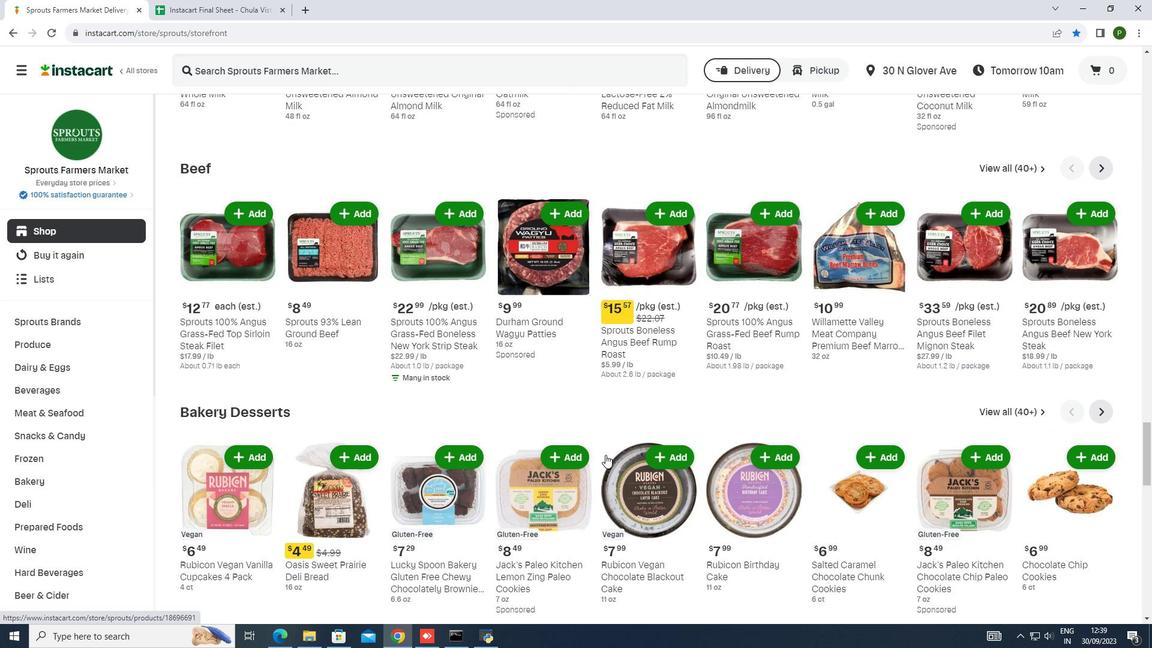 
Action: Mouse scrolled (605, 454) with delta (0, 0)
Screenshot: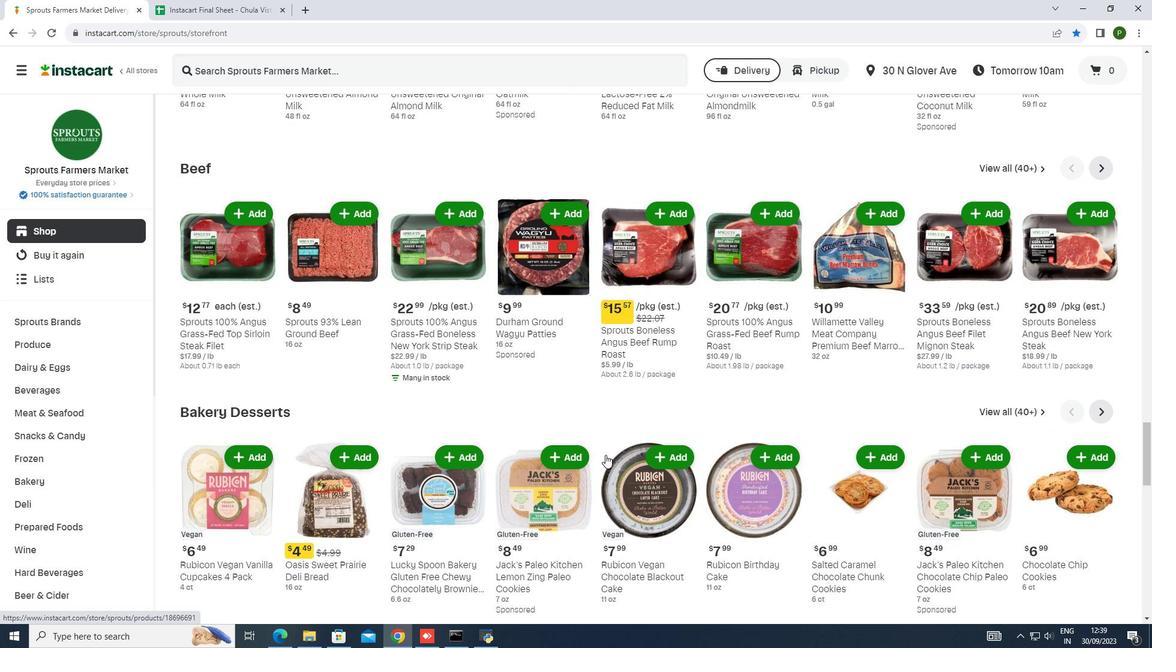 
Action: Mouse moved to (605, 454)
Screenshot: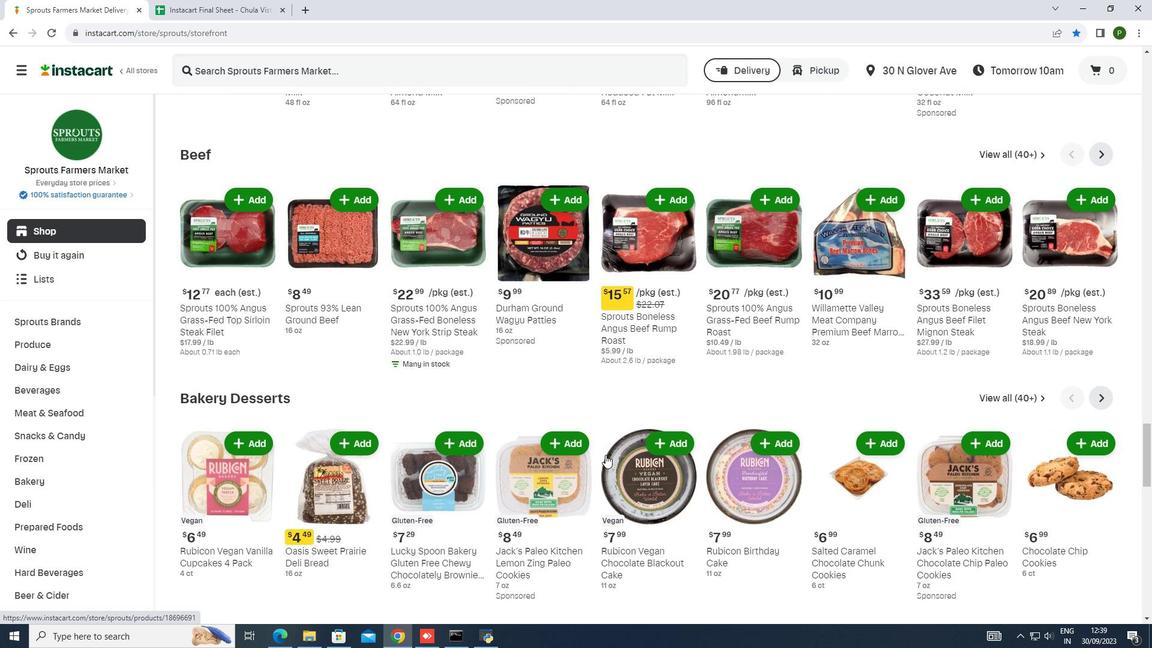 
Action: Mouse scrolled (605, 454) with delta (0, 0)
Screenshot: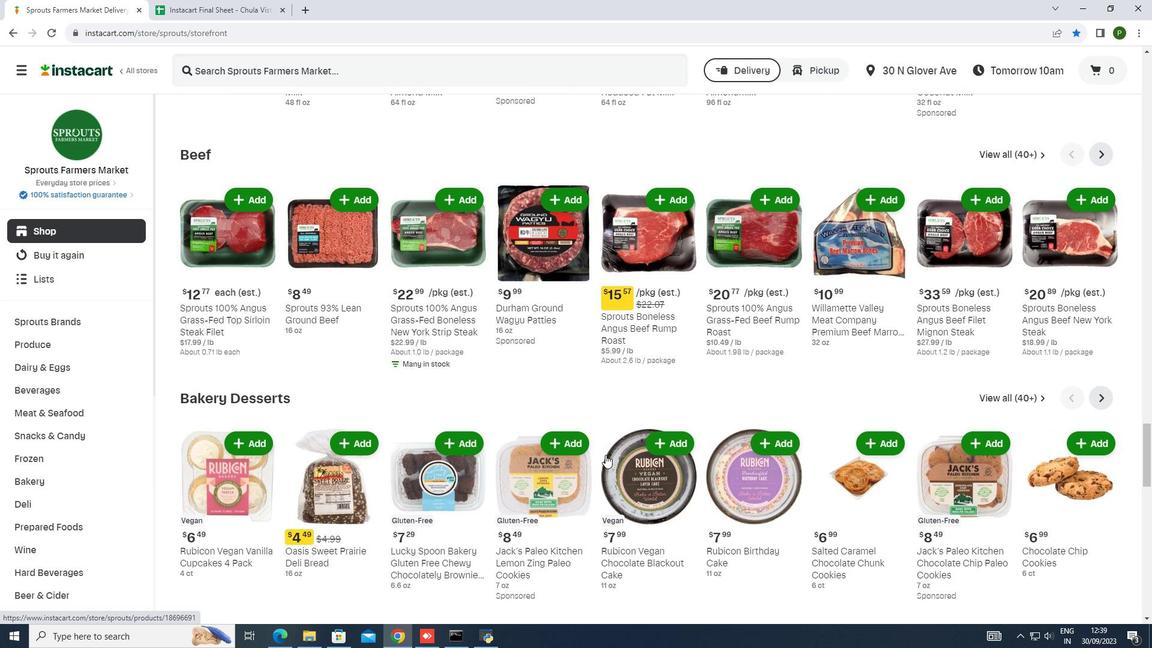 
Action: Mouse scrolled (605, 454) with delta (0, 0)
Screenshot: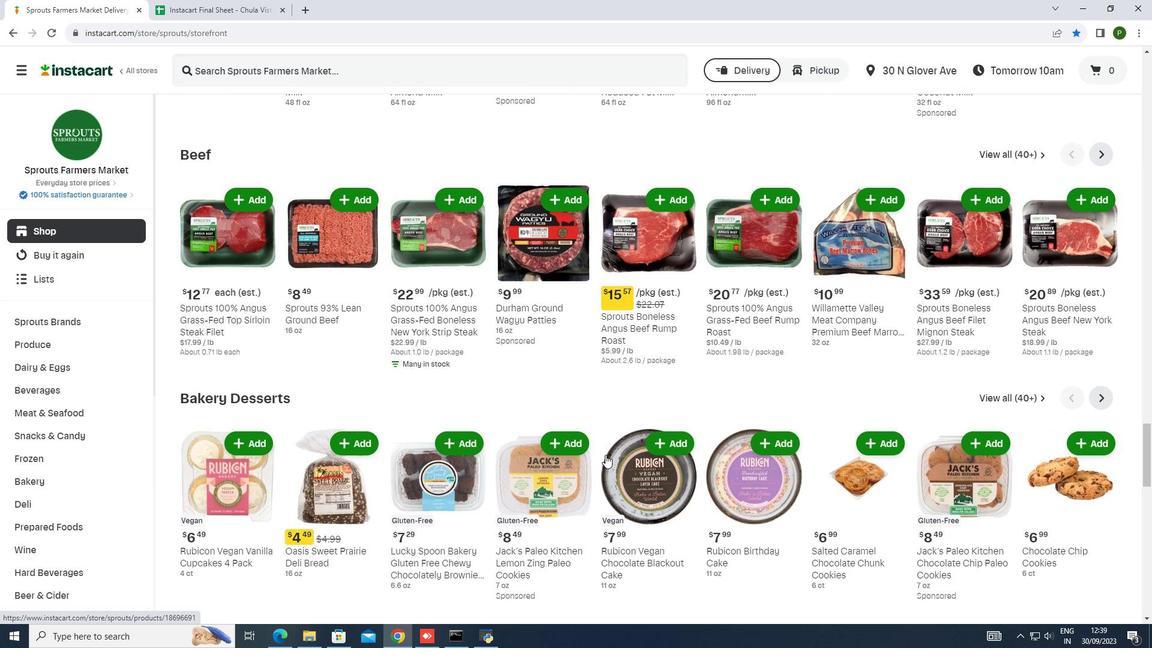 
Action: Mouse moved to (606, 454)
Screenshot: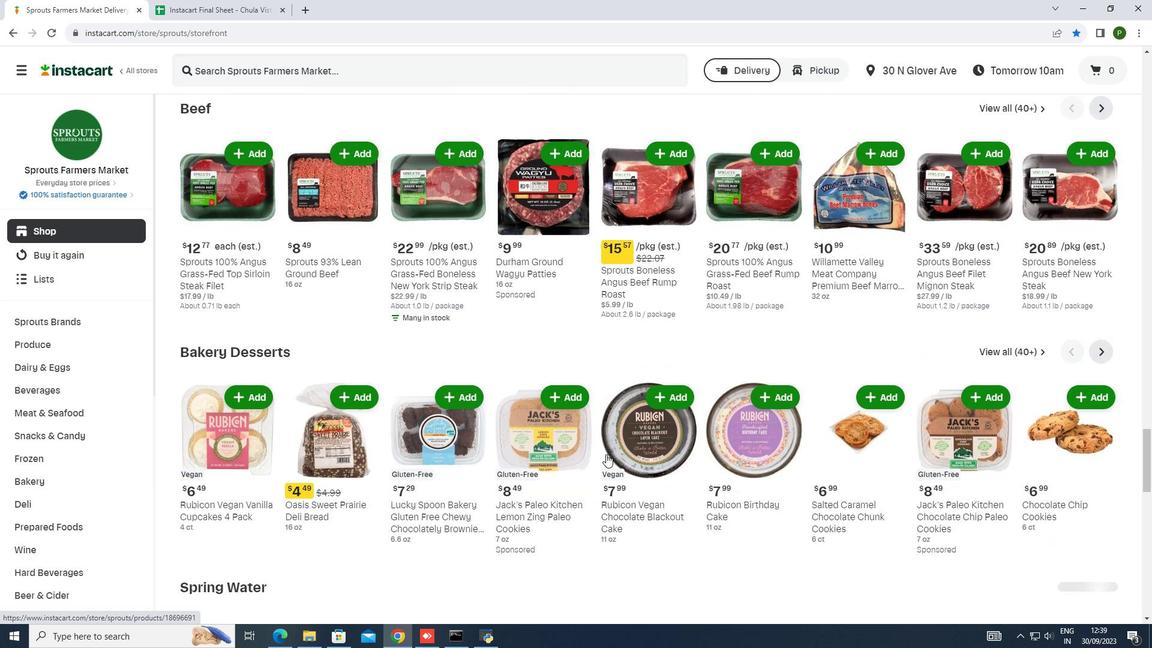 
Action: Mouse scrolled (606, 453) with delta (0, 0)
Screenshot: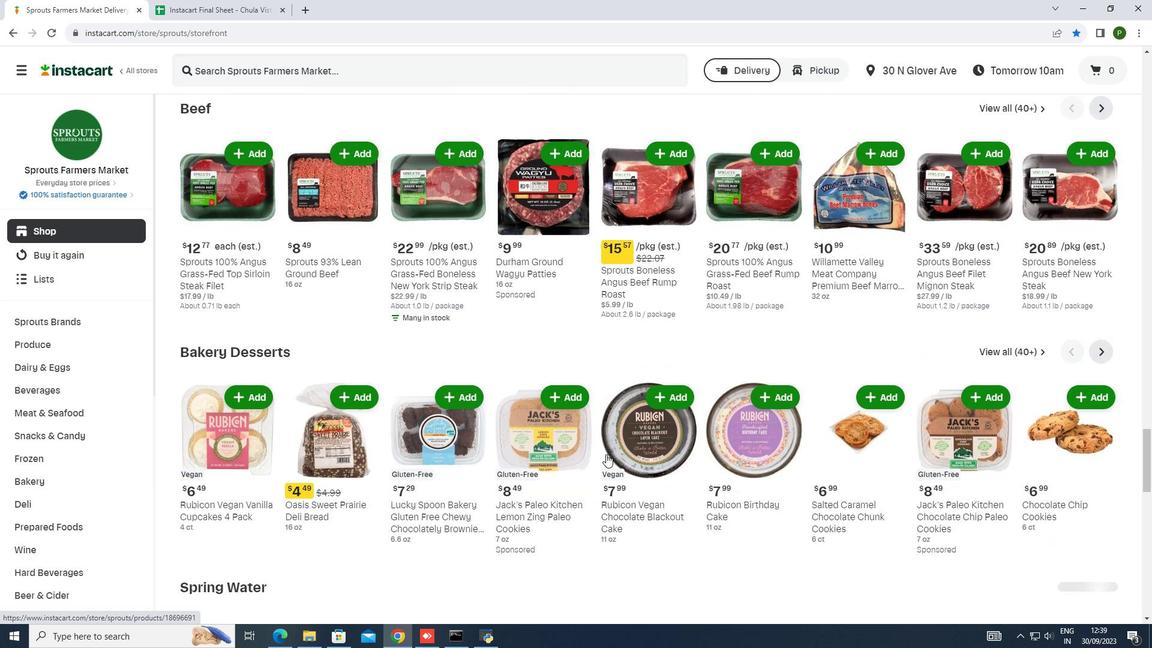 
Action: Mouse moved to (687, 413)
Screenshot: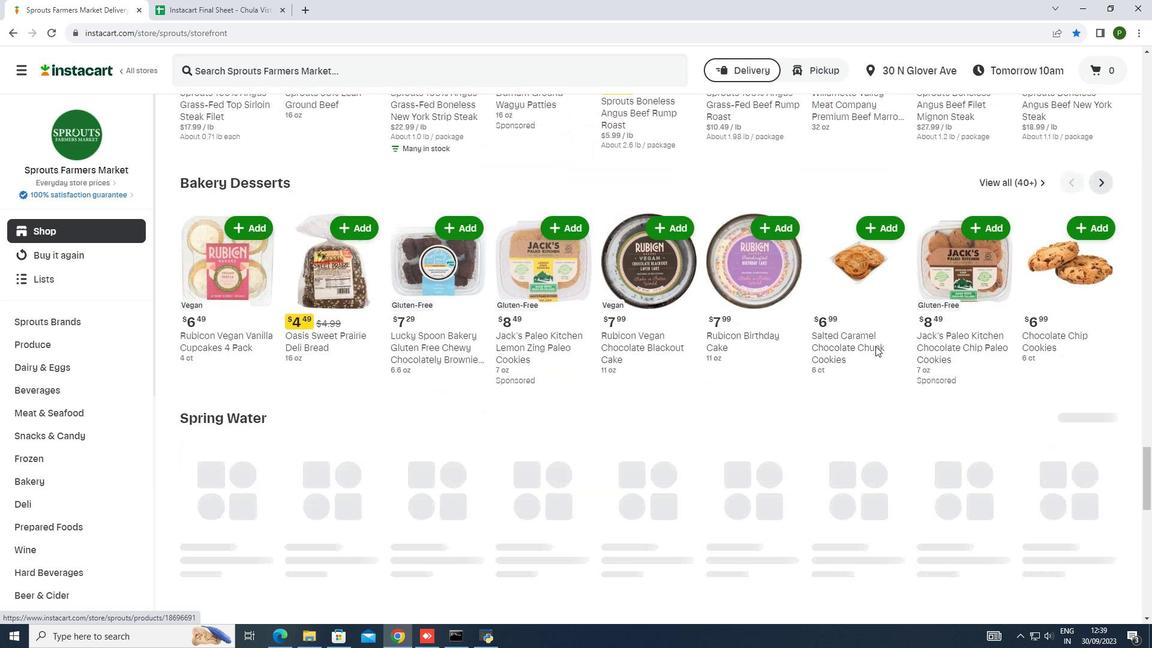 
Action: Mouse scrolled (687, 414) with delta (0, 0)
Screenshot: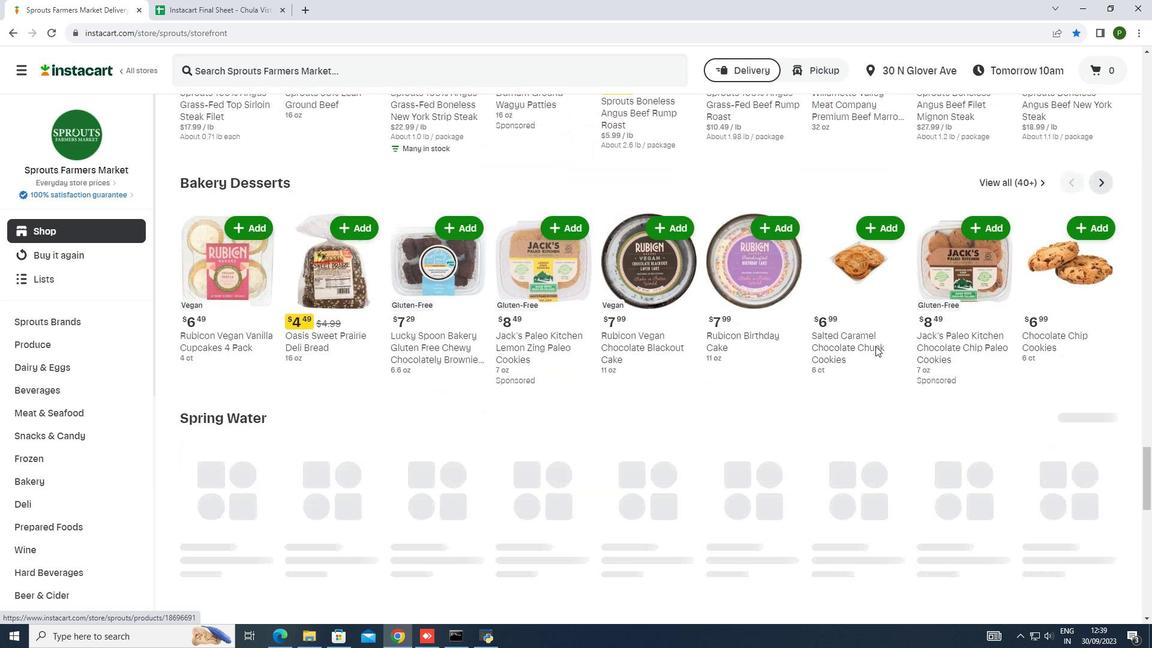 
Action: Mouse moved to (1018, 232)
Screenshot: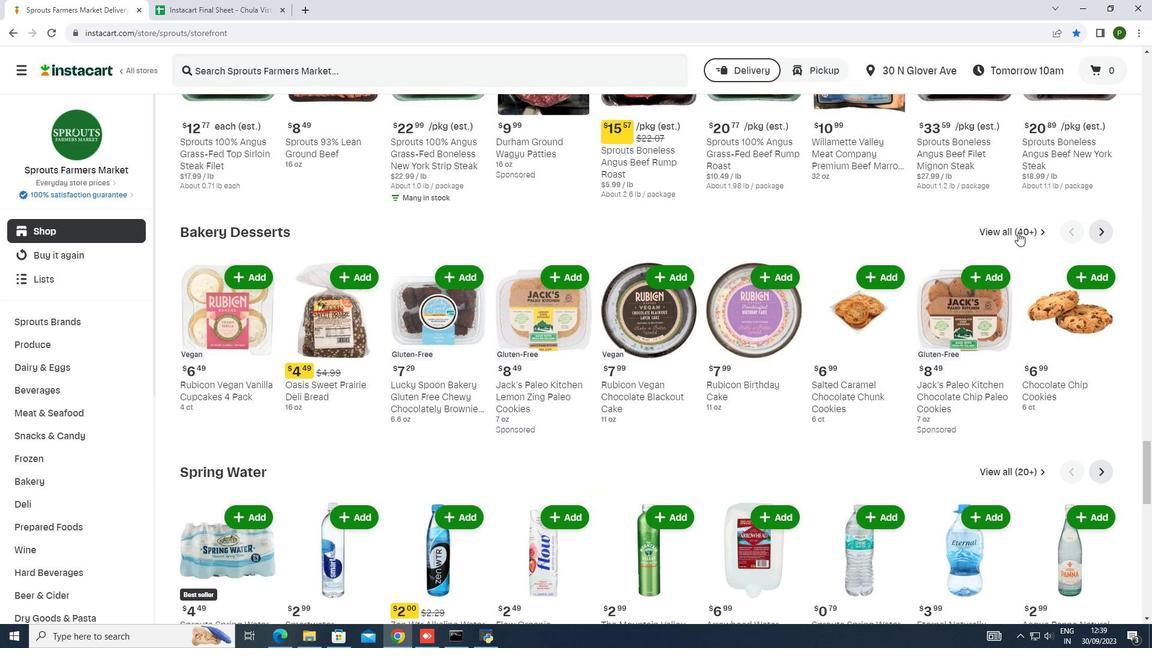 
Action: Mouse pressed left at (1018, 232)
Screenshot: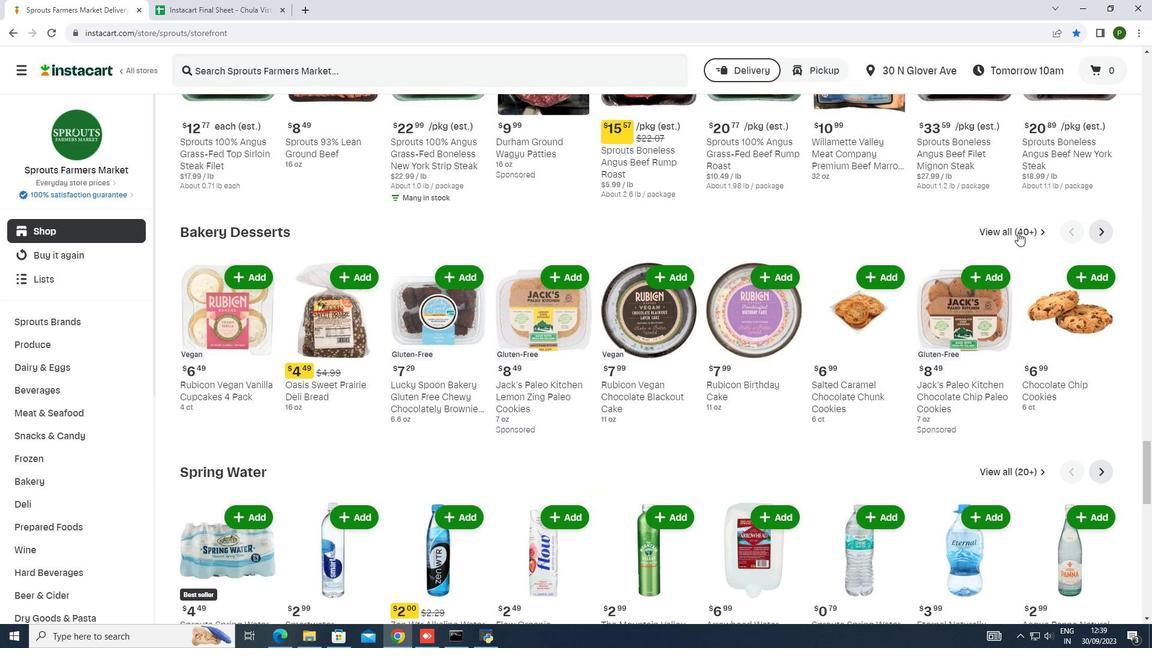 
Action: Mouse moved to (160, 481)
Screenshot: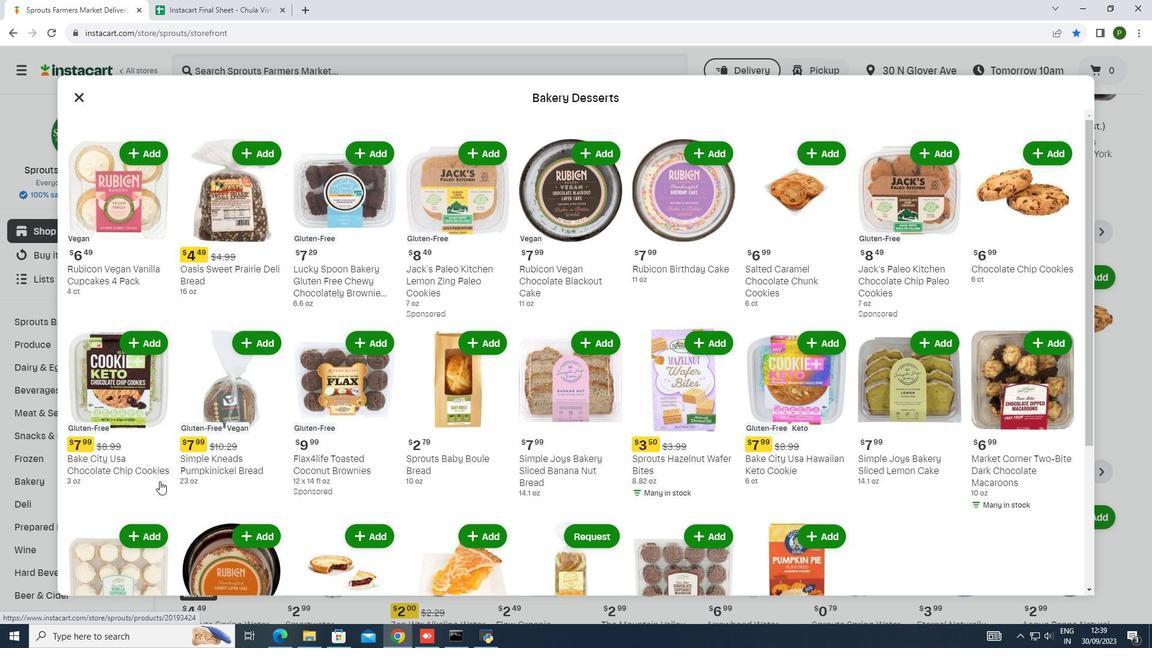 
Action: Mouse scrolled (160, 480) with delta (0, 0)
Screenshot: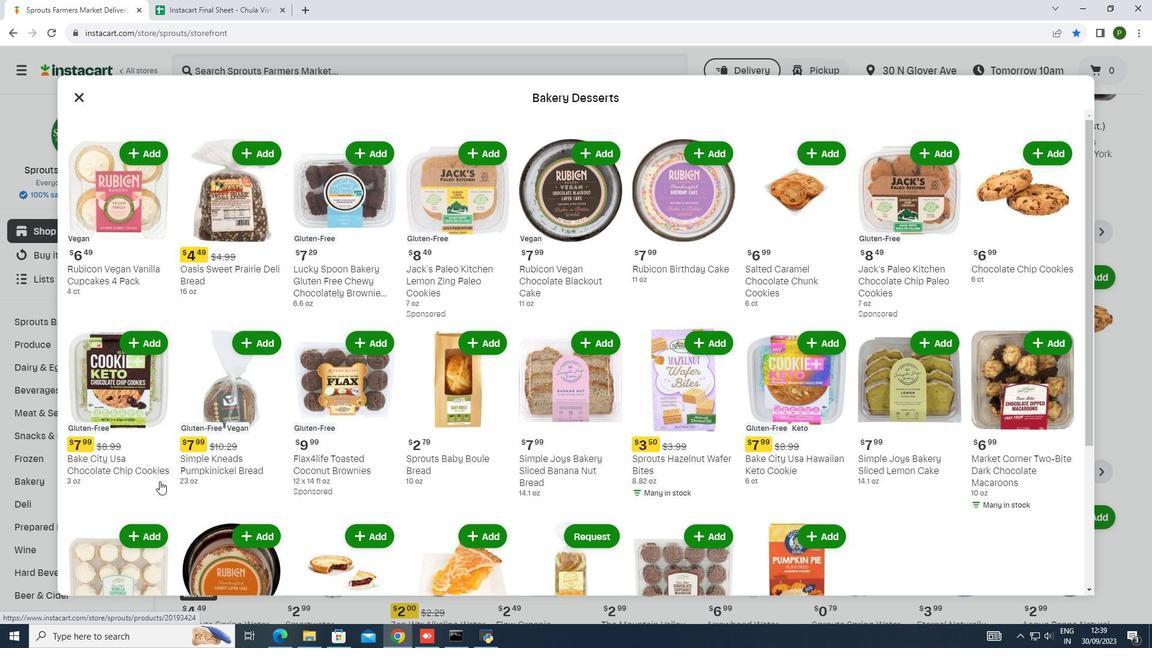 
Action: Mouse moved to (157, 481)
Screenshot: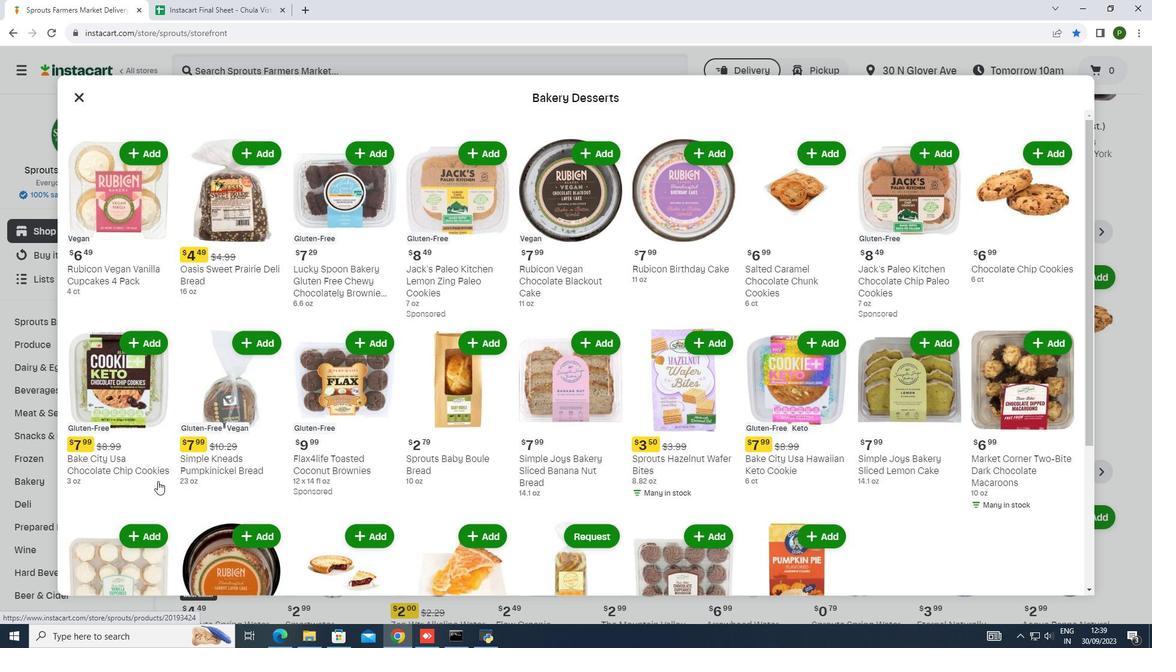 
Action: Mouse scrolled (157, 480) with delta (0, 0)
Screenshot: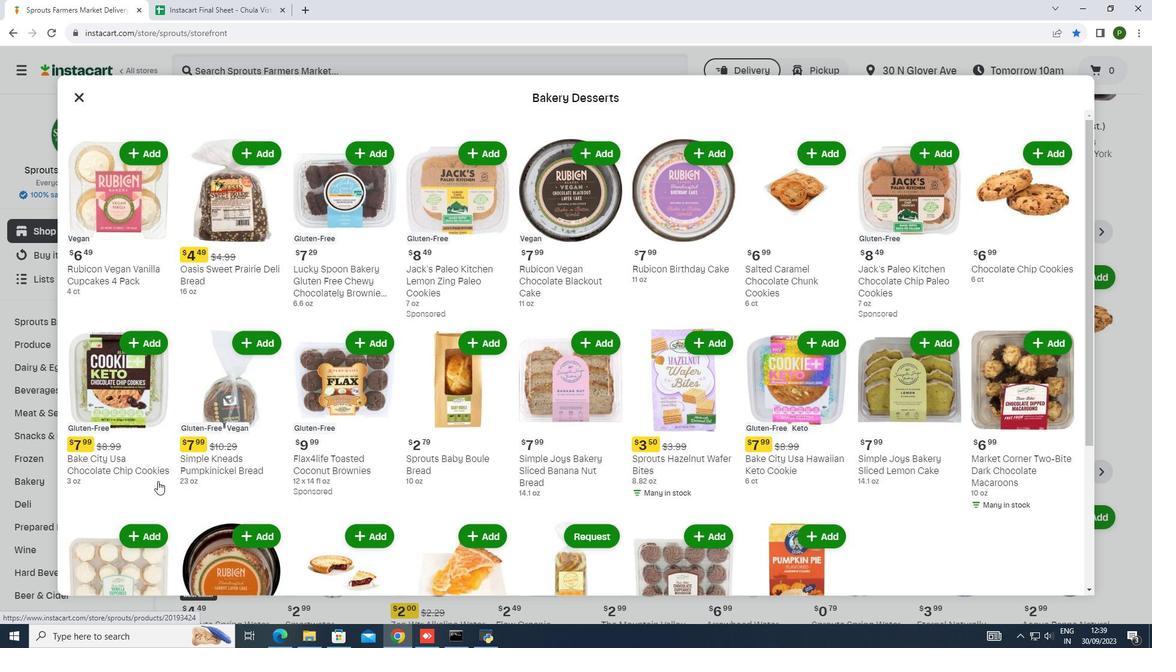 
Action: Mouse scrolled (157, 480) with delta (0, 0)
Screenshot: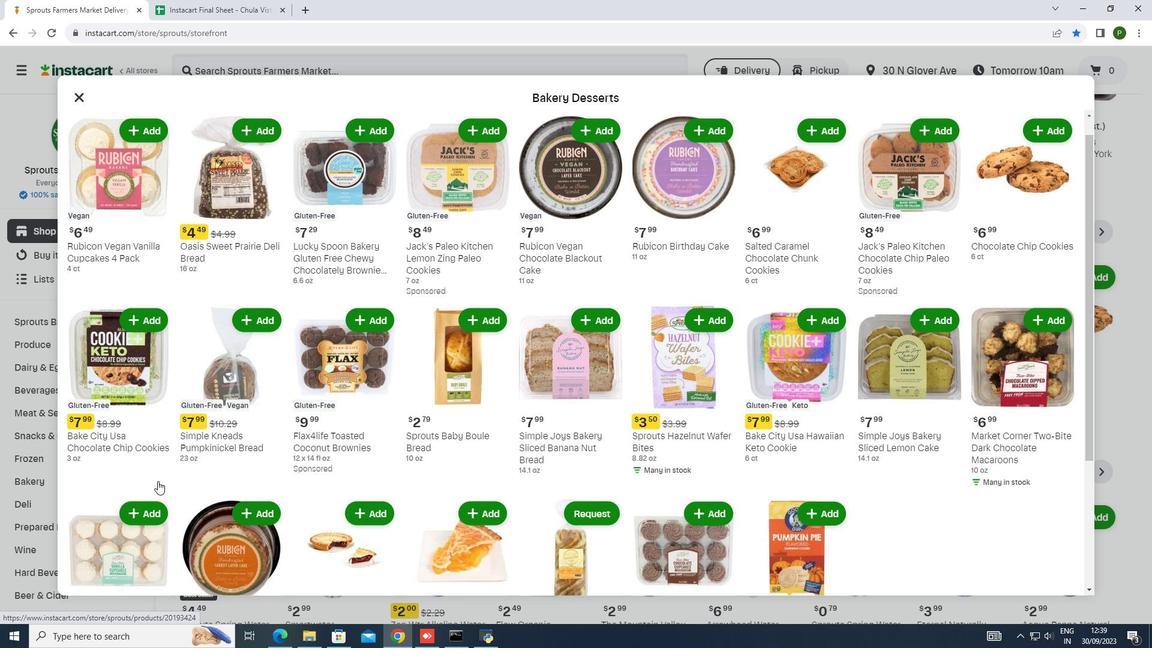 
Action: Mouse moved to (154, 351)
Screenshot: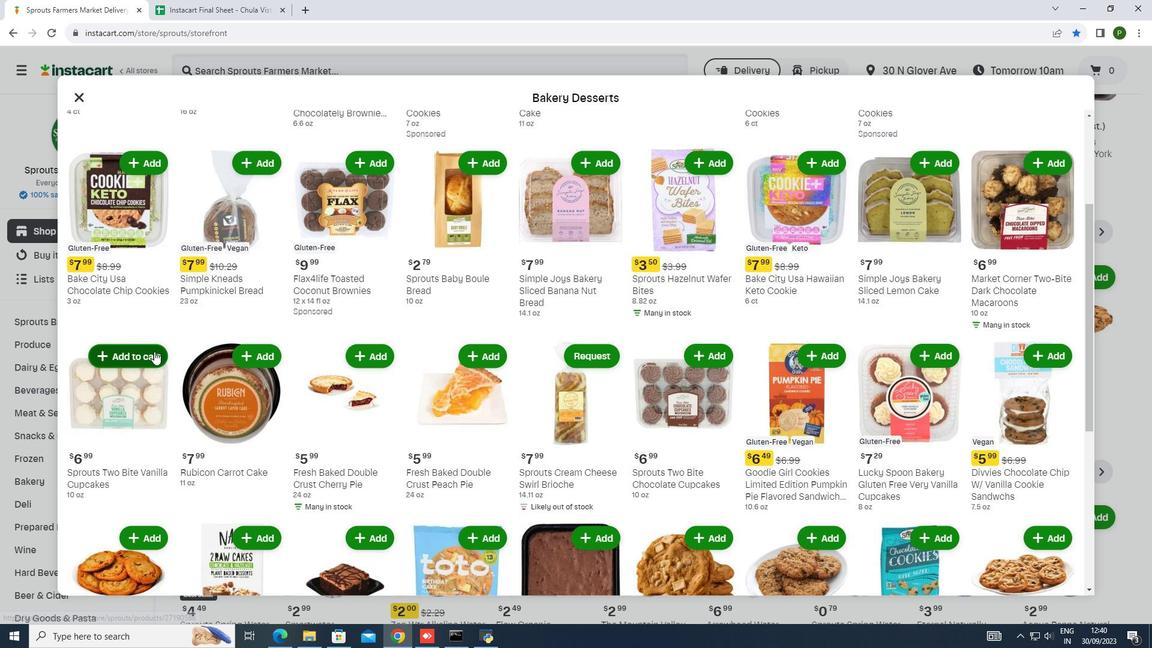 
Action: Mouse pressed left at (154, 351)
Screenshot: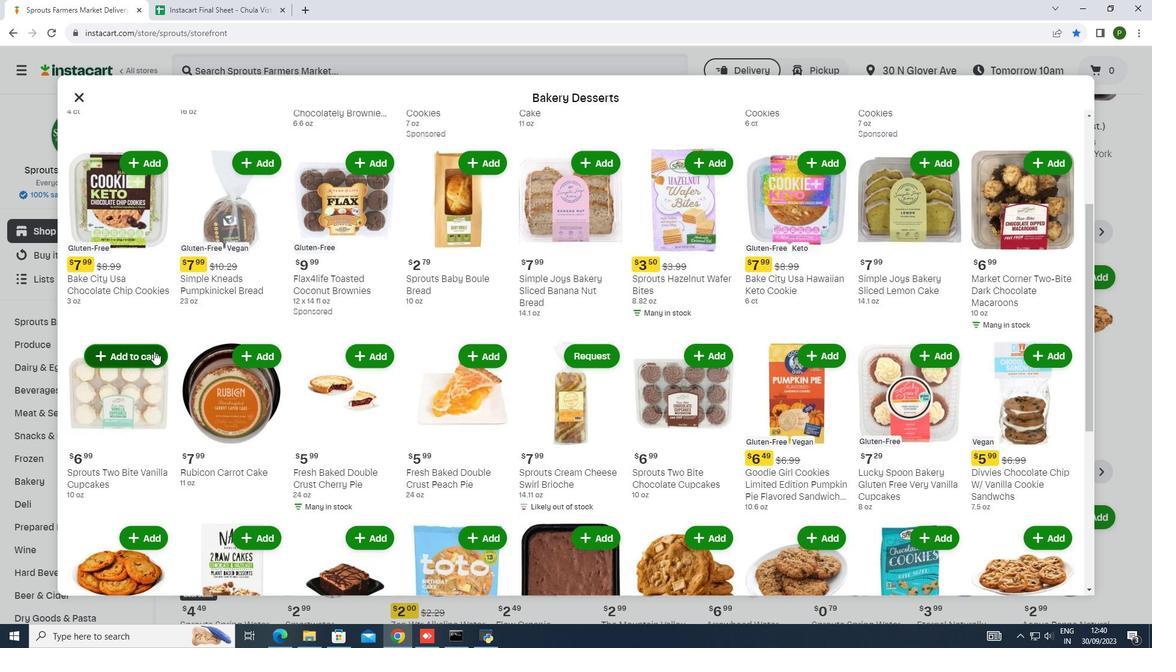 
Action: Mouse moved to (111, 378)
Screenshot: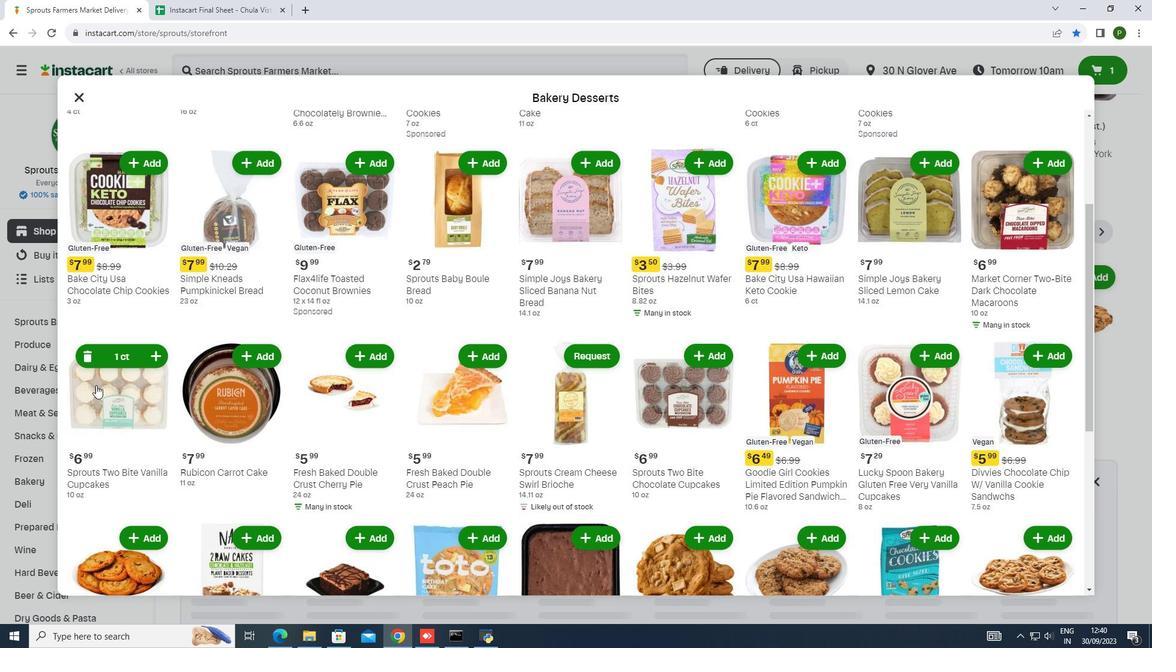 
